 Task: Look for space in Dachnoye, Russia from 10th July, 2023 to 15th July, 2023 for 7 adults in price range Rs.10000 to Rs.15000. Place can be entire place or shared room with 4 bedrooms having 7 beds and 4 bathrooms. Property type can be house, flat, guest house. Amenities needed are: wifi, TV, free parkinig on premises, gym, breakfast. Booking option can be shelf check-in. Required host language is English.
Action: Mouse moved to (437, 92)
Screenshot: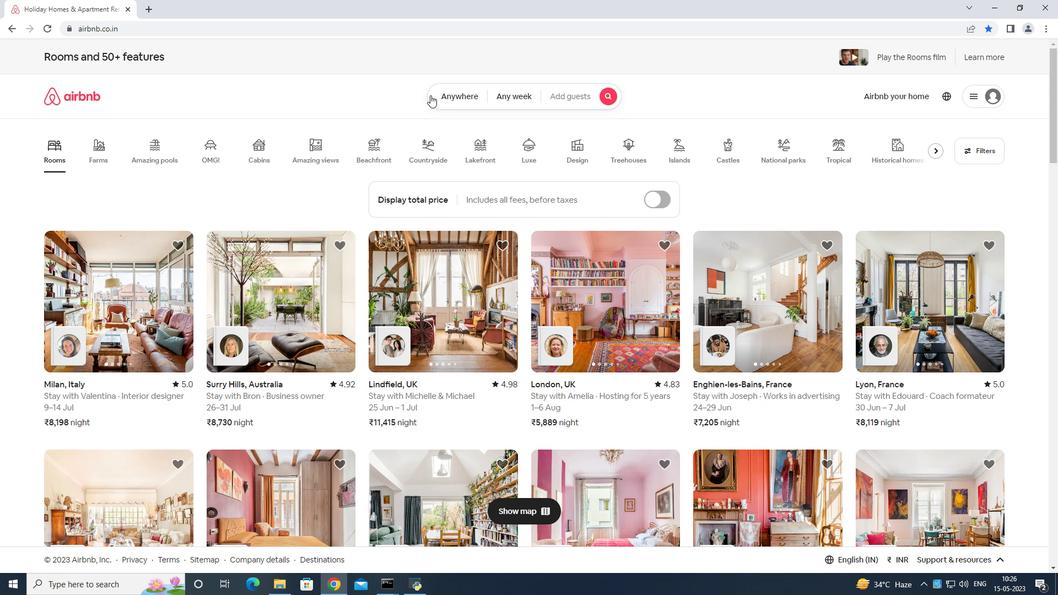 
Action: Mouse pressed left at (437, 92)
Screenshot: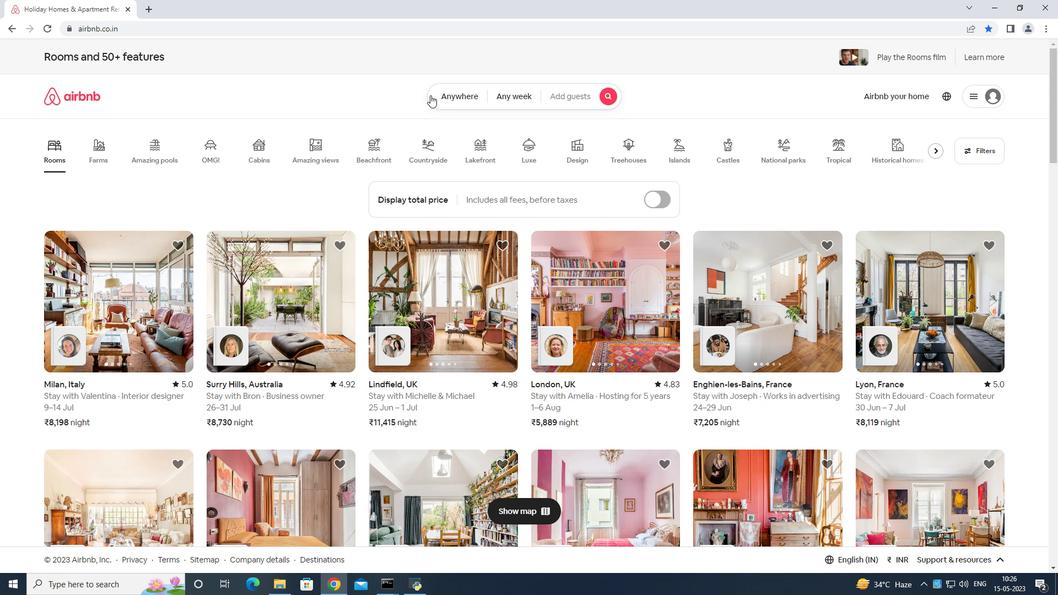 
Action: Mouse moved to (359, 131)
Screenshot: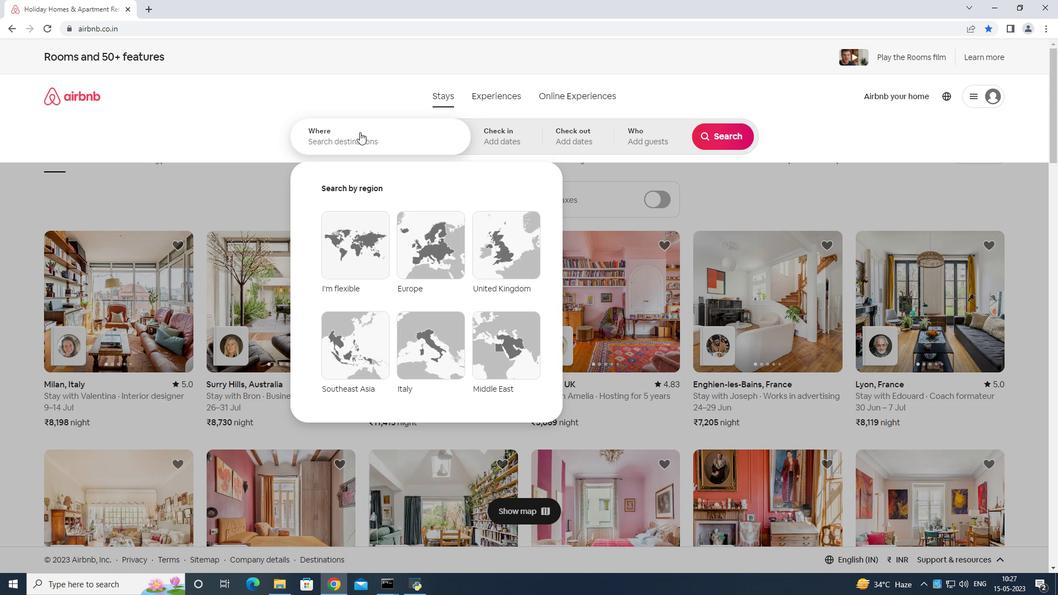 
Action: Mouse pressed left at (359, 131)
Screenshot: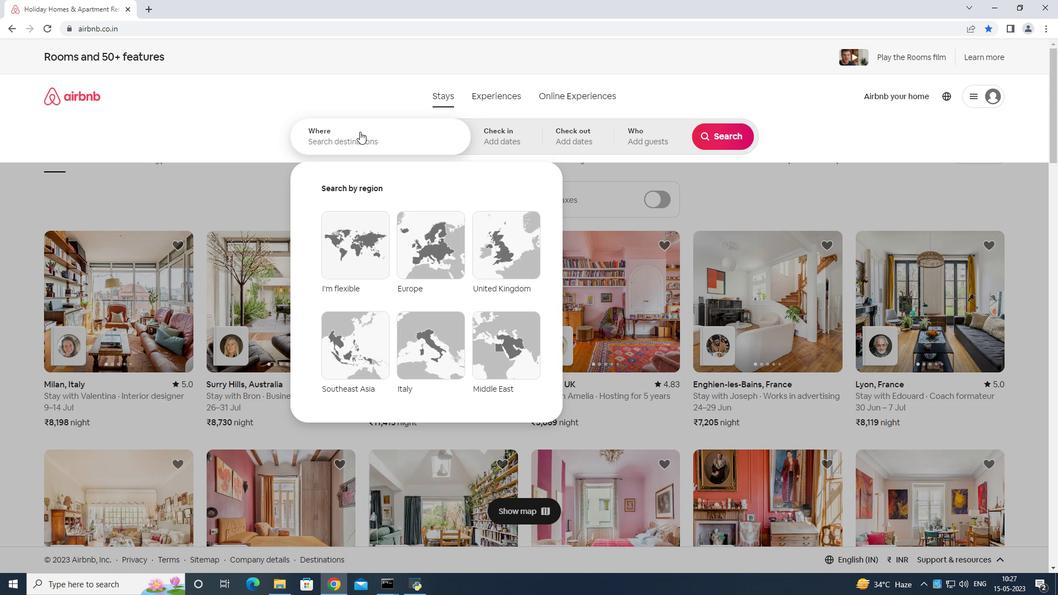 
Action: Mouse moved to (359, 131)
Screenshot: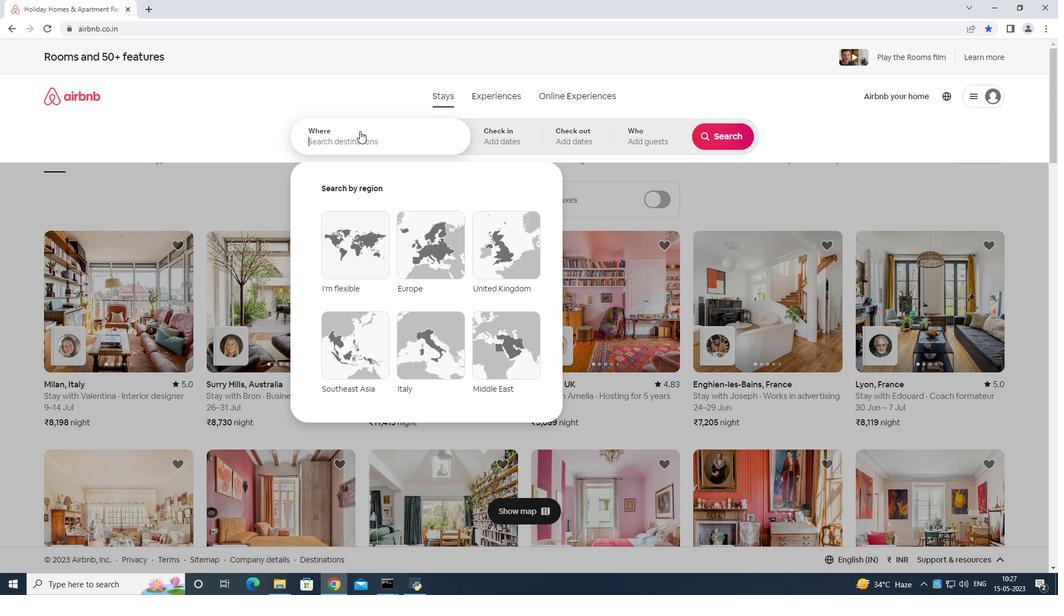 
Action: Key pressed <Key.shift>Dachni<Key.backspace>oye<Key.space><Key.shift>Russia<Key.enter>
Screenshot: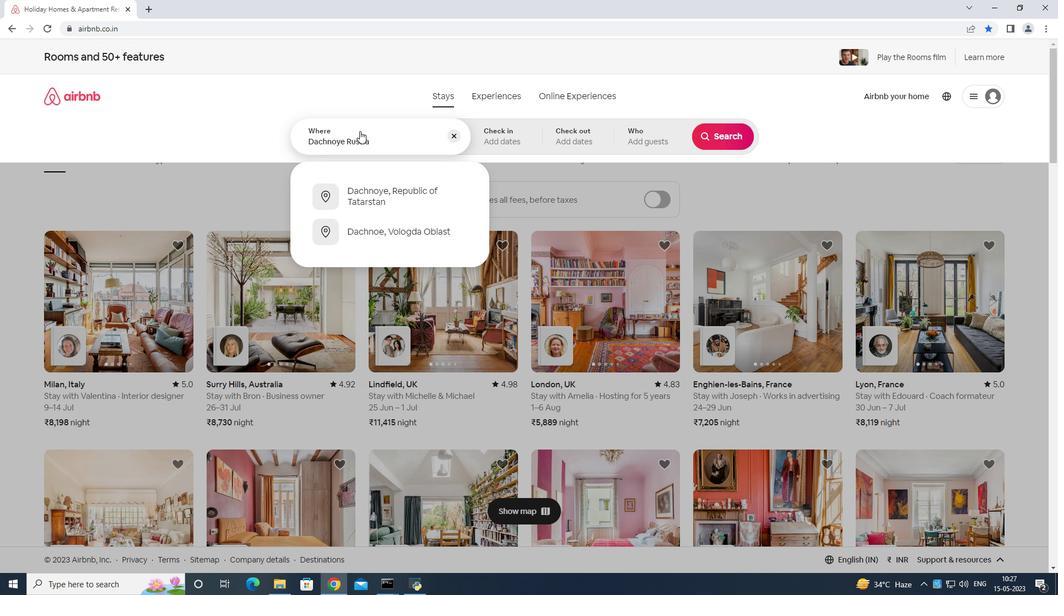 
Action: Mouse moved to (733, 218)
Screenshot: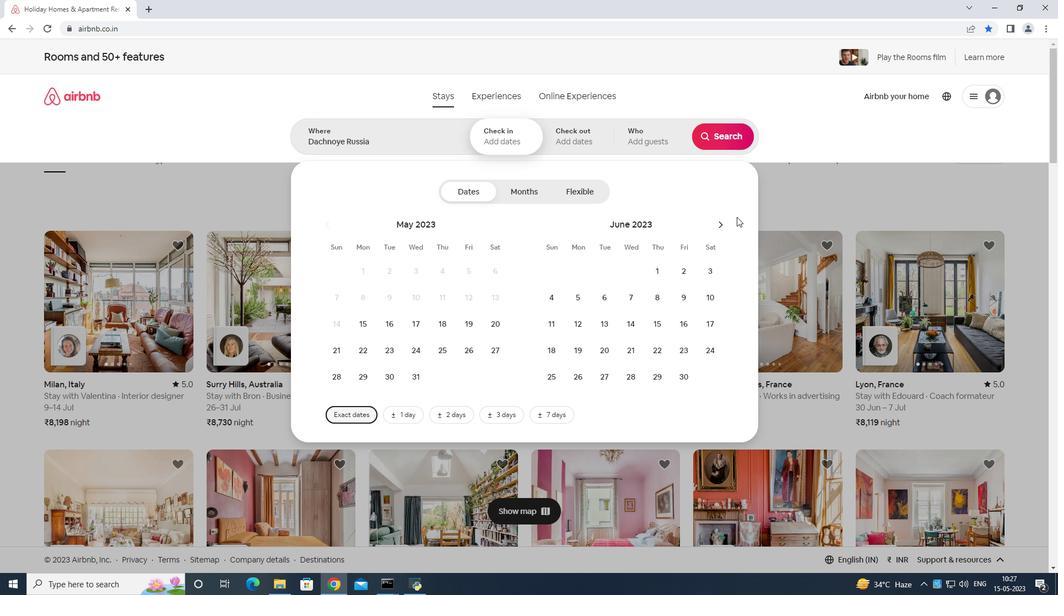 
Action: Mouse pressed left at (733, 218)
Screenshot: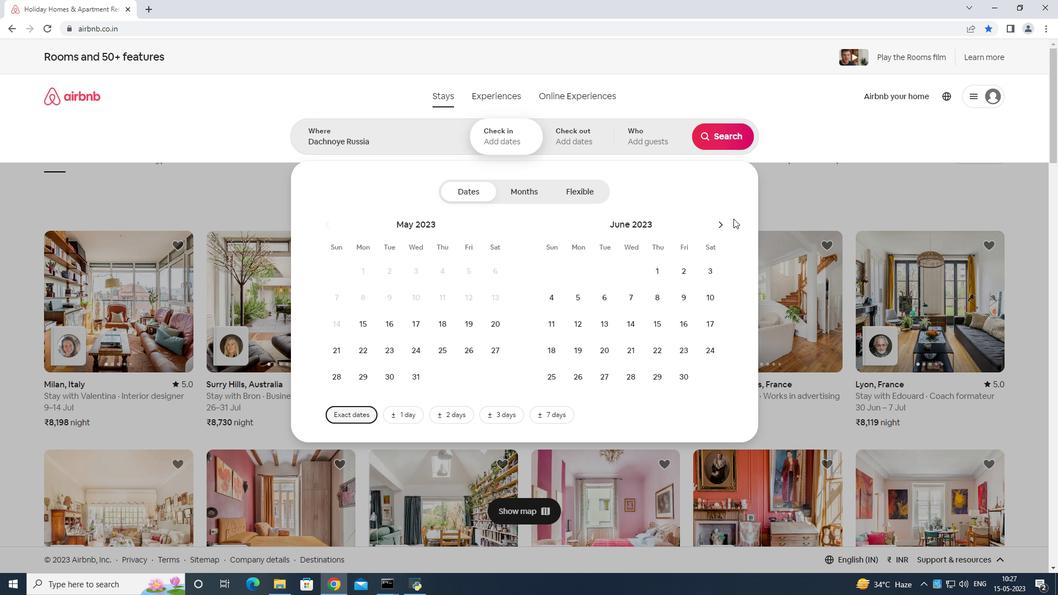 
Action: Mouse moved to (713, 223)
Screenshot: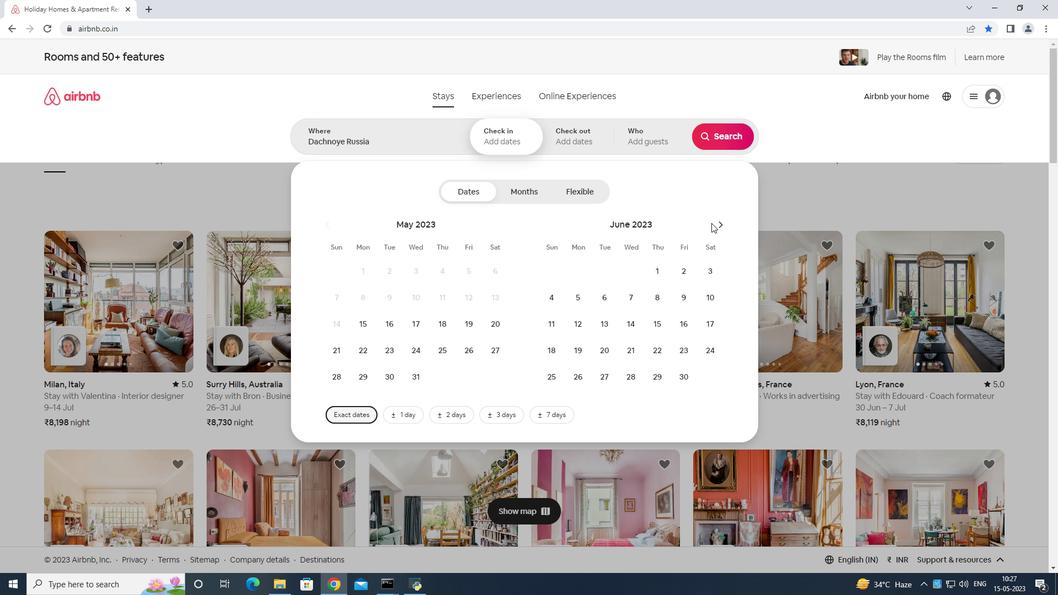 
Action: Mouse pressed left at (713, 223)
Screenshot: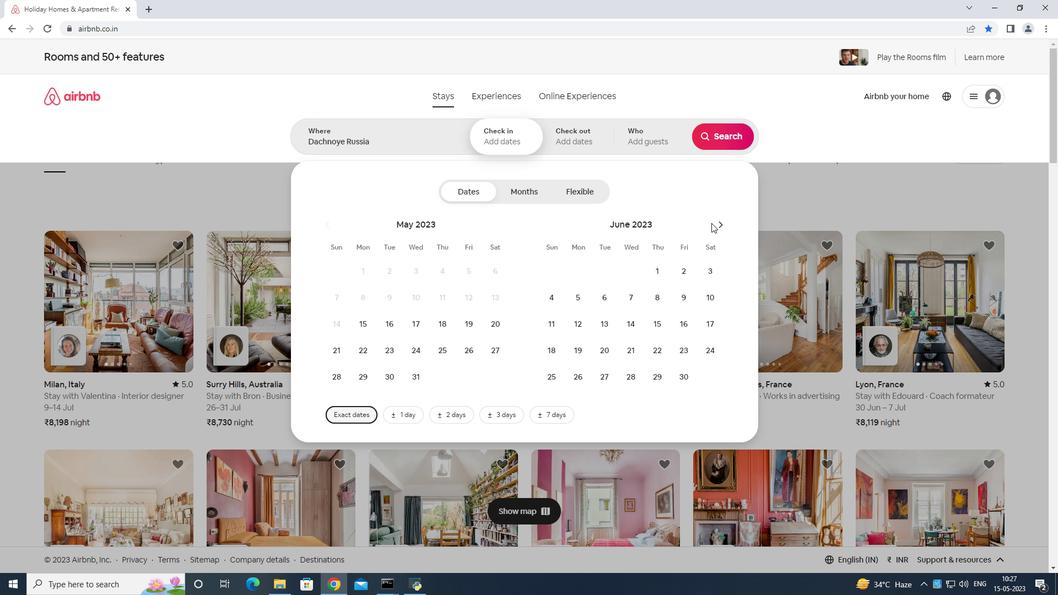 
Action: Mouse moved to (577, 324)
Screenshot: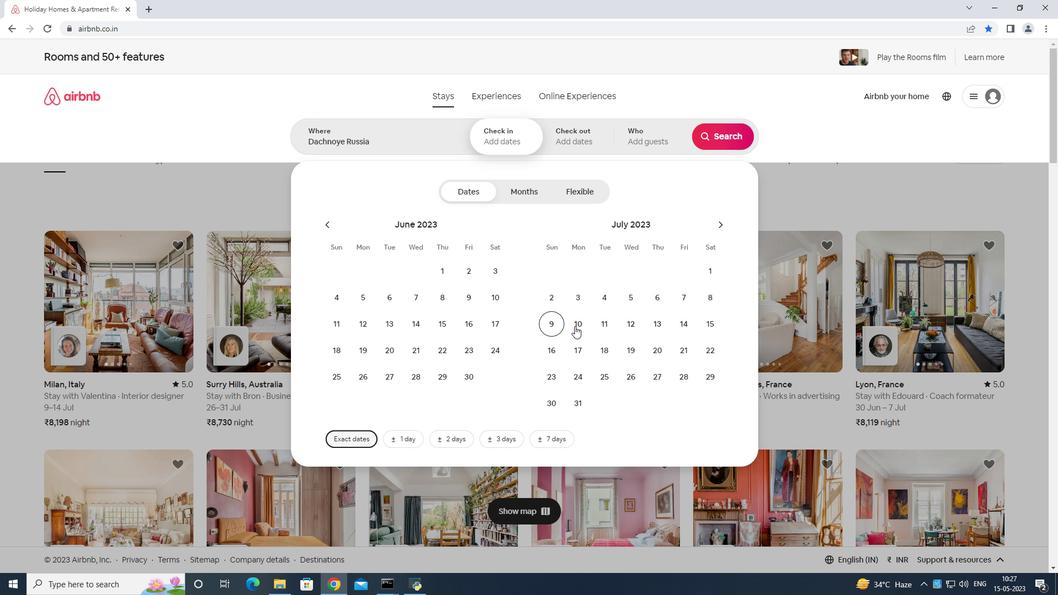 
Action: Mouse pressed left at (577, 324)
Screenshot: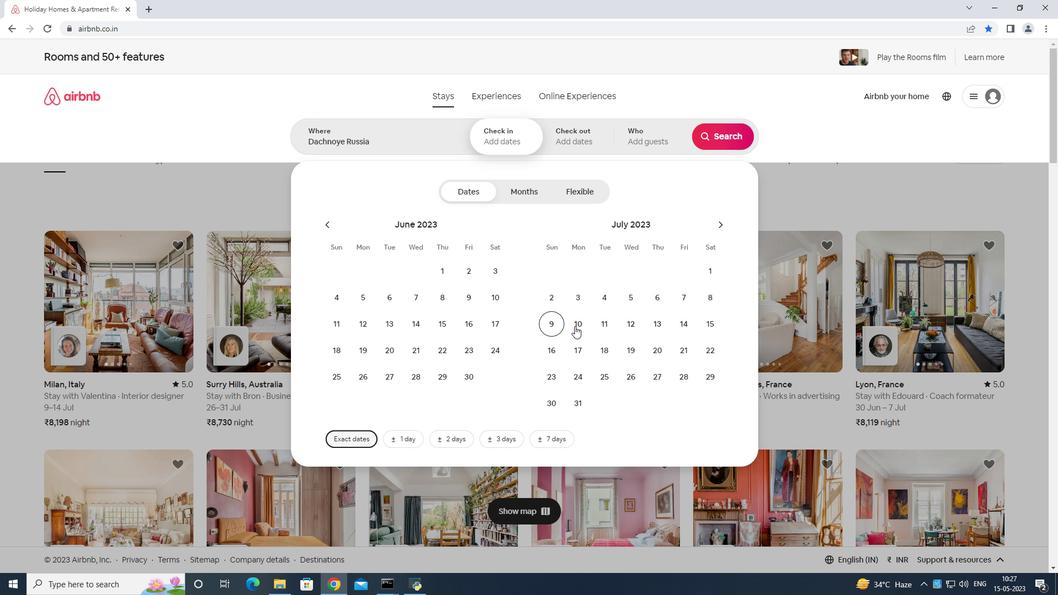 
Action: Mouse moved to (717, 326)
Screenshot: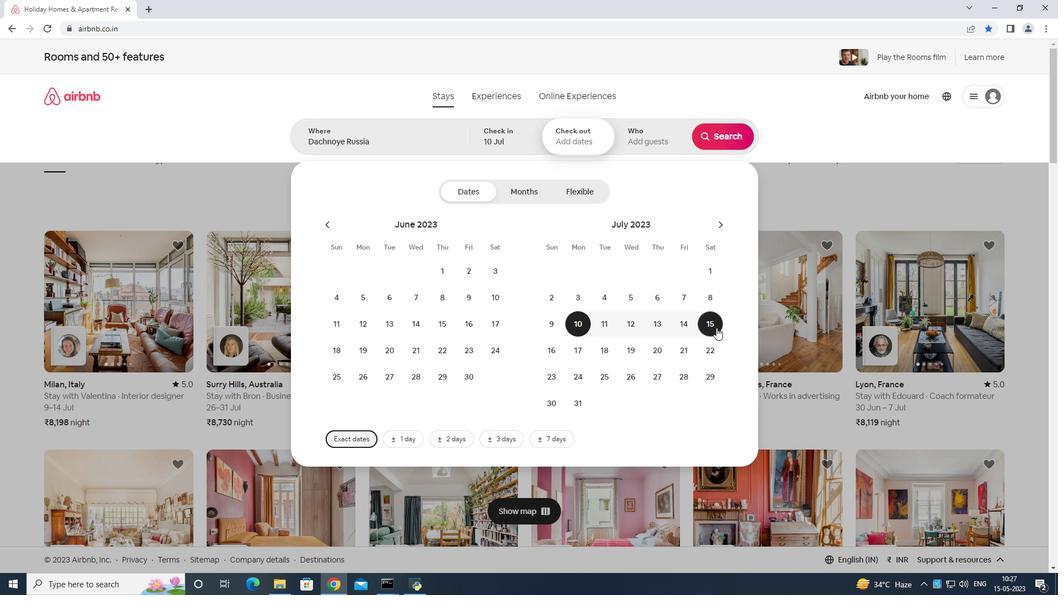 
Action: Mouse pressed left at (717, 326)
Screenshot: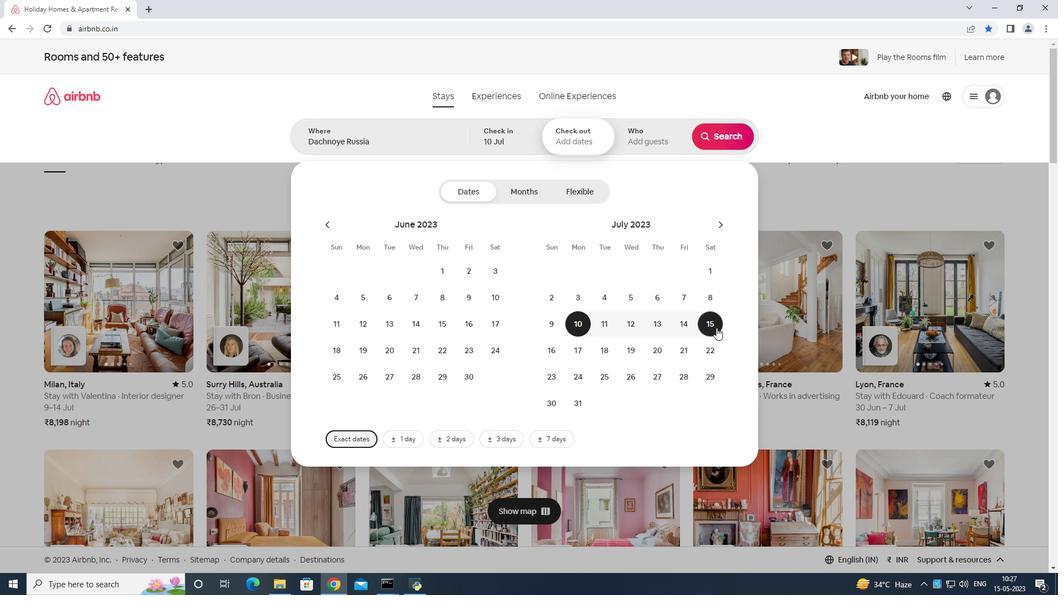 
Action: Mouse moved to (670, 138)
Screenshot: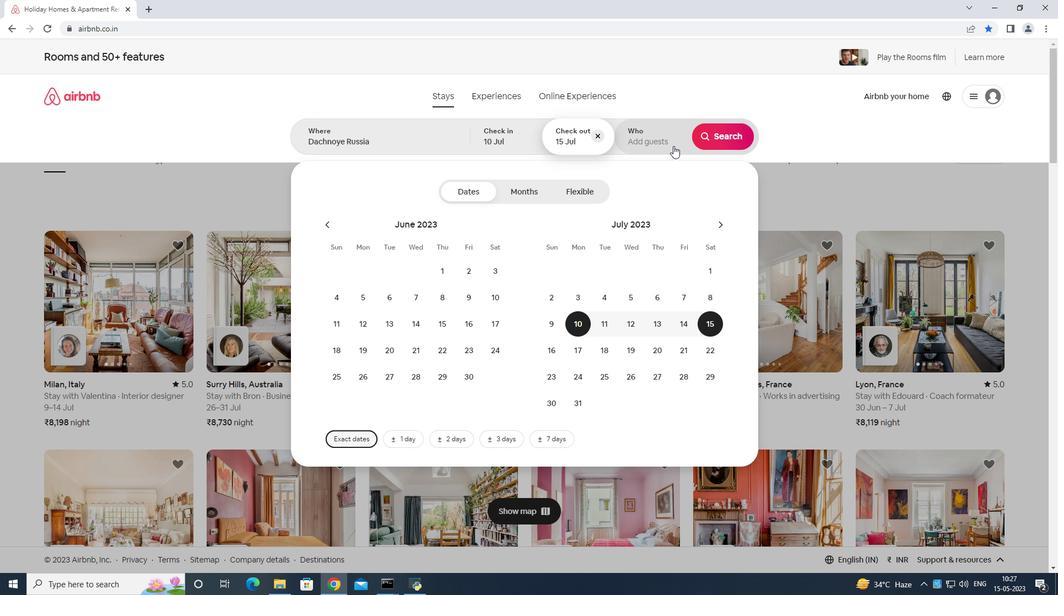 
Action: Mouse pressed left at (670, 138)
Screenshot: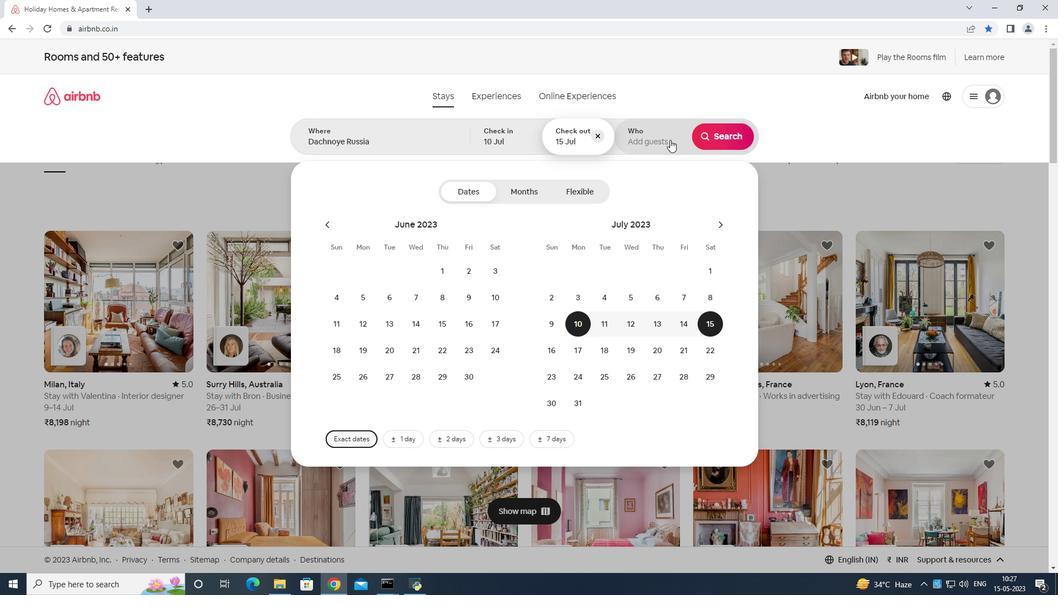 
Action: Mouse moved to (728, 197)
Screenshot: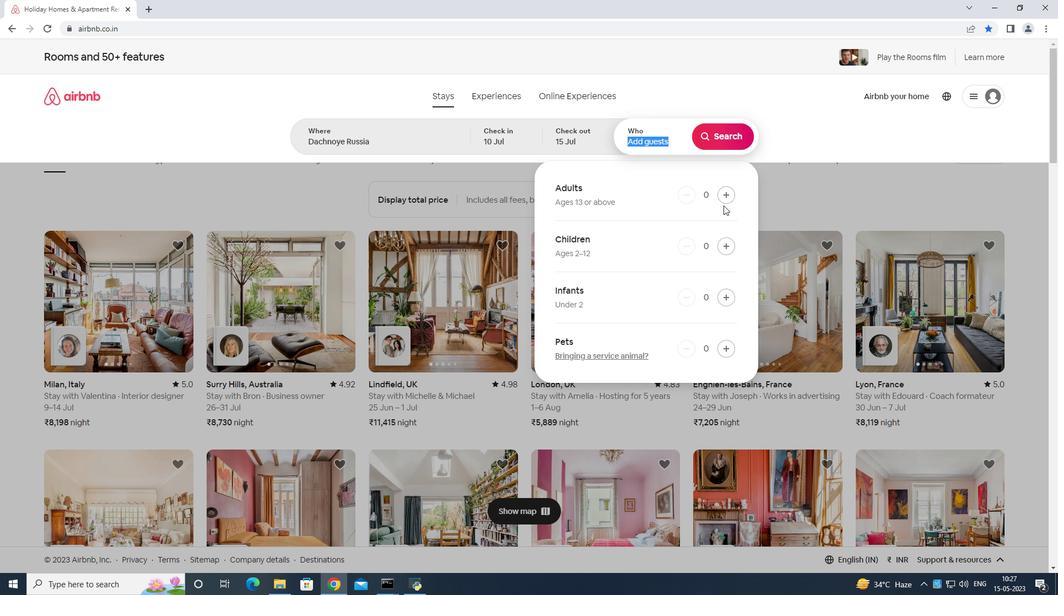 
Action: Mouse pressed left at (728, 197)
Screenshot: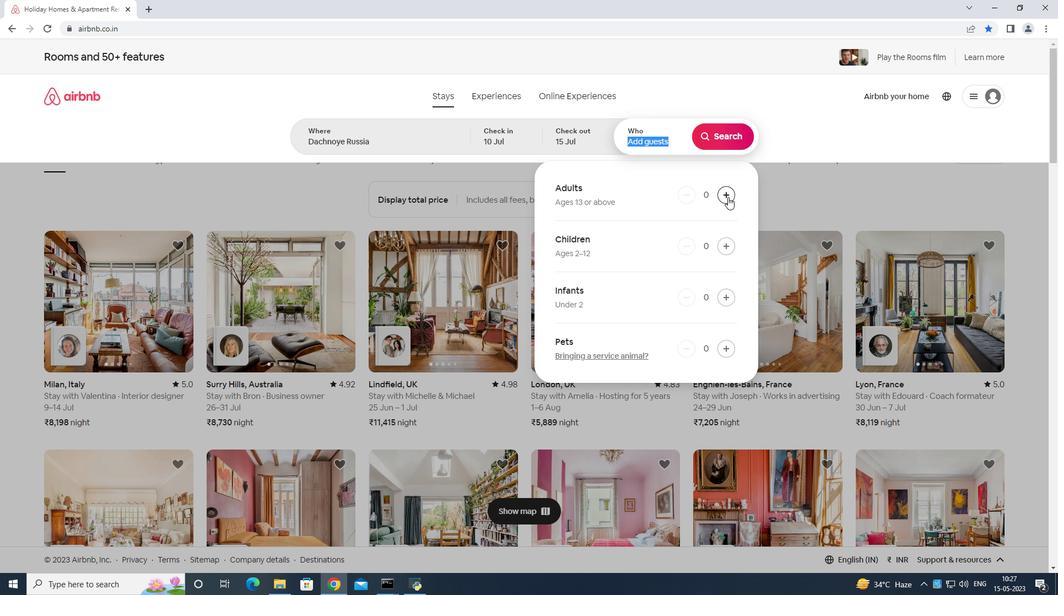 
Action: Mouse moved to (728, 197)
Screenshot: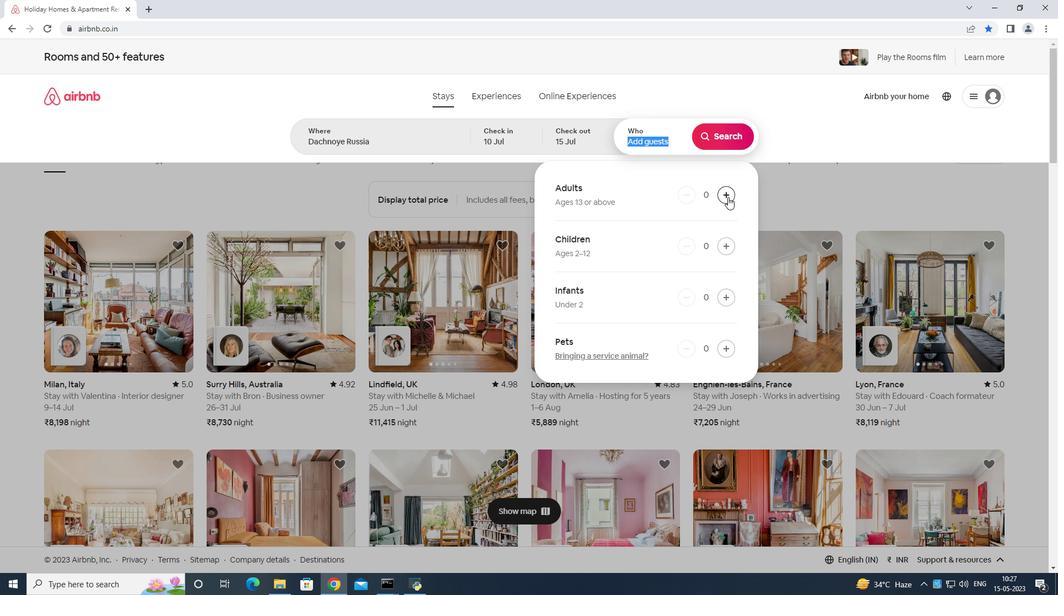 
Action: Mouse pressed left at (728, 197)
Screenshot: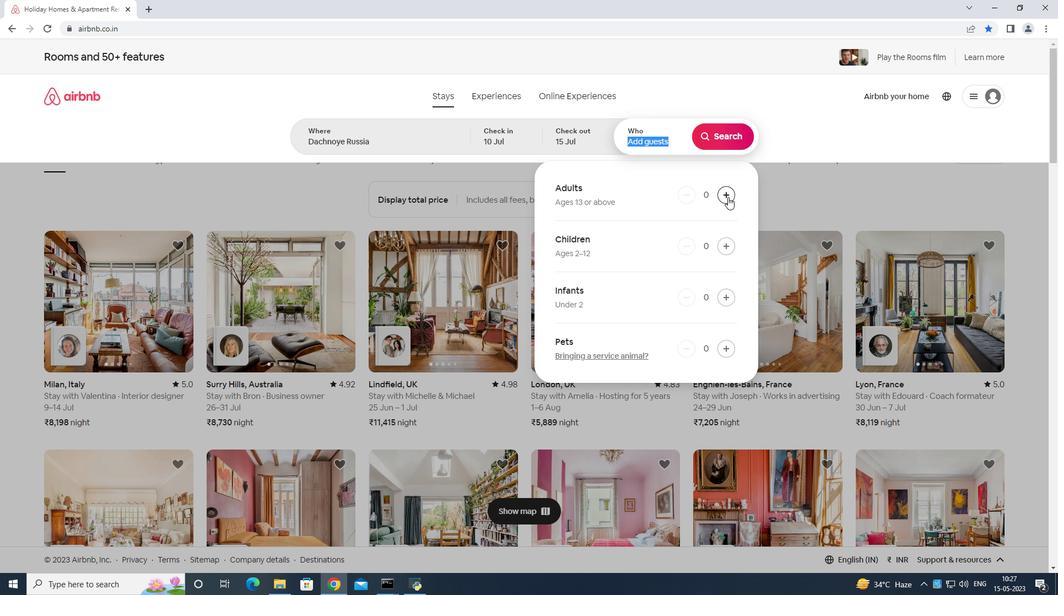 
Action: Mouse pressed left at (728, 197)
Screenshot: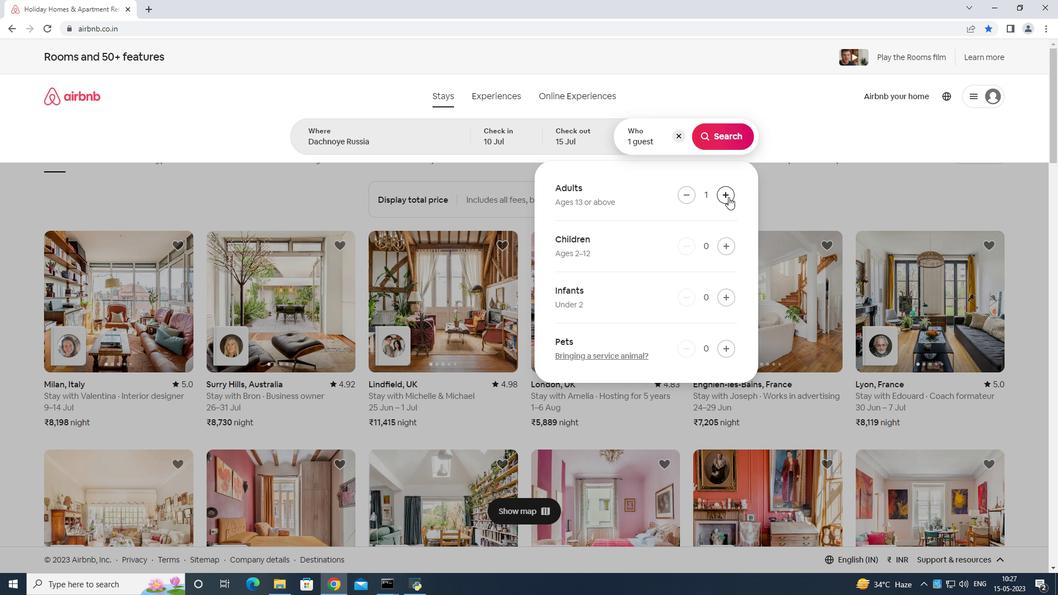 
Action: Mouse pressed left at (728, 197)
Screenshot: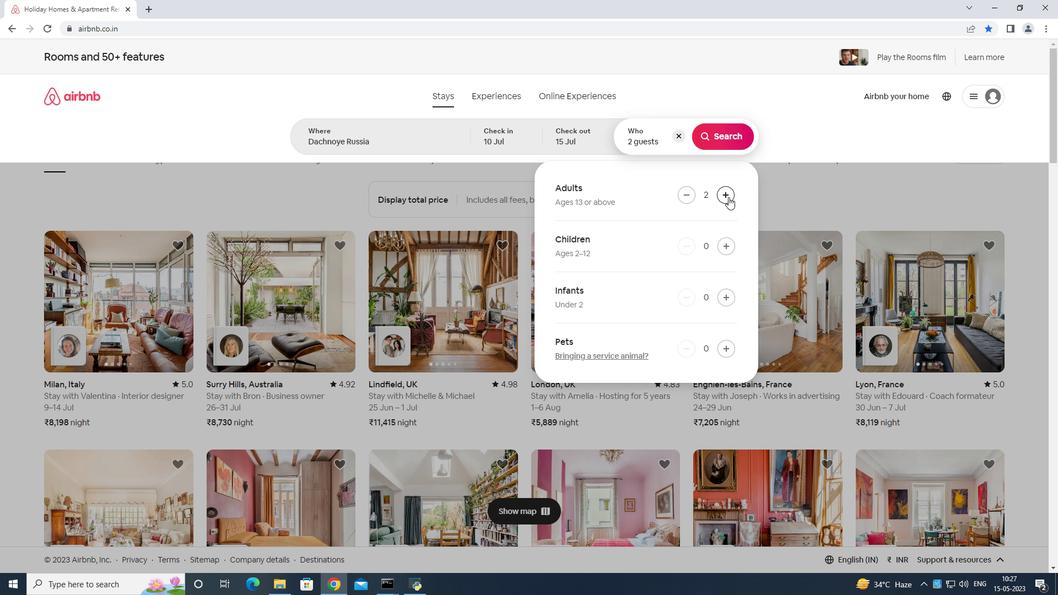 
Action: Mouse pressed left at (728, 197)
Screenshot: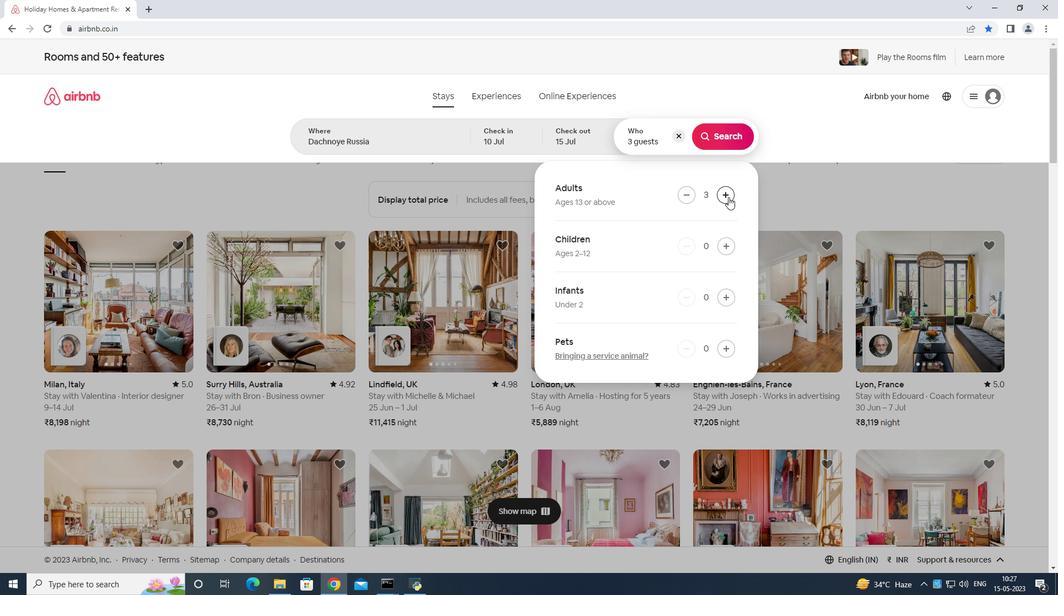 
Action: Mouse pressed left at (728, 197)
Screenshot: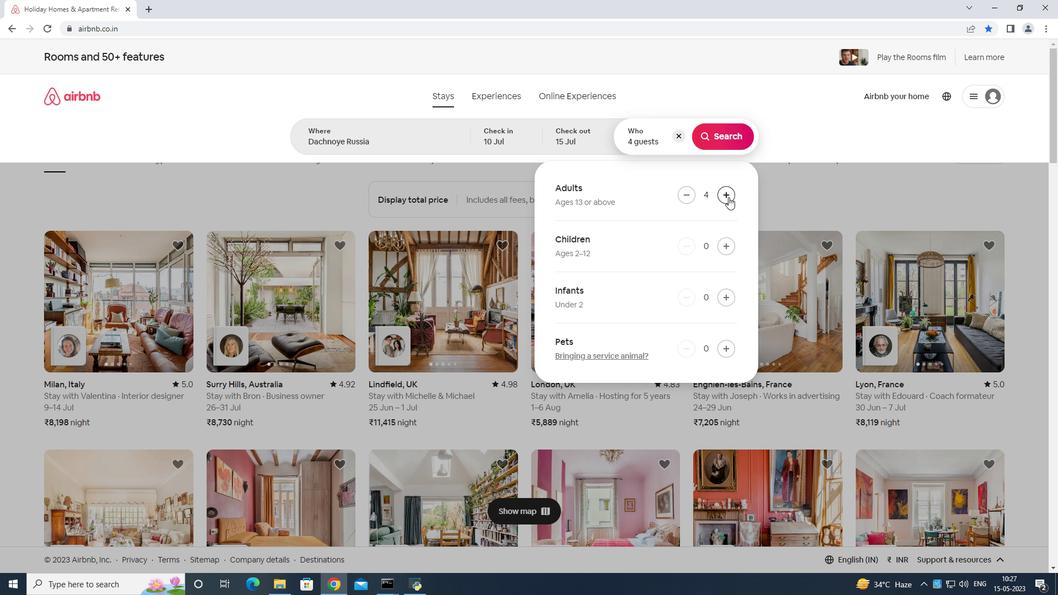 
Action: Mouse pressed left at (728, 197)
Screenshot: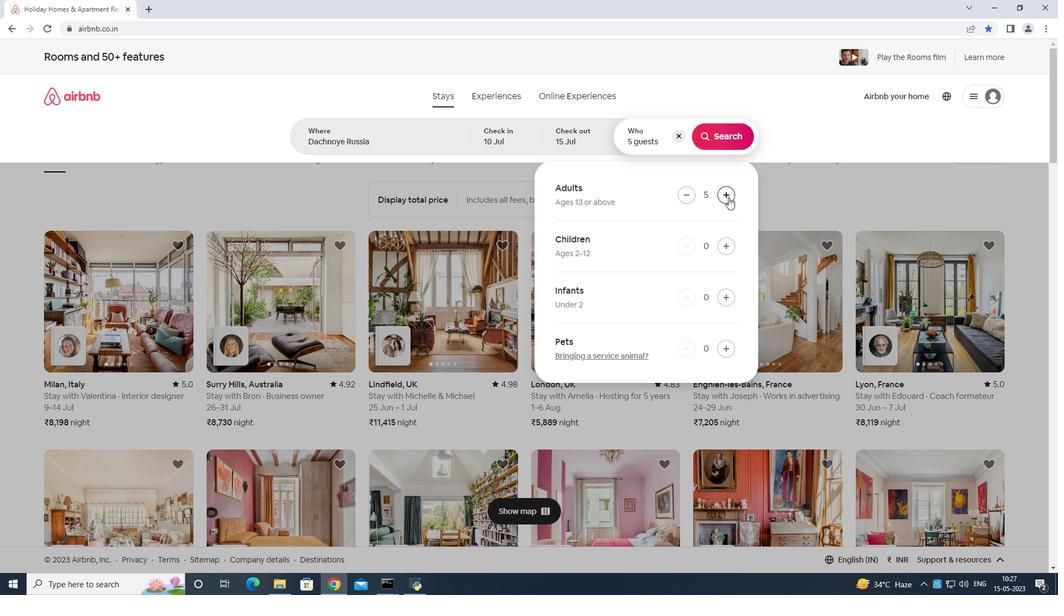 
Action: Mouse moved to (730, 192)
Screenshot: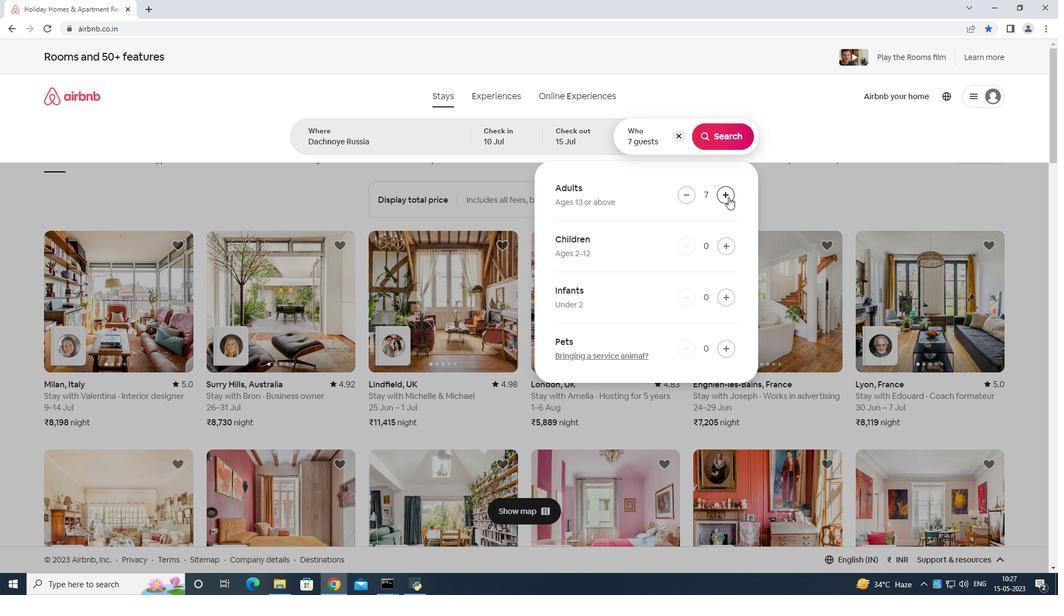 
Action: Mouse pressed left at (730, 192)
Screenshot: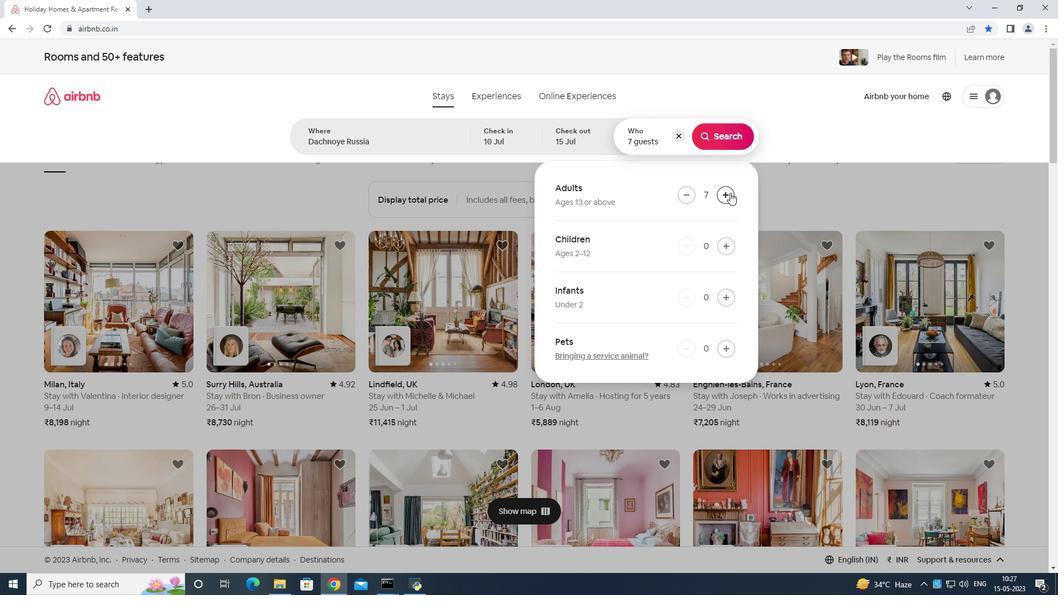 
Action: Mouse moved to (694, 197)
Screenshot: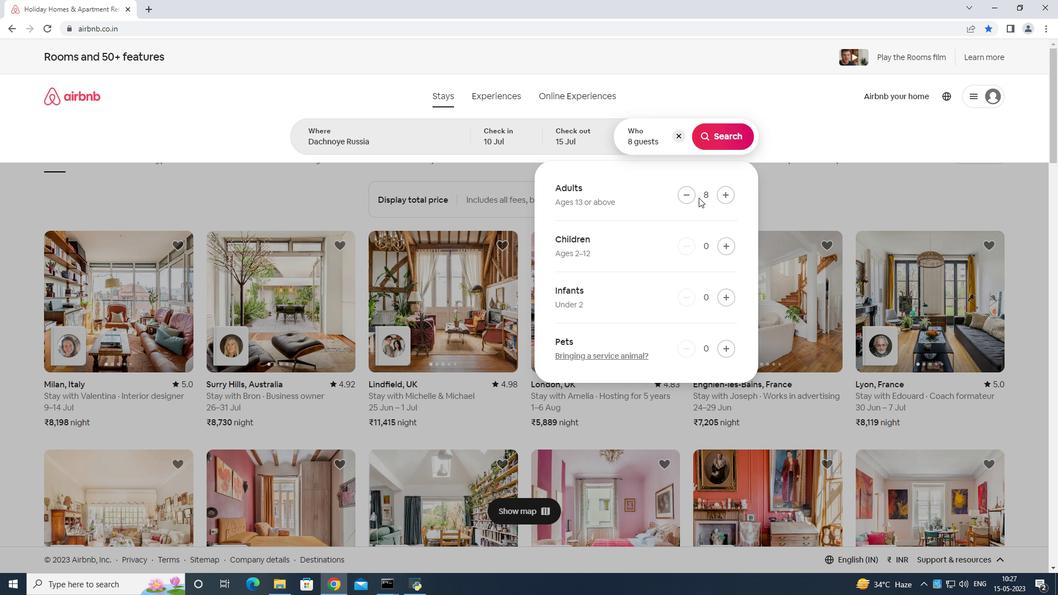 
Action: Mouse pressed left at (694, 197)
Screenshot: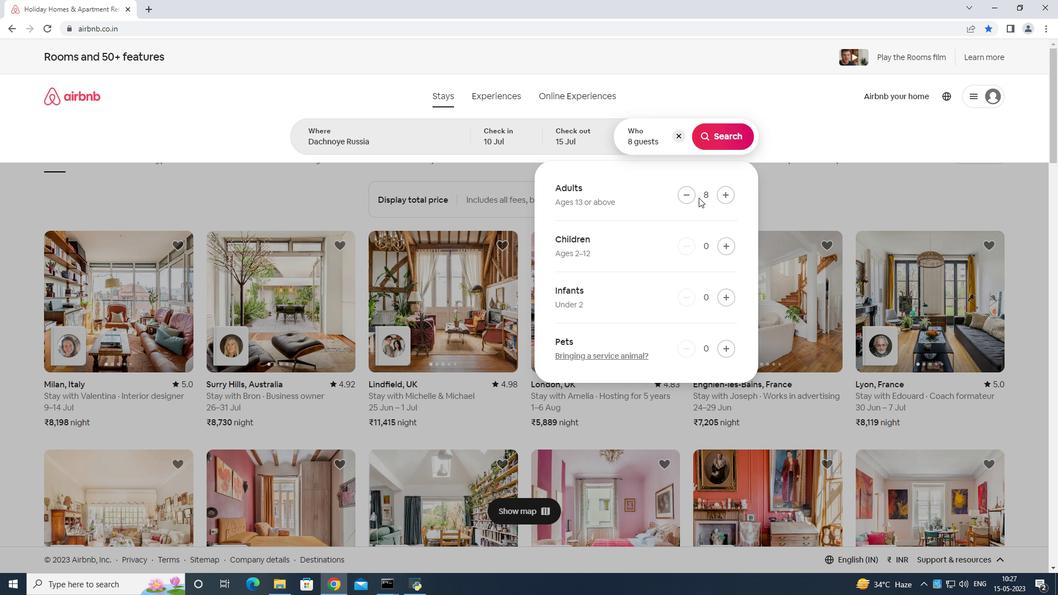 
Action: Mouse moved to (721, 149)
Screenshot: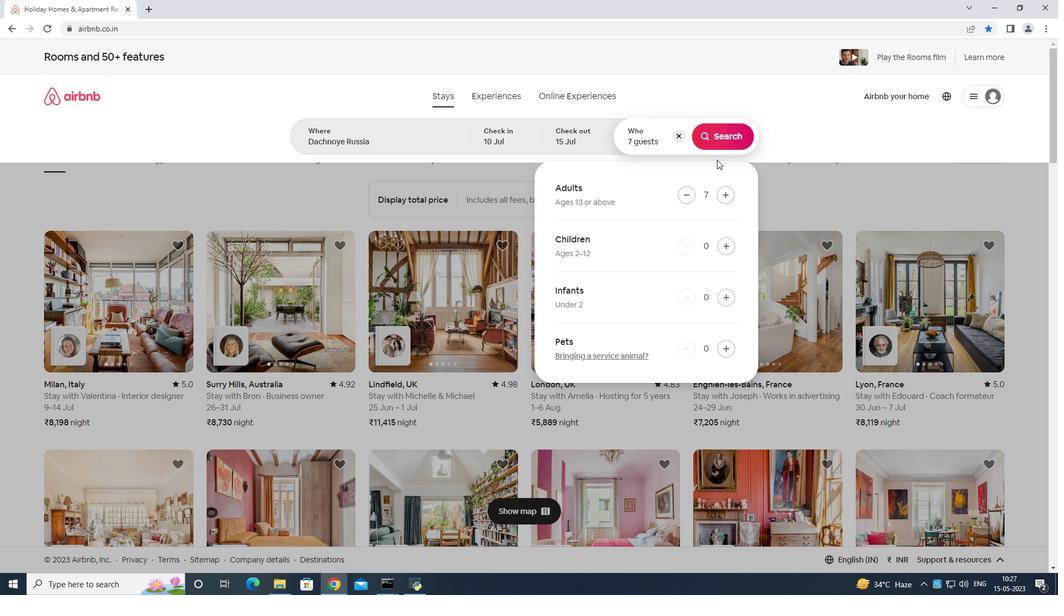 
Action: Mouse pressed left at (721, 149)
Screenshot: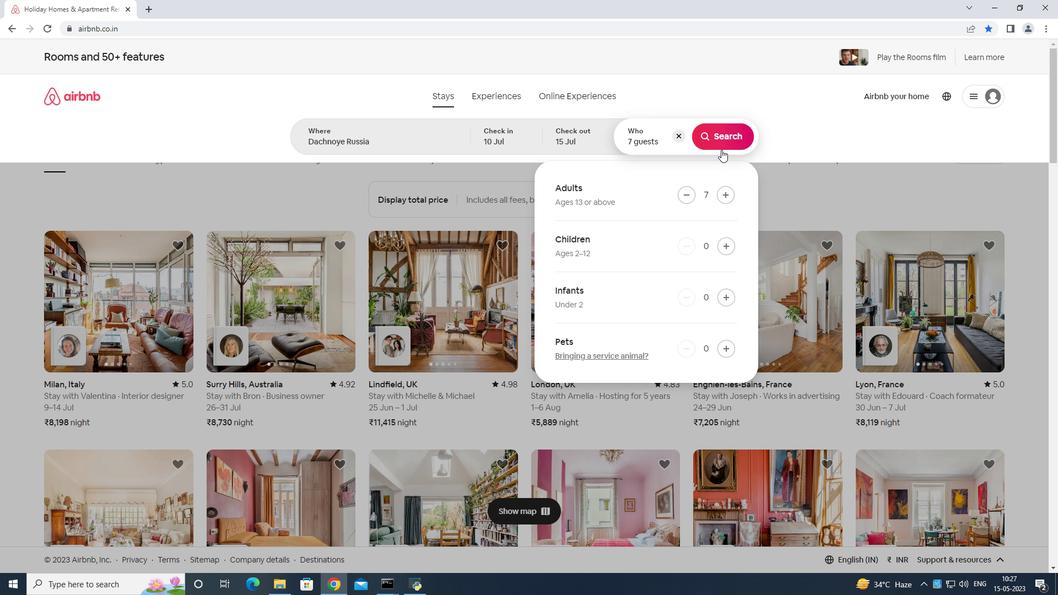 
Action: Mouse moved to (729, 135)
Screenshot: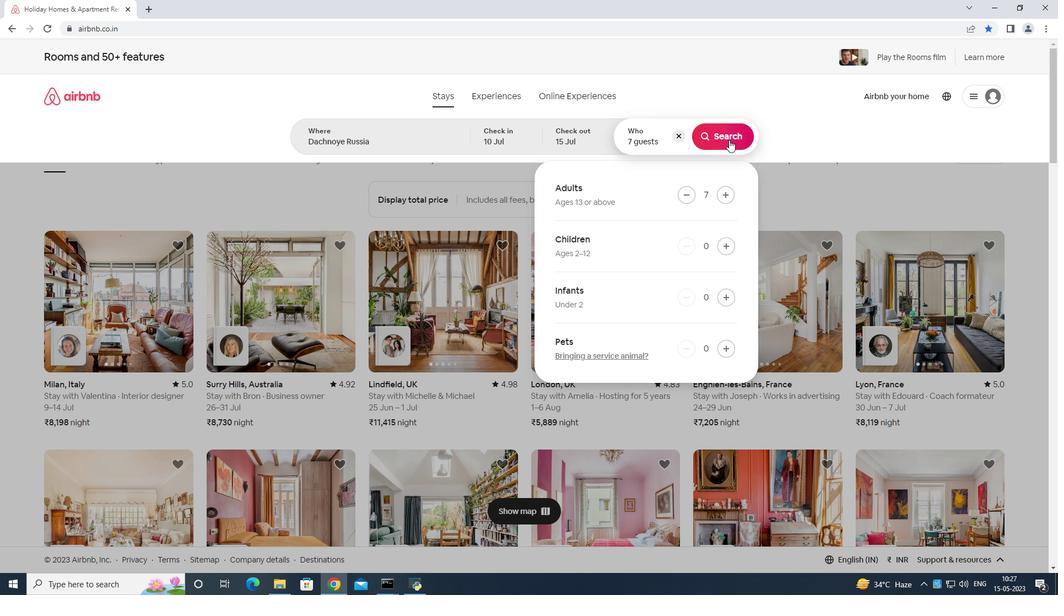 
Action: Mouse pressed left at (729, 135)
Screenshot: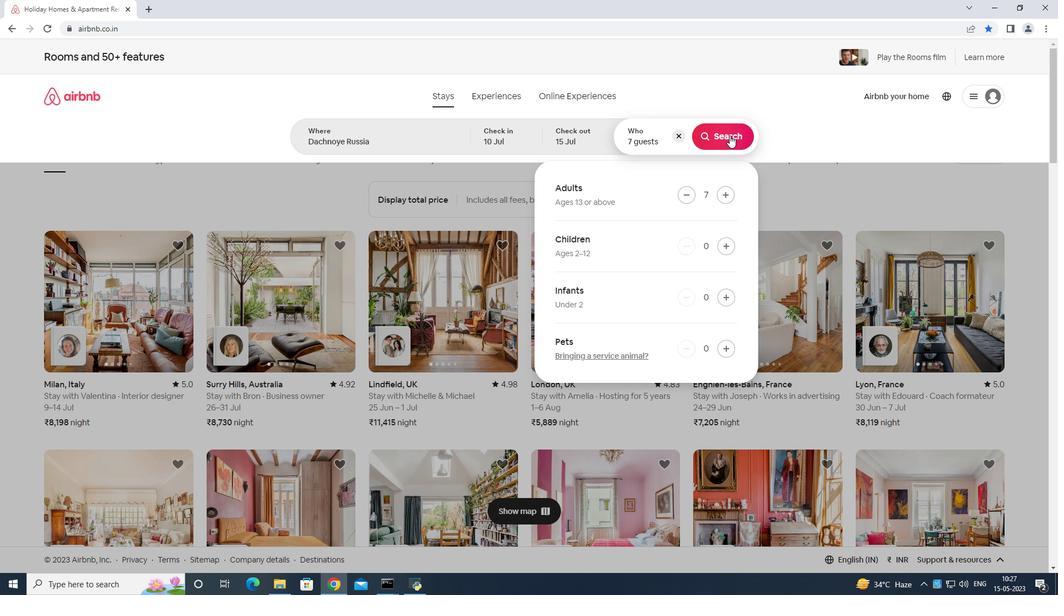 
Action: Mouse moved to (1016, 105)
Screenshot: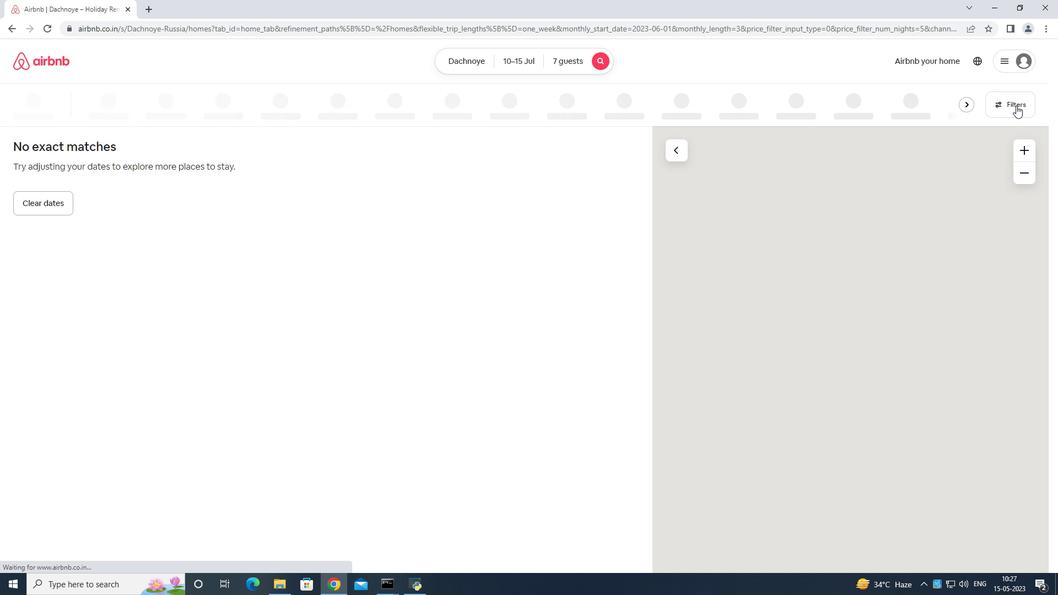 
Action: Mouse pressed left at (1016, 105)
Screenshot: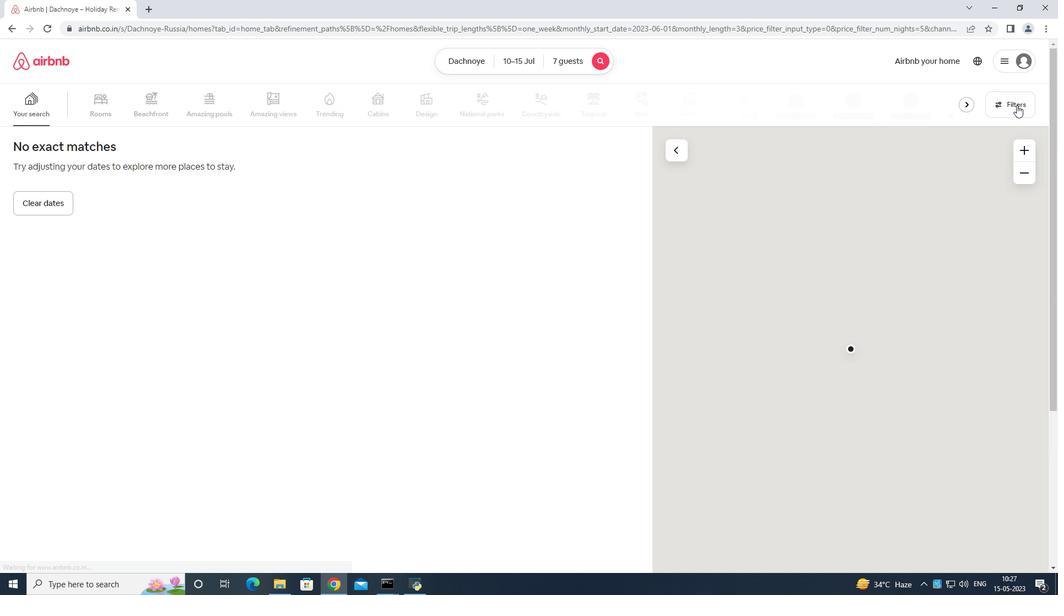 
Action: Mouse moved to (439, 373)
Screenshot: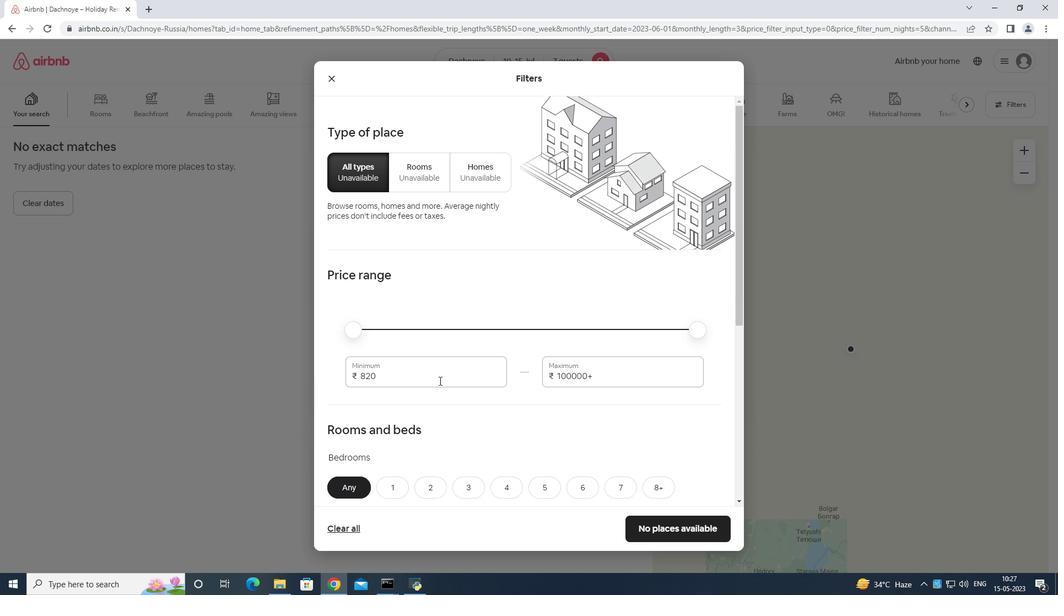 
Action: Mouse pressed left at (439, 373)
Screenshot: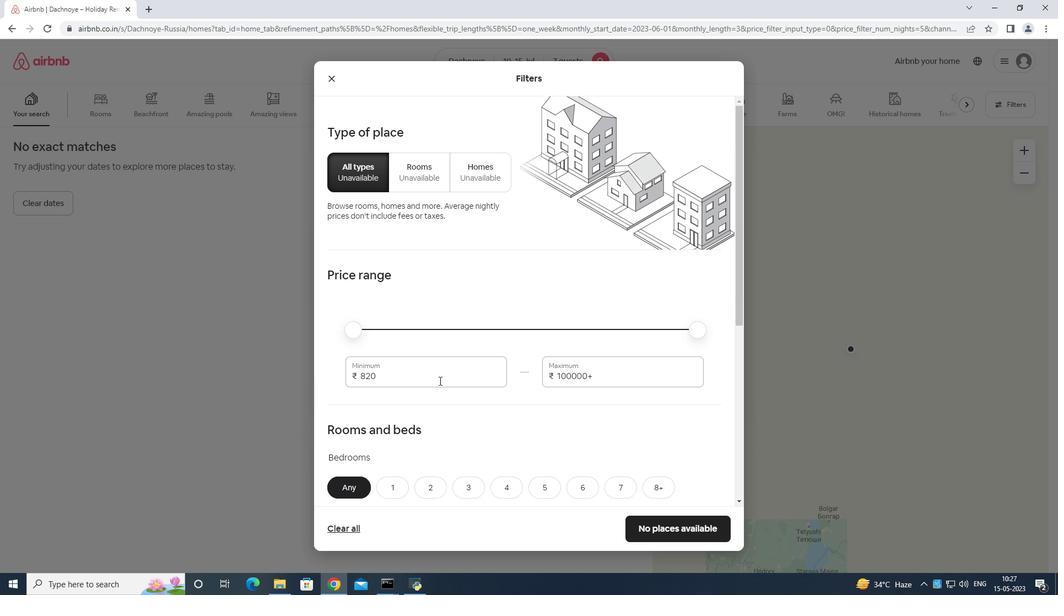 
Action: Key pressed <Key.backspace>
Screenshot: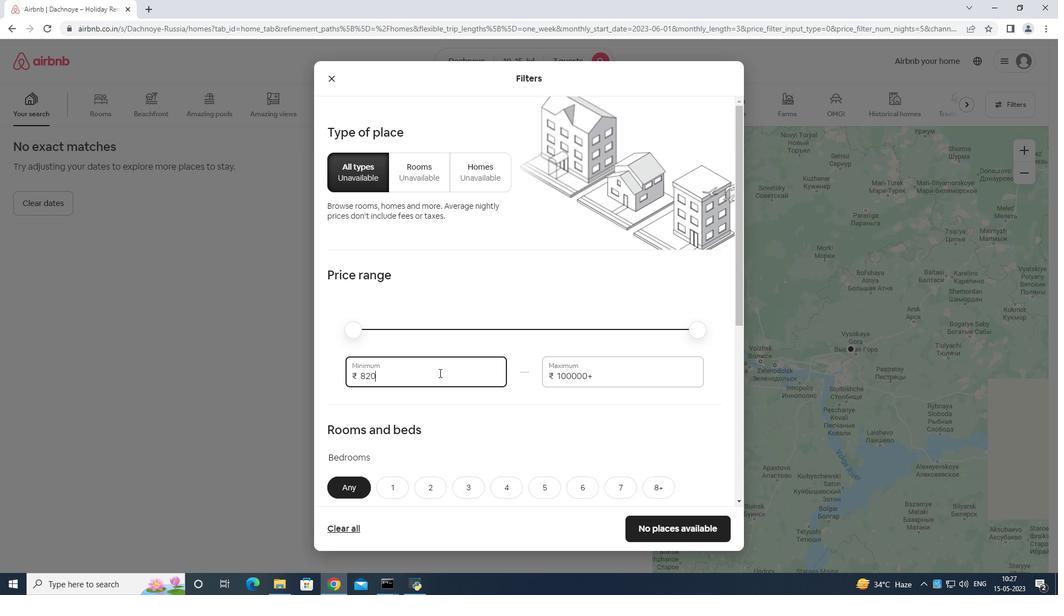 
Action: Mouse moved to (440, 372)
Screenshot: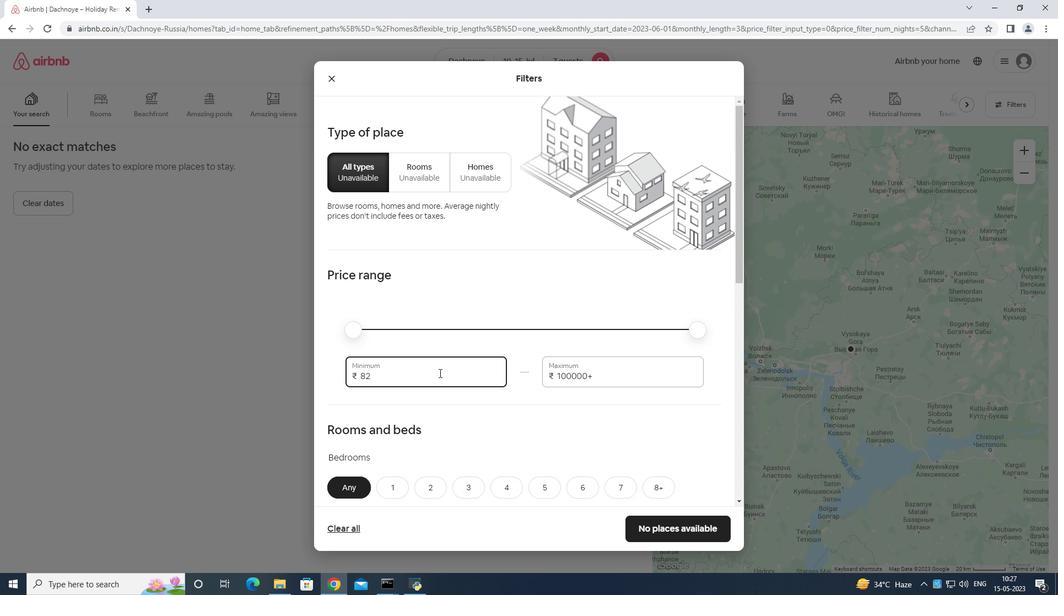 
Action: Key pressed <Key.backspace><Key.backspace><Key.backspace><Key.backspace><Key.backspace>1000
Screenshot: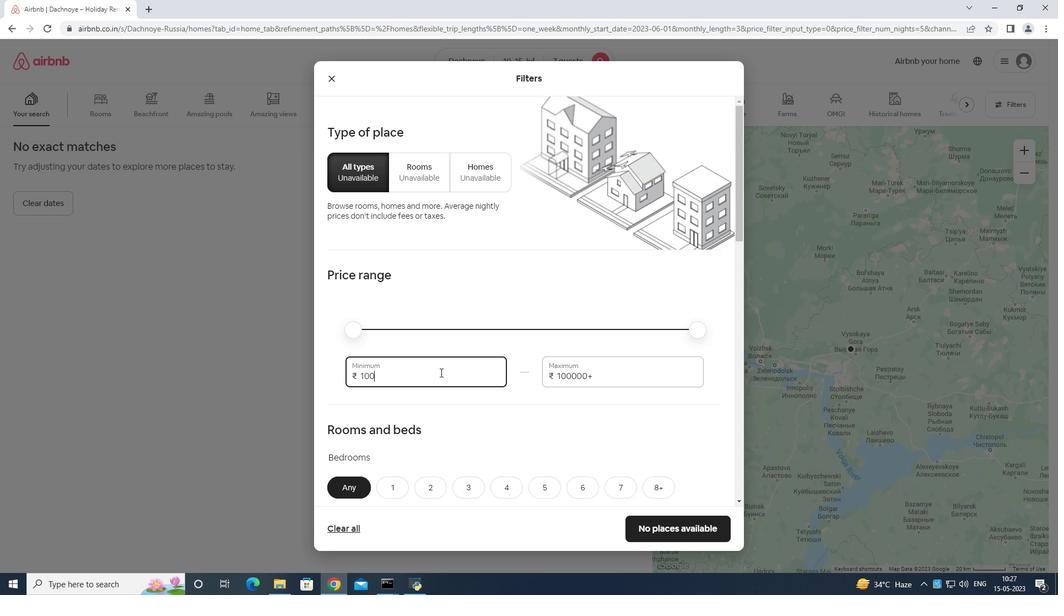 
Action: Mouse moved to (467, 374)
Screenshot: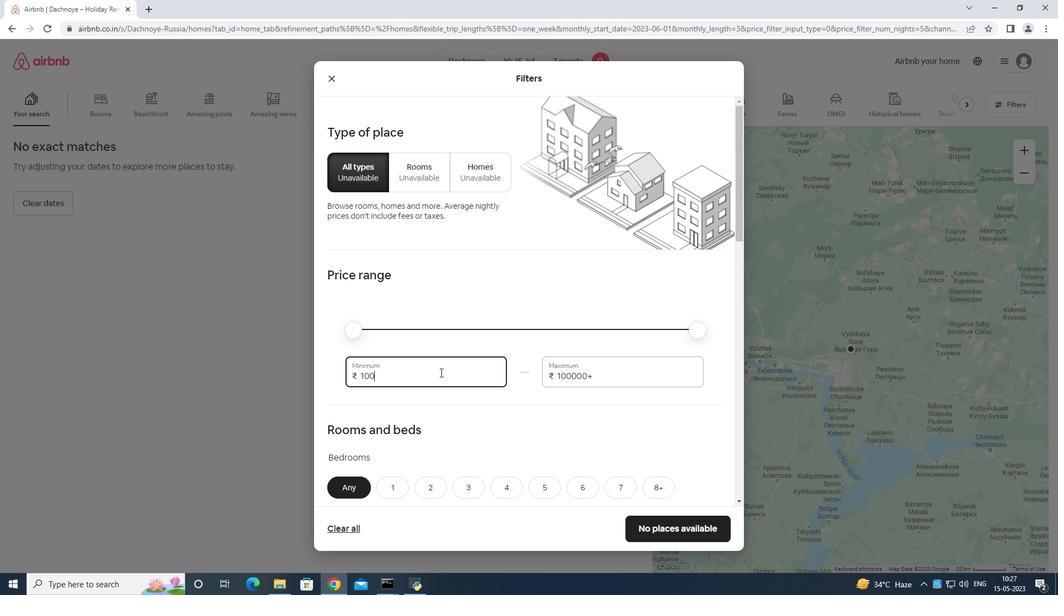 
Action: Key pressed 0
Screenshot: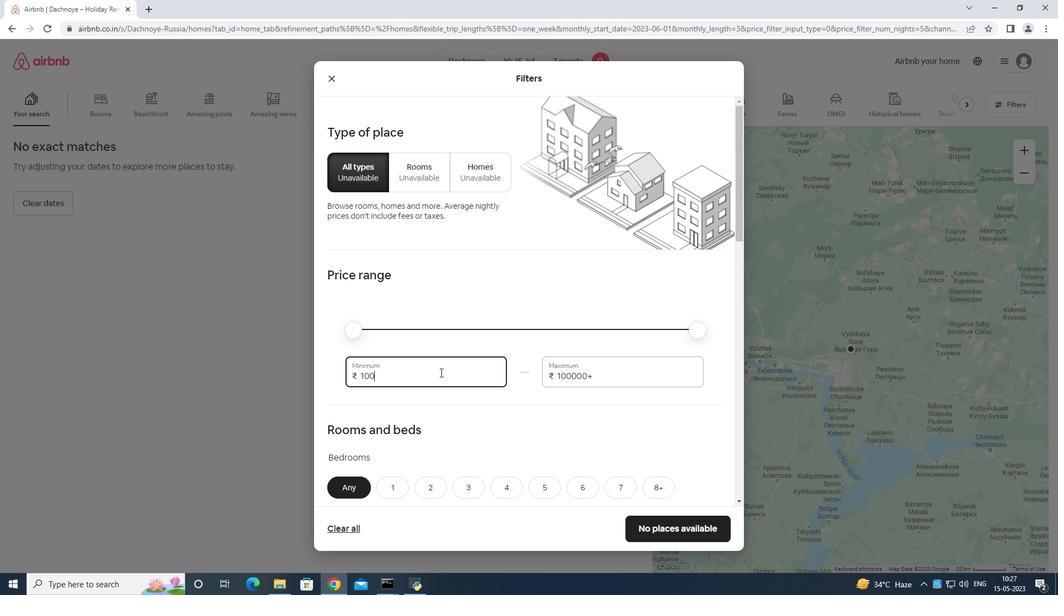 
Action: Mouse moved to (616, 370)
Screenshot: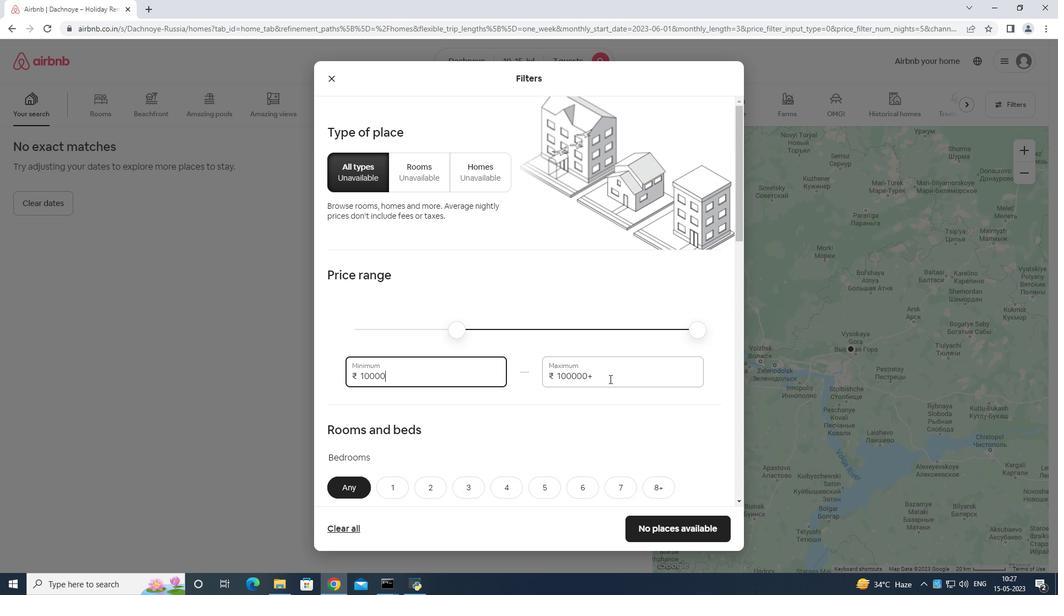 
Action: Mouse pressed left at (616, 370)
Screenshot: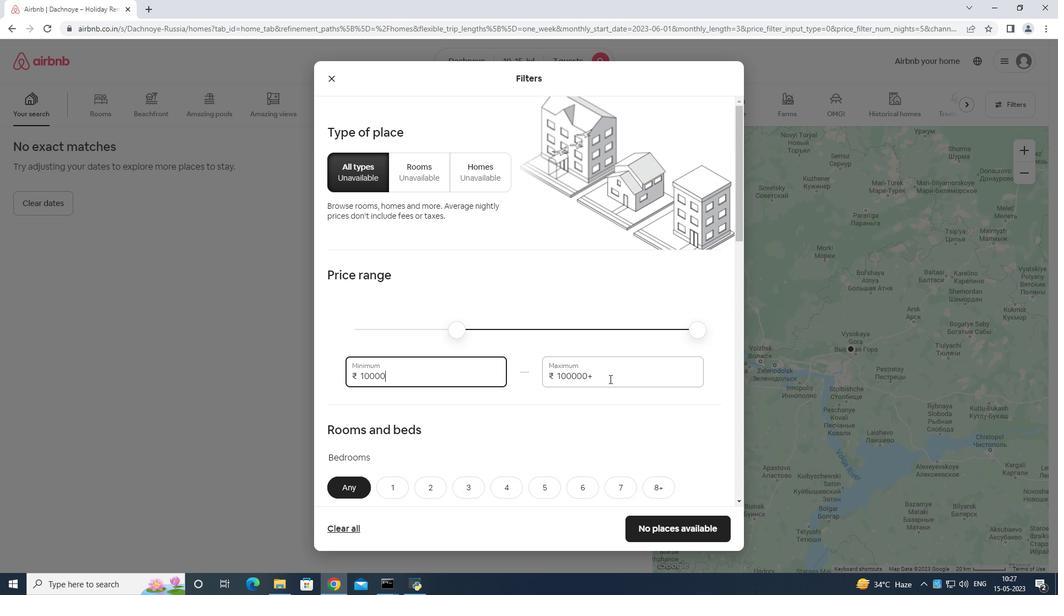 
Action: Mouse moved to (617, 368)
Screenshot: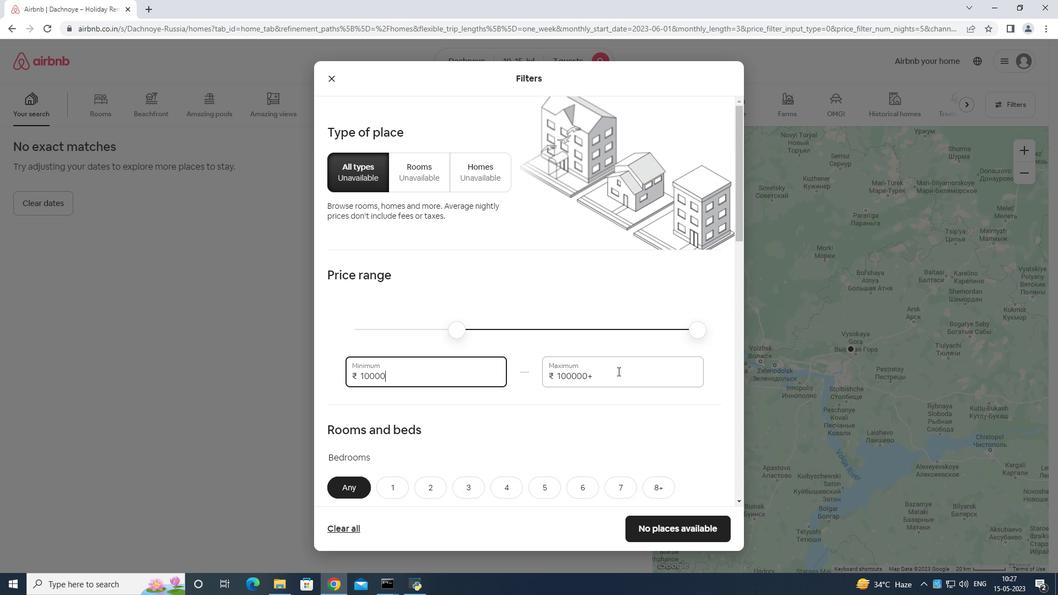 
Action: Key pressed <Key.backspace><Key.backspace><Key.backspace><Key.backspace><Key.backspace><Key.backspace><Key.backspace><Key.backspace><Key.backspace><Key.backspace><Key.backspace>
Screenshot: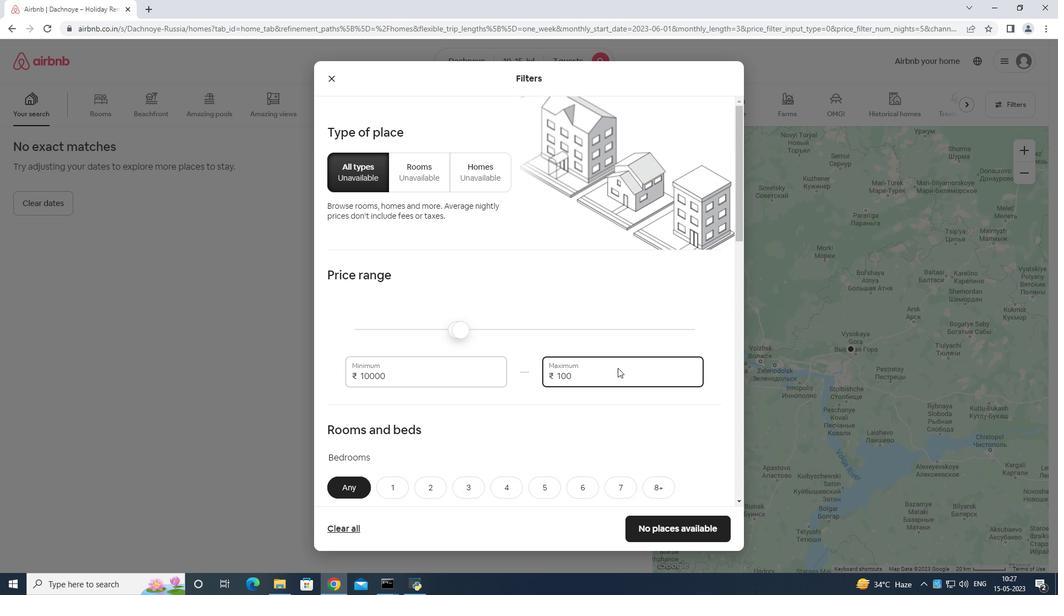 
Action: Mouse moved to (617, 368)
Screenshot: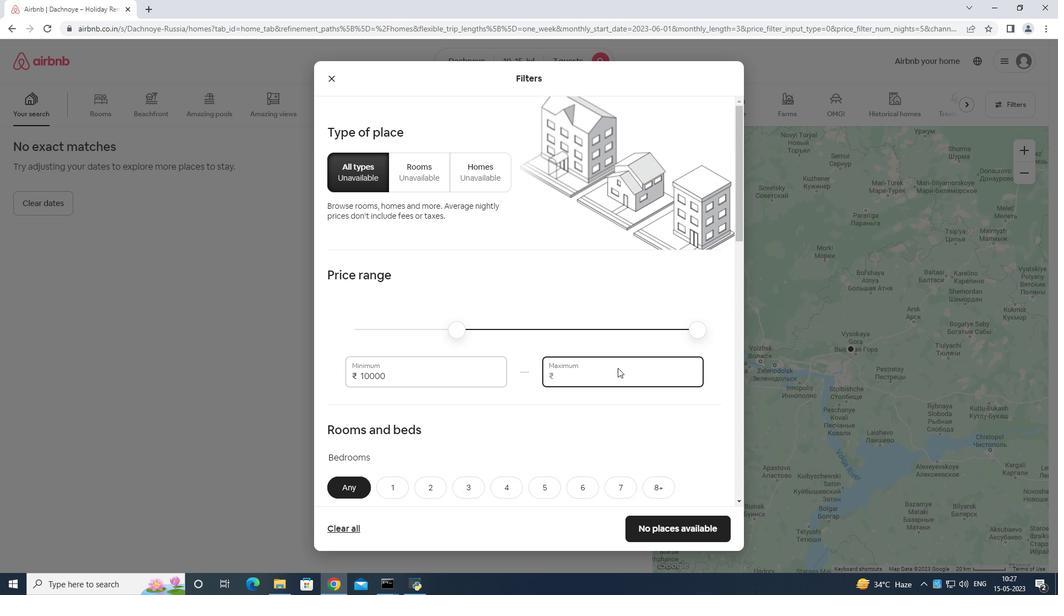 
Action: Key pressed 15000
Screenshot: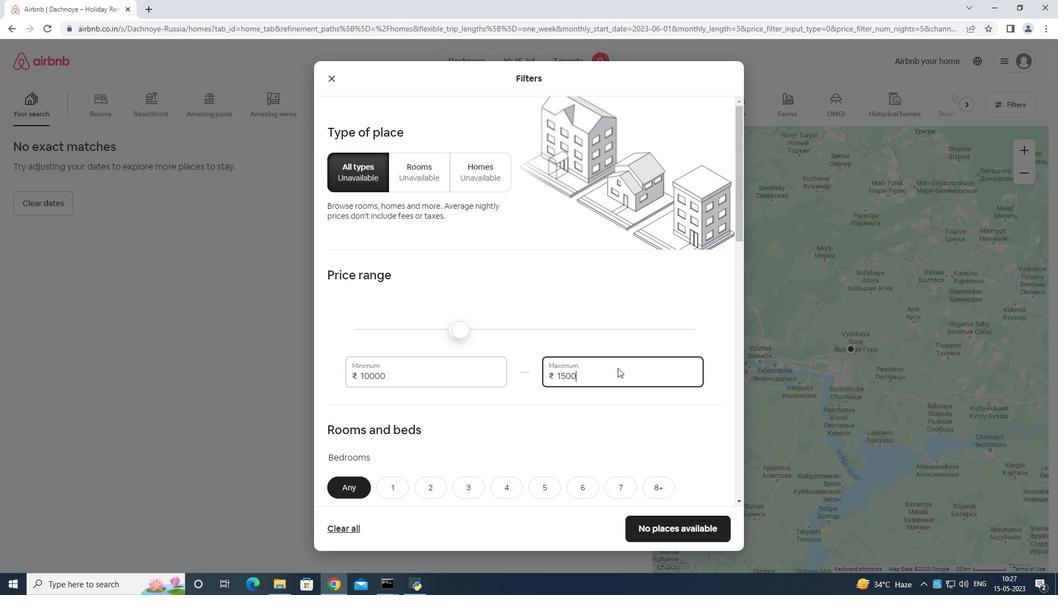 
Action: Mouse moved to (615, 368)
Screenshot: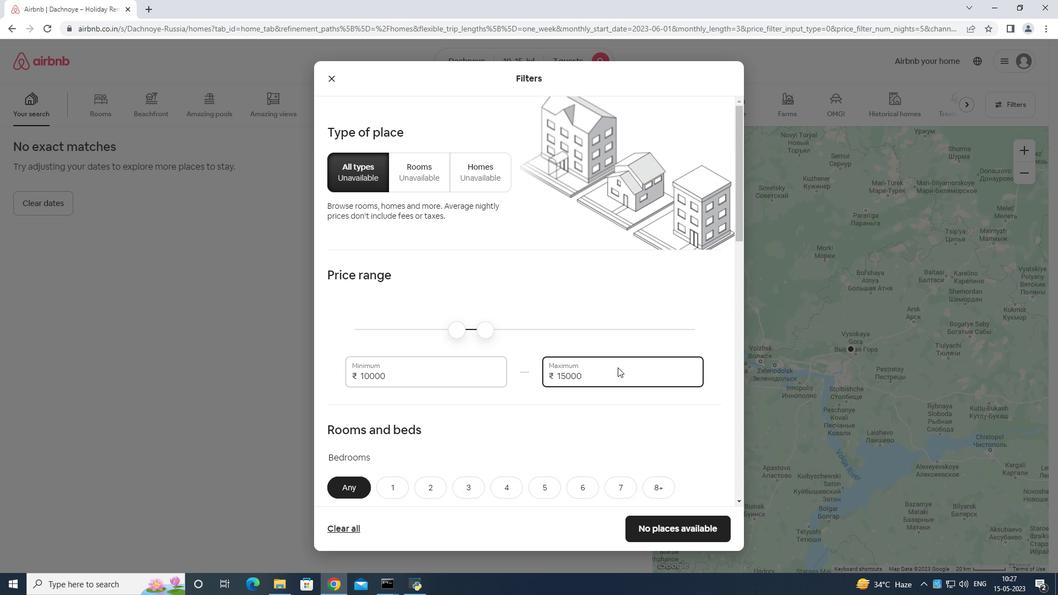 
Action: Mouse scrolled (615, 368) with delta (0, 0)
Screenshot: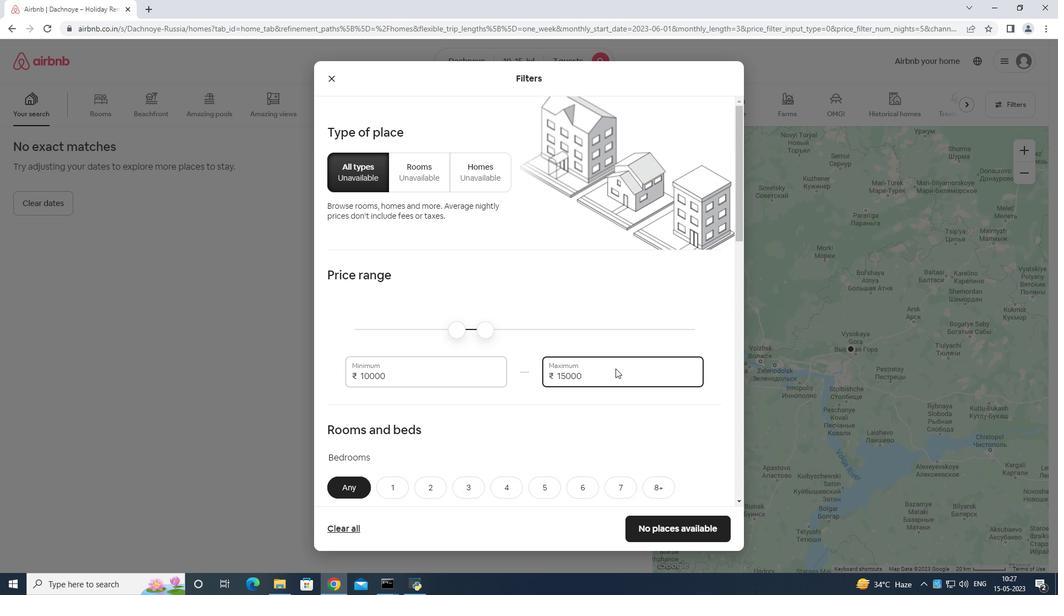 
Action: Mouse scrolled (615, 368) with delta (0, 0)
Screenshot: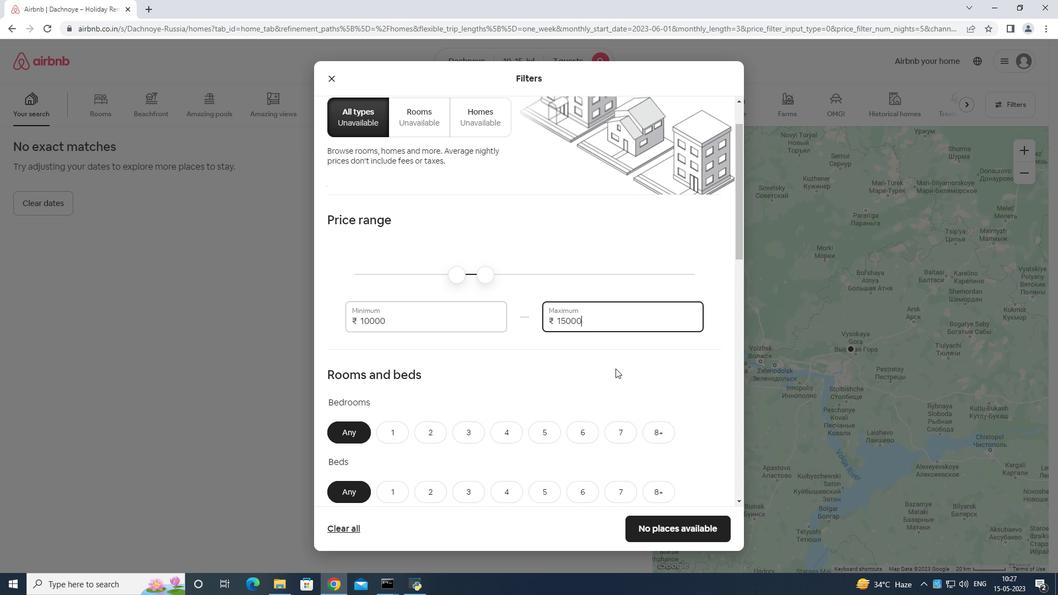 
Action: Mouse moved to (507, 372)
Screenshot: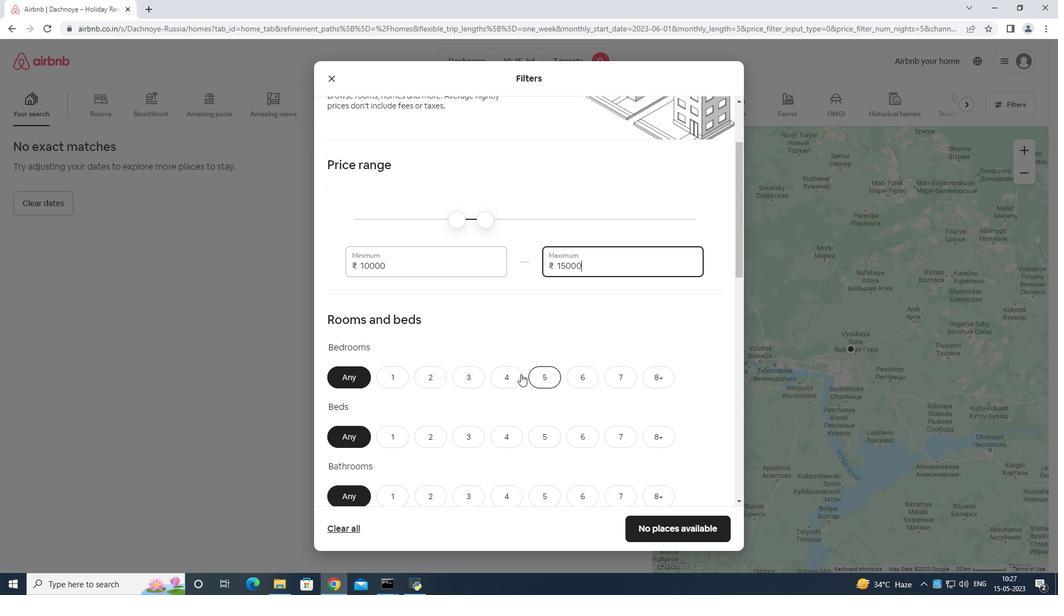 
Action: Mouse pressed left at (507, 372)
Screenshot: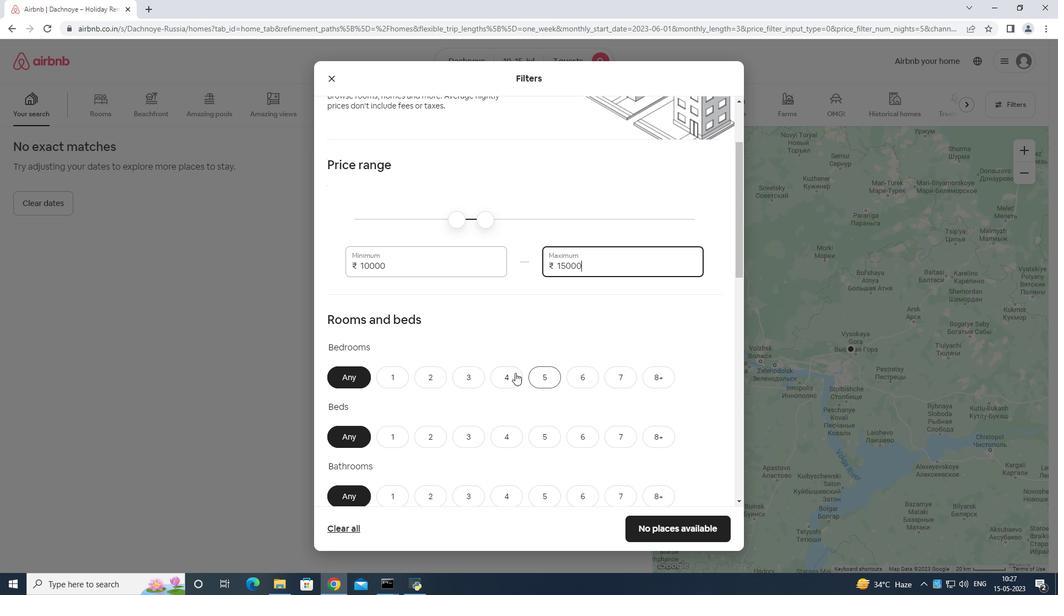 
Action: Mouse moved to (622, 435)
Screenshot: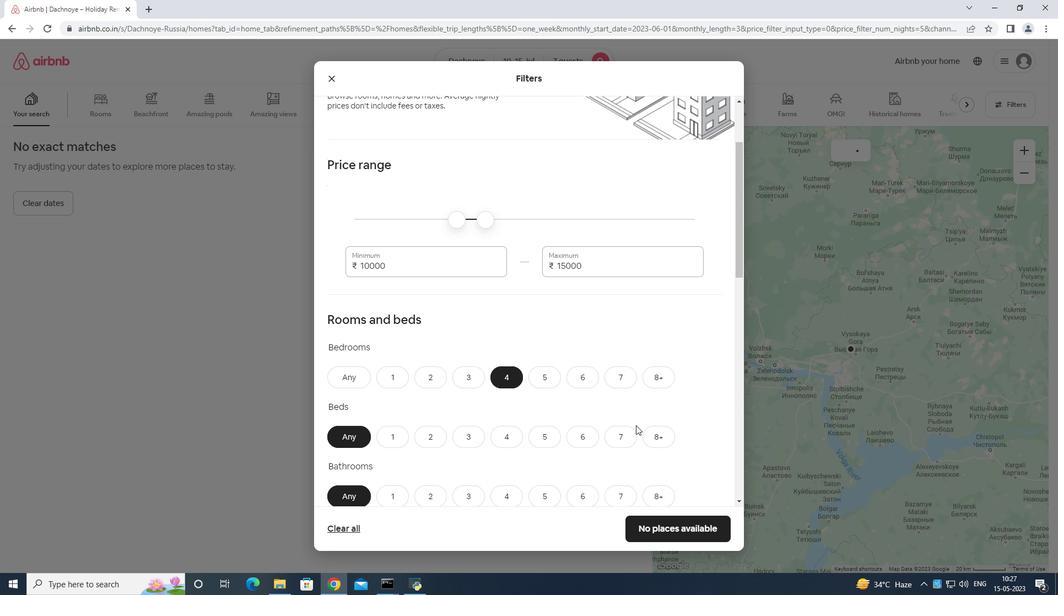 
Action: Mouse pressed left at (622, 435)
Screenshot: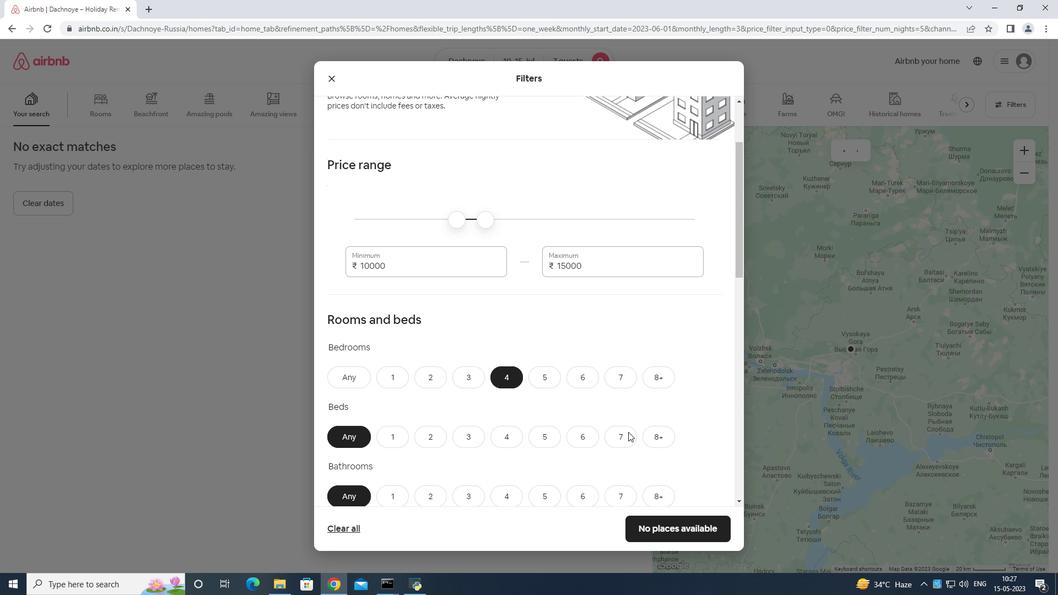 
Action: Mouse moved to (502, 498)
Screenshot: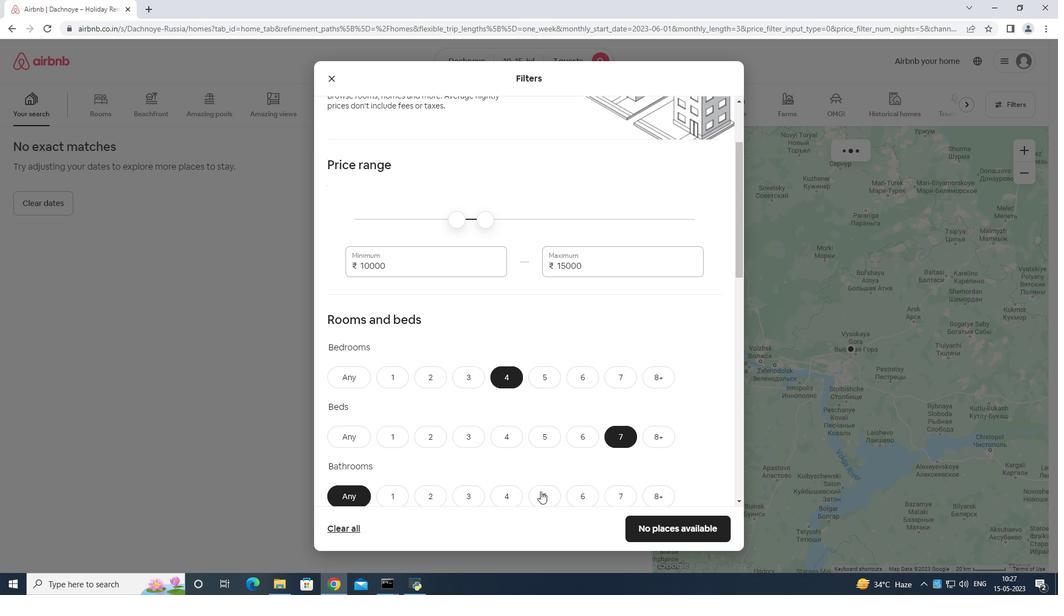 
Action: Mouse pressed left at (502, 498)
Screenshot: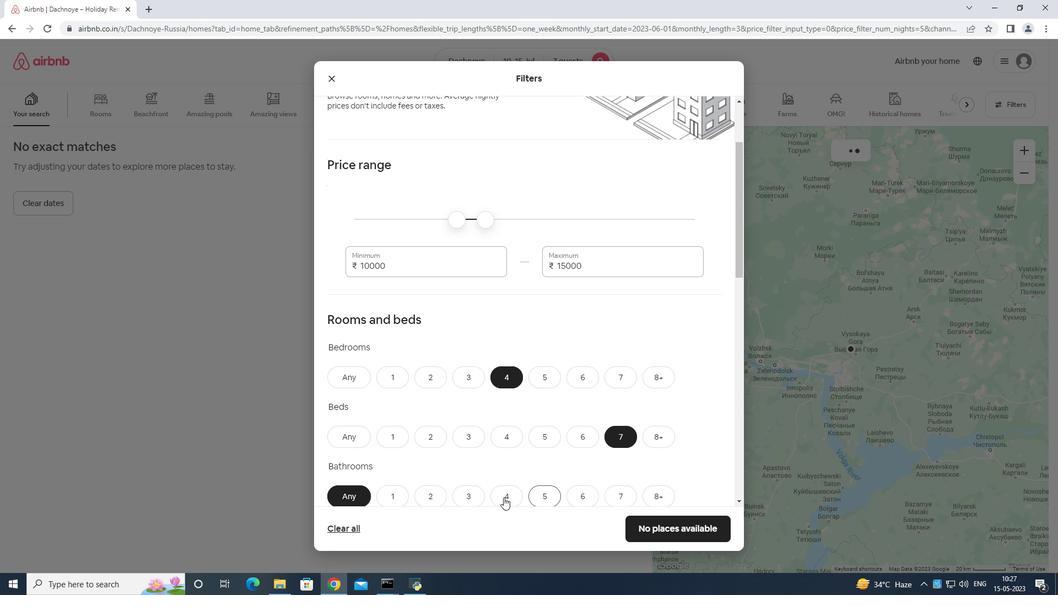 
Action: Mouse moved to (524, 462)
Screenshot: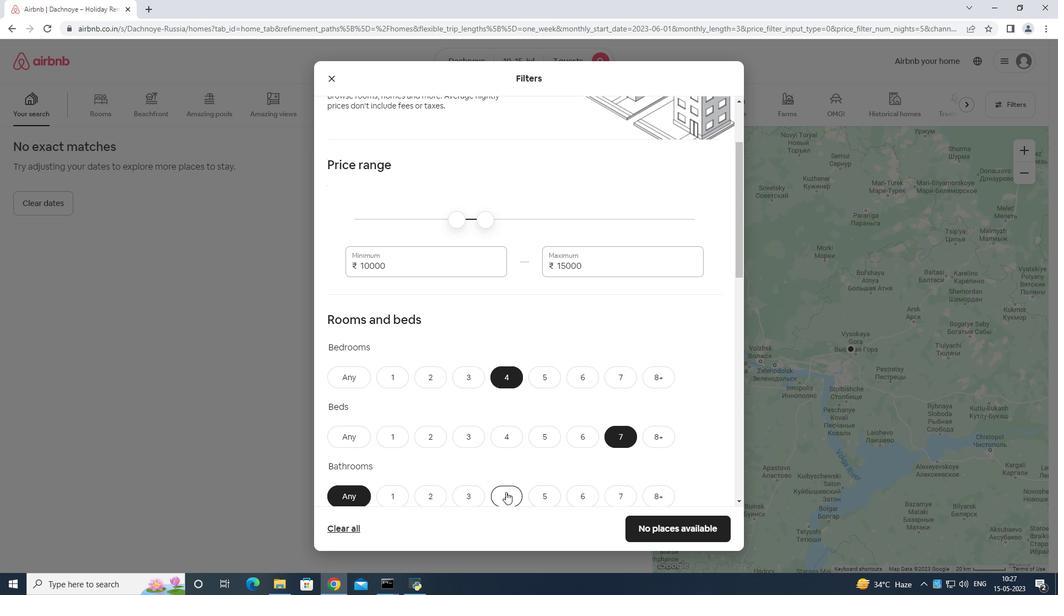 
Action: Mouse scrolled (524, 462) with delta (0, 0)
Screenshot: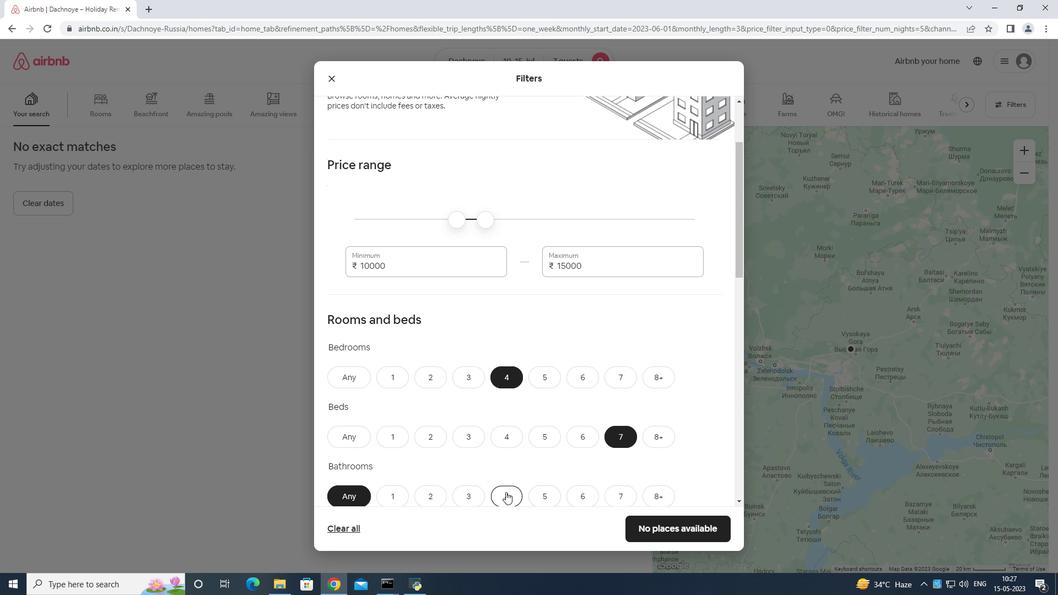 
Action: Mouse scrolled (524, 462) with delta (0, 0)
Screenshot: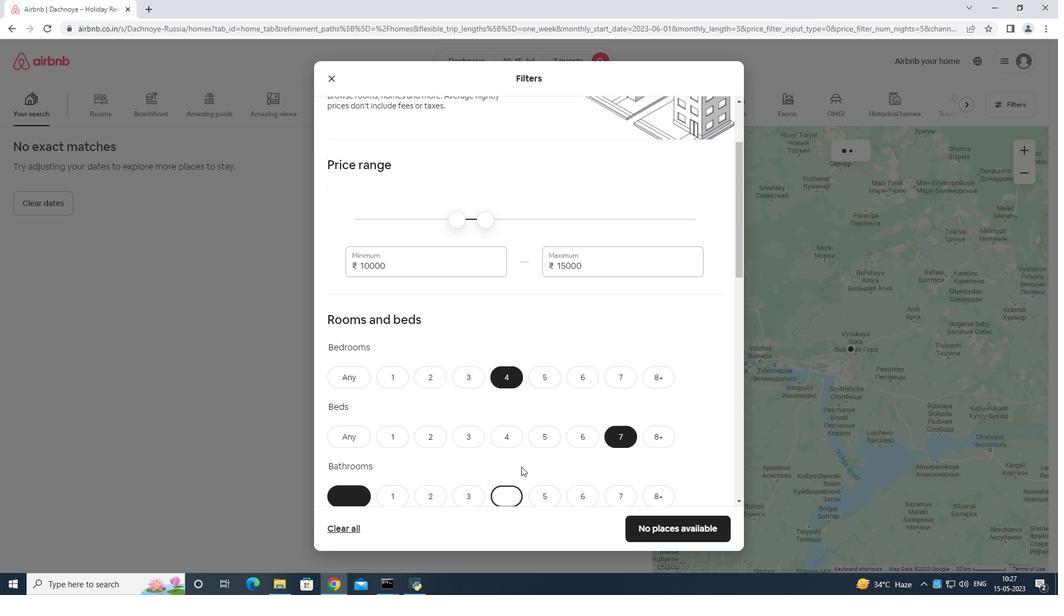 
Action: Mouse scrolled (524, 462) with delta (0, 0)
Screenshot: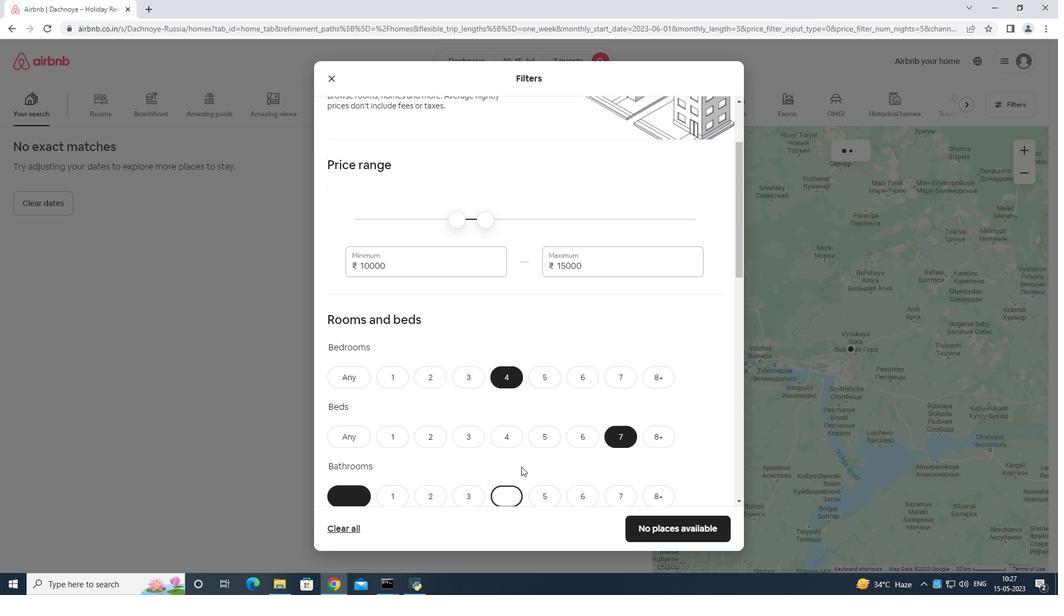 
Action: Mouse scrolled (524, 462) with delta (0, 0)
Screenshot: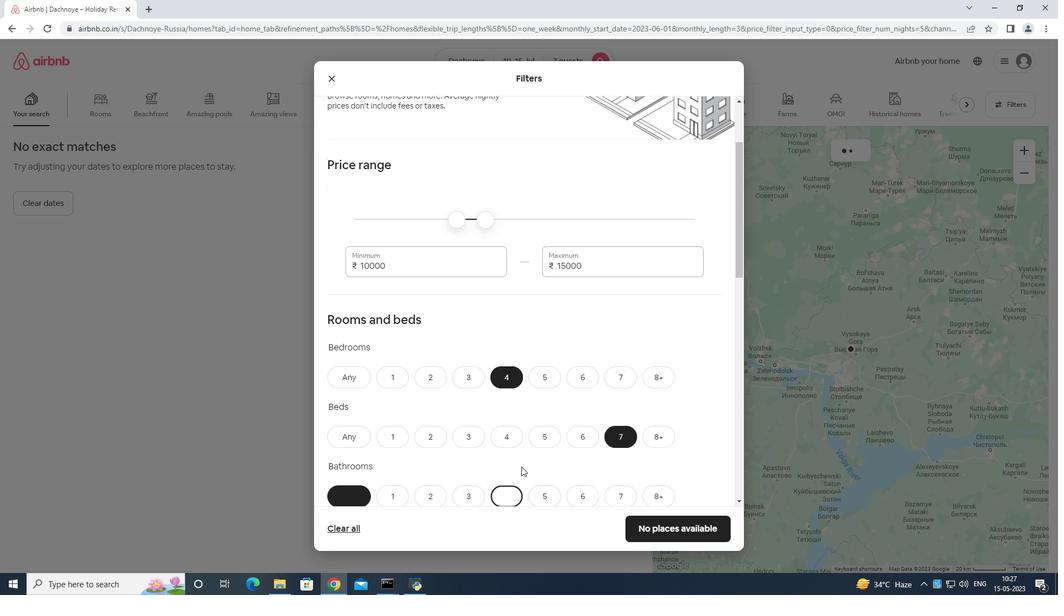 
Action: Mouse moved to (525, 461)
Screenshot: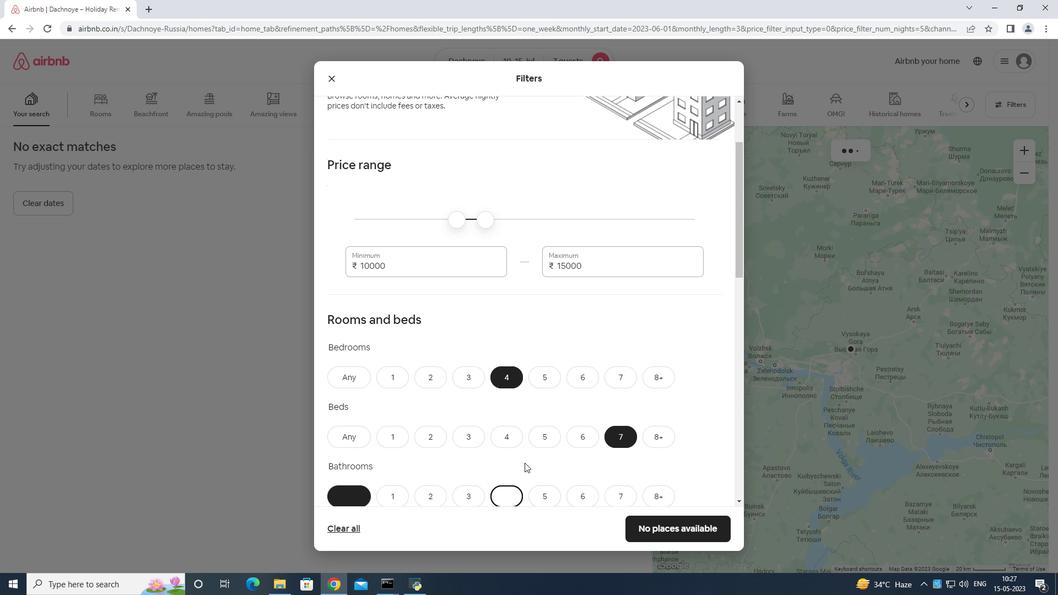 
Action: Mouse scrolled (525, 460) with delta (0, 0)
Screenshot: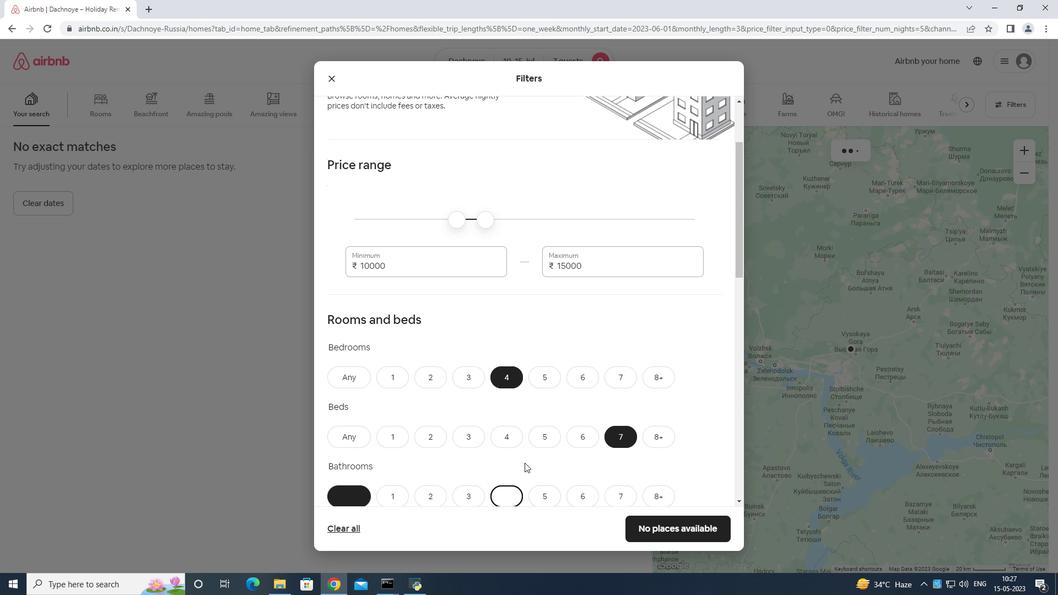 
Action: Mouse moved to (329, 335)
Screenshot: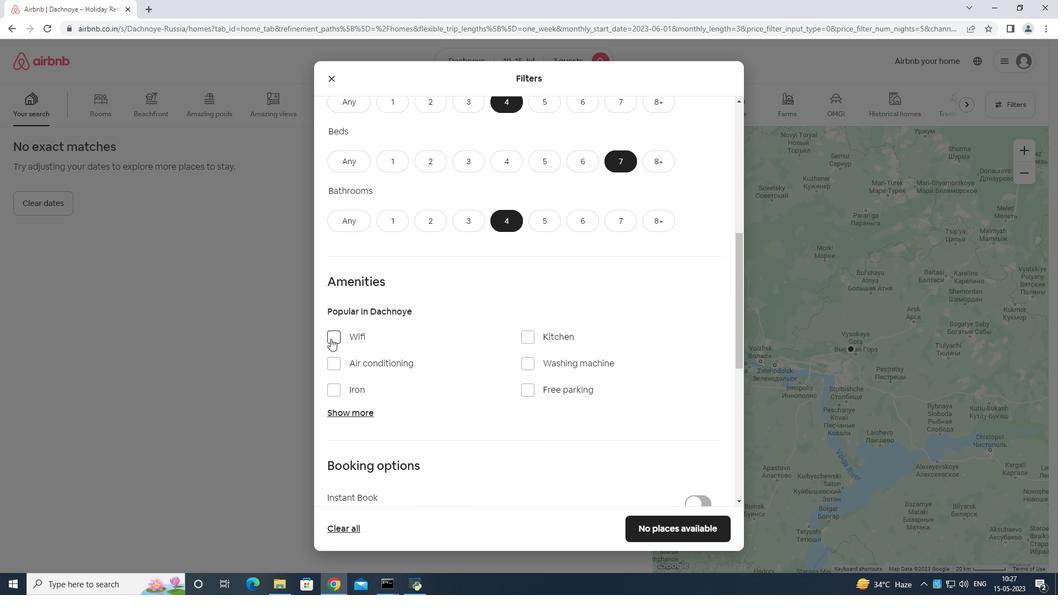 
Action: Mouse pressed left at (329, 335)
Screenshot: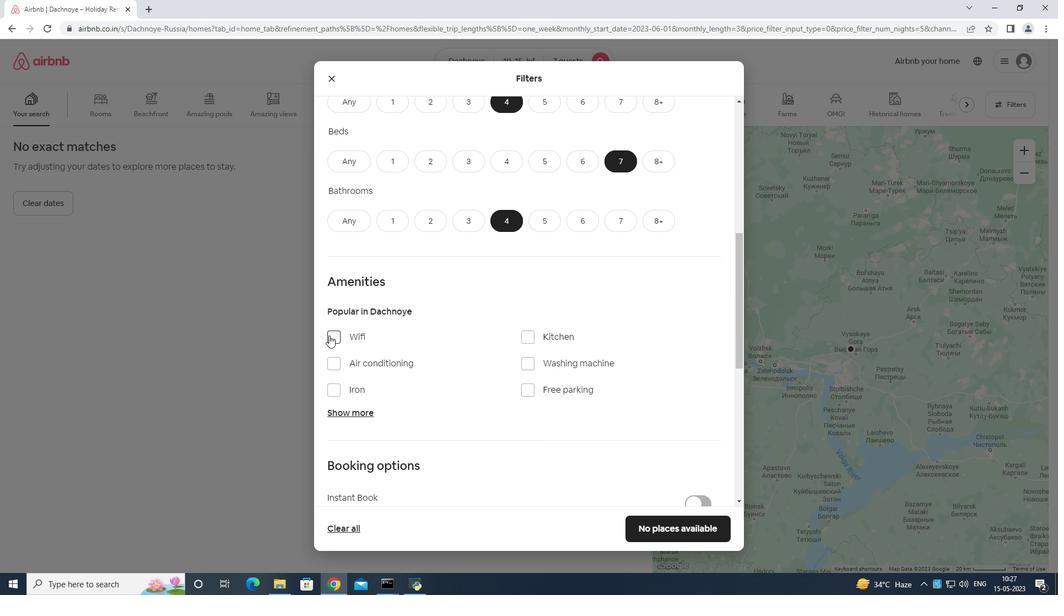 
Action: Mouse moved to (345, 410)
Screenshot: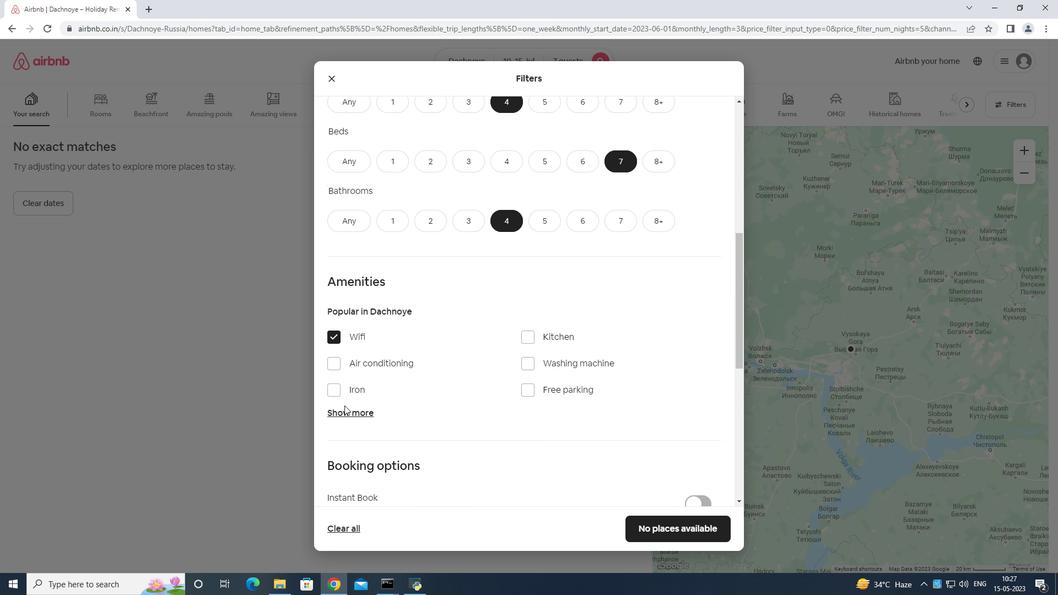 
Action: Mouse pressed left at (345, 410)
Screenshot: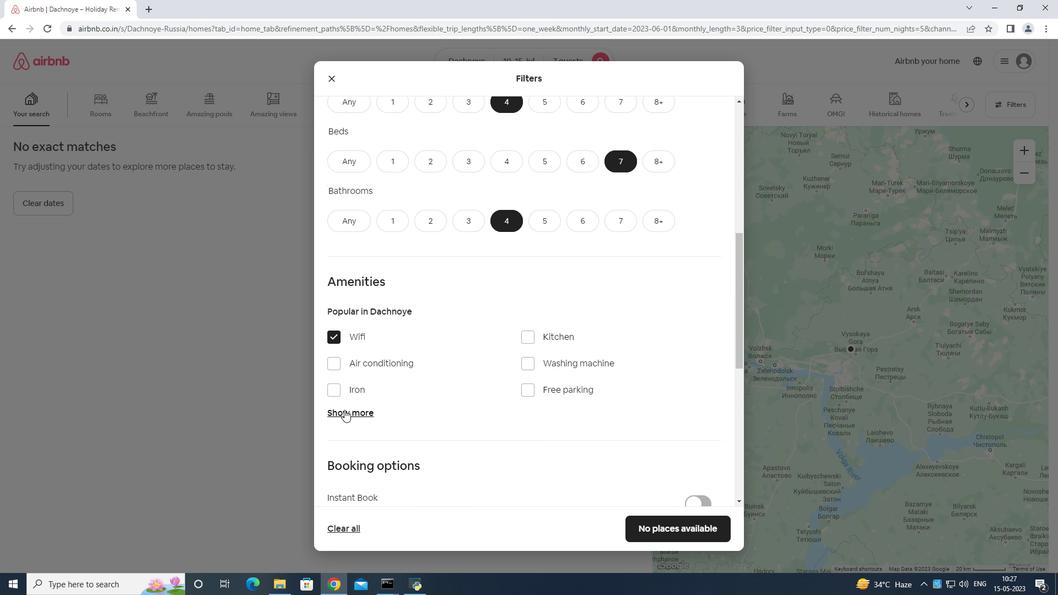 
Action: Mouse moved to (536, 392)
Screenshot: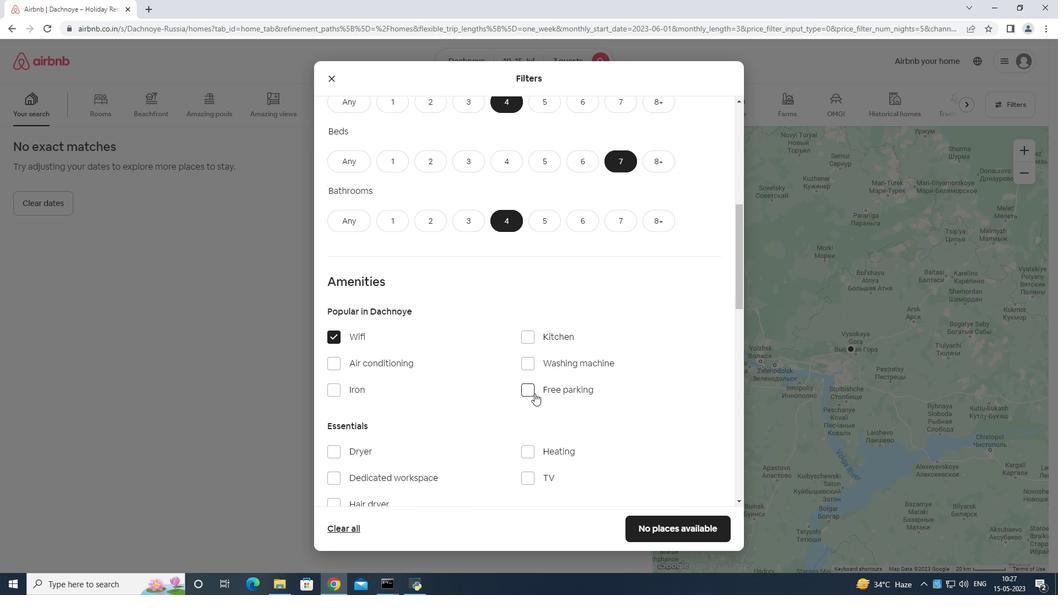 
Action: Mouse pressed left at (536, 392)
Screenshot: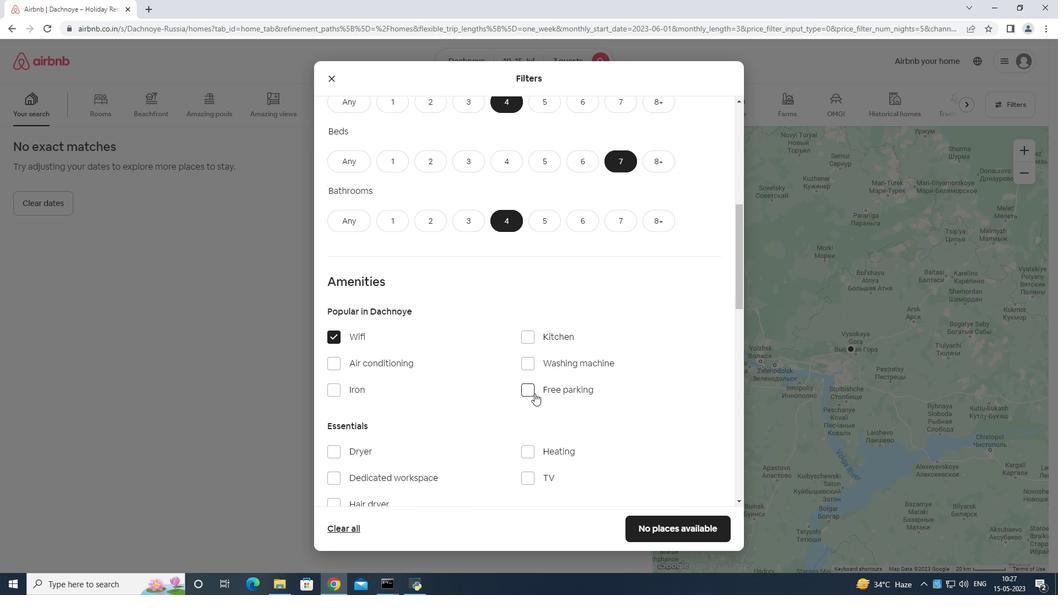 
Action: Mouse moved to (531, 474)
Screenshot: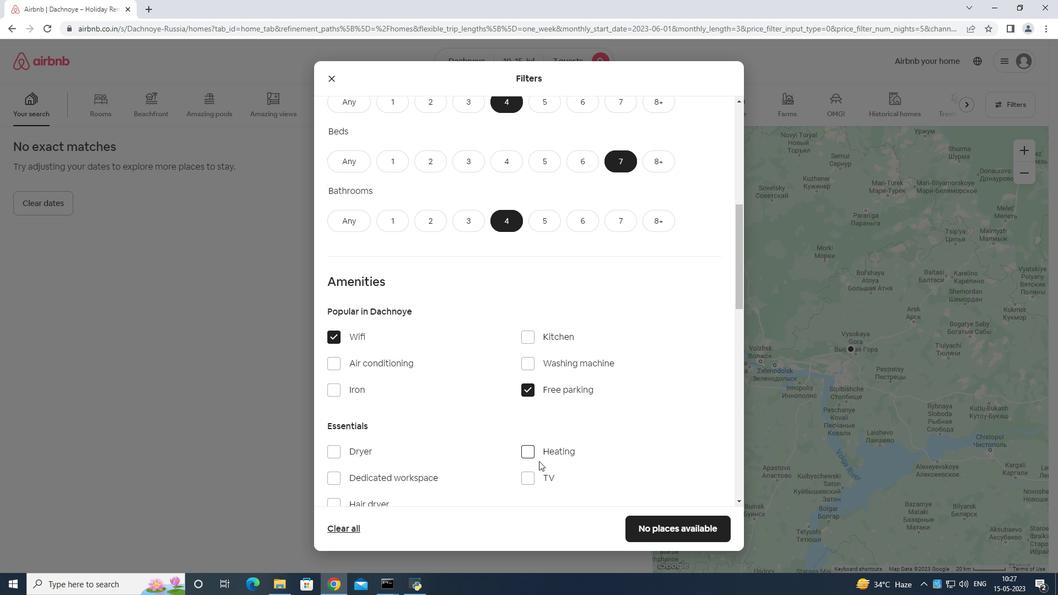 
Action: Mouse pressed left at (531, 474)
Screenshot: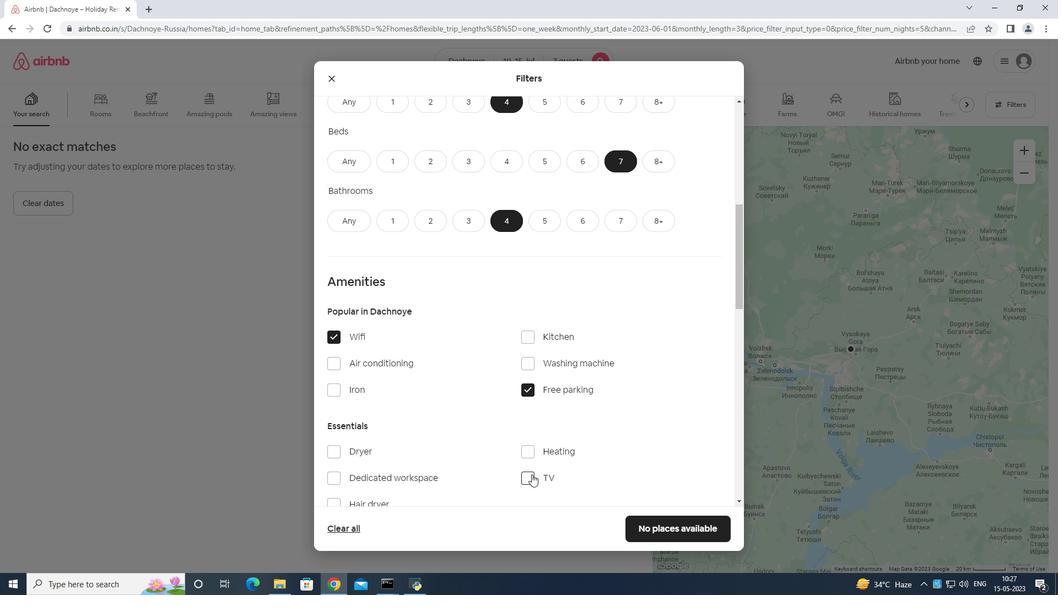 
Action: Mouse moved to (535, 461)
Screenshot: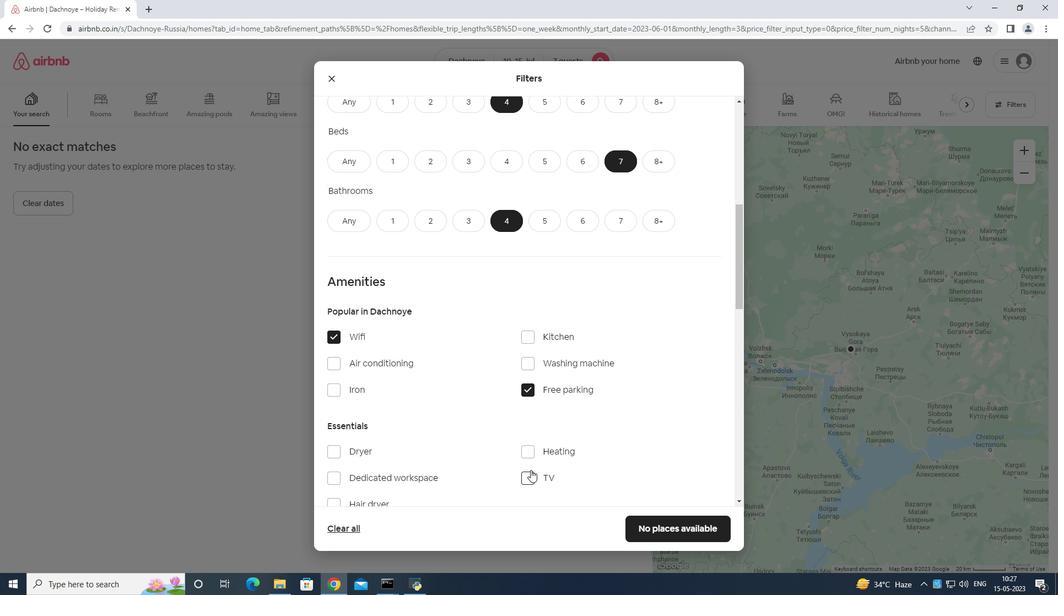 
Action: Mouse scrolled (535, 461) with delta (0, 0)
Screenshot: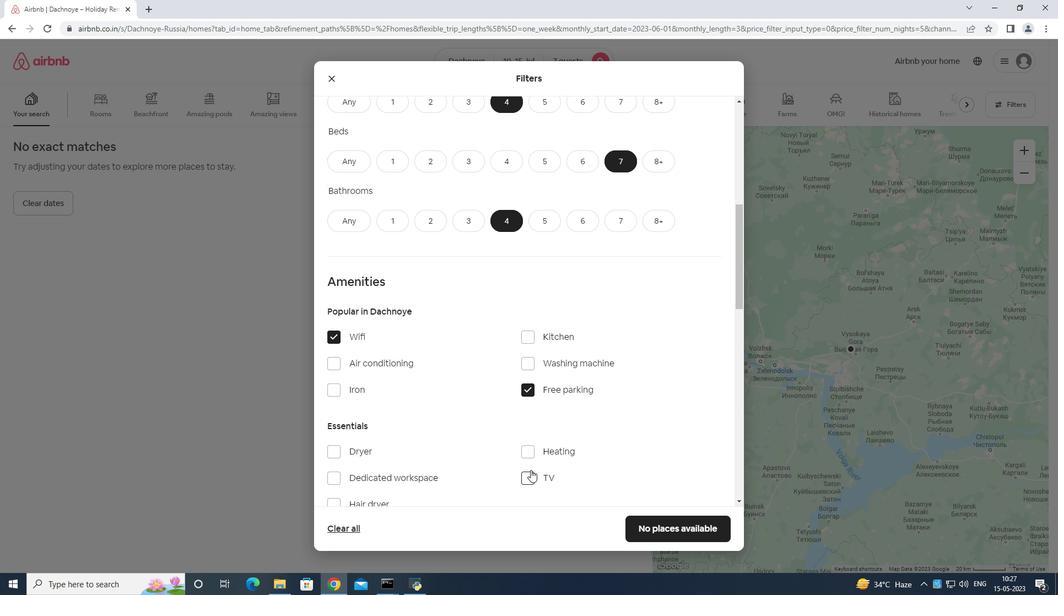 
Action: Mouse scrolled (535, 461) with delta (0, 0)
Screenshot: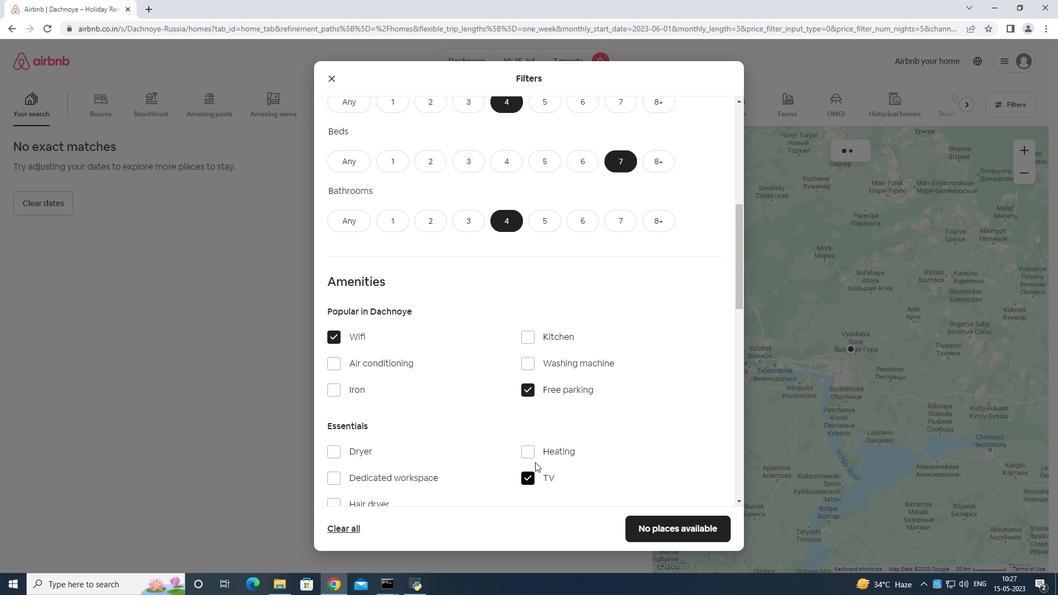 
Action: Mouse scrolled (535, 461) with delta (0, 0)
Screenshot: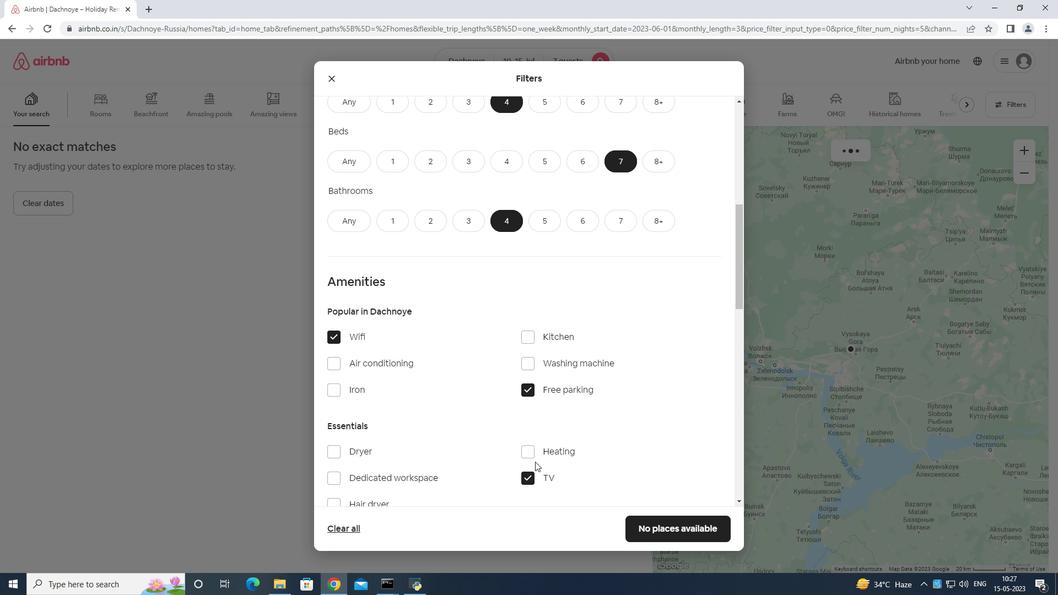 
Action: Mouse moved to (333, 449)
Screenshot: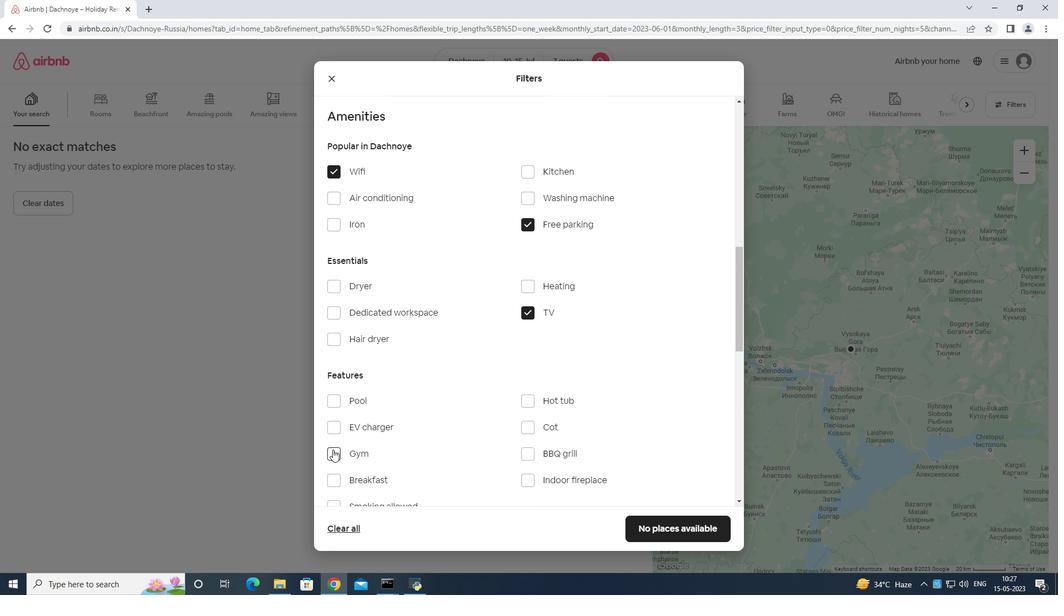 
Action: Mouse pressed left at (333, 449)
Screenshot: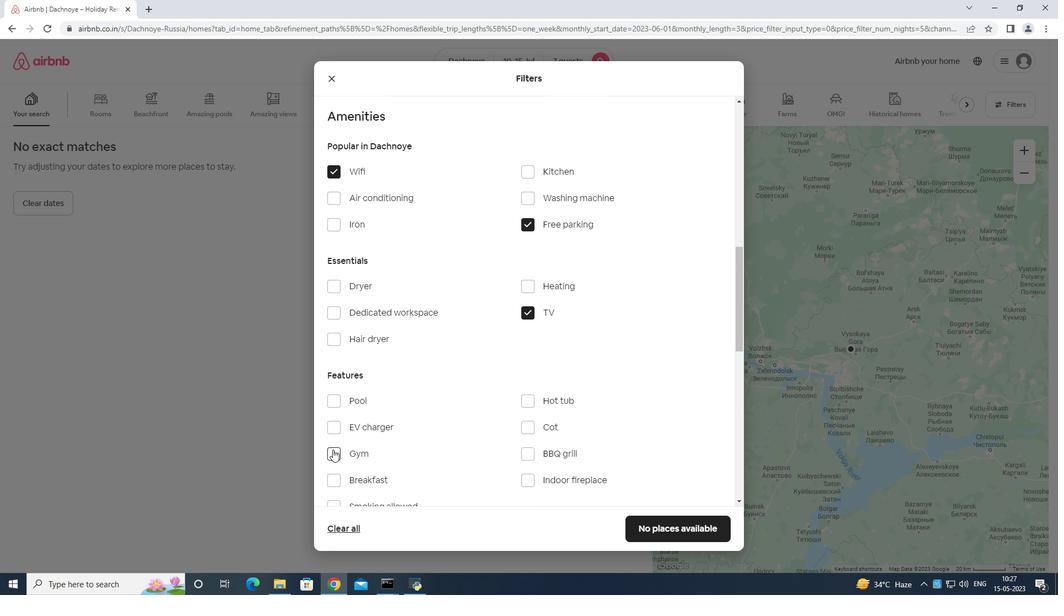 
Action: Mouse moved to (370, 477)
Screenshot: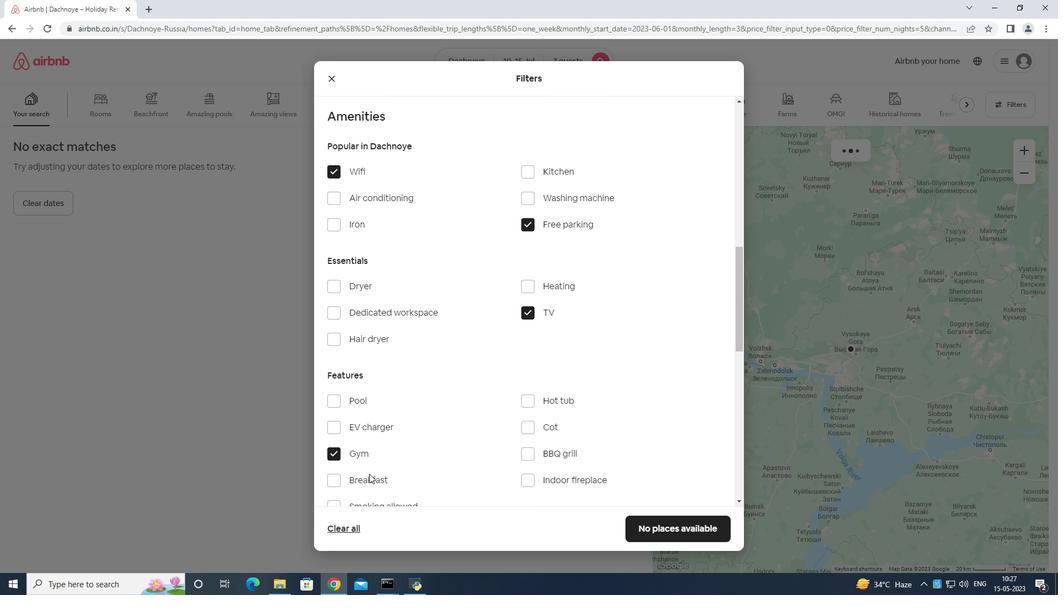 
Action: Mouse pressed left at (370, 477)
Screenshot: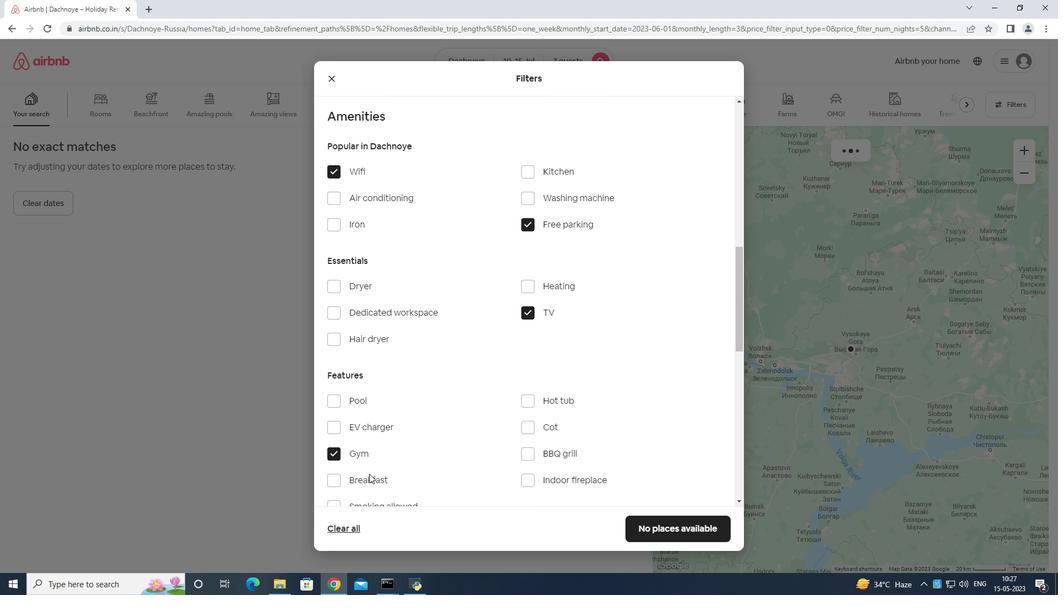 
Action: Mouse moved to (405, 457)
Screenshot: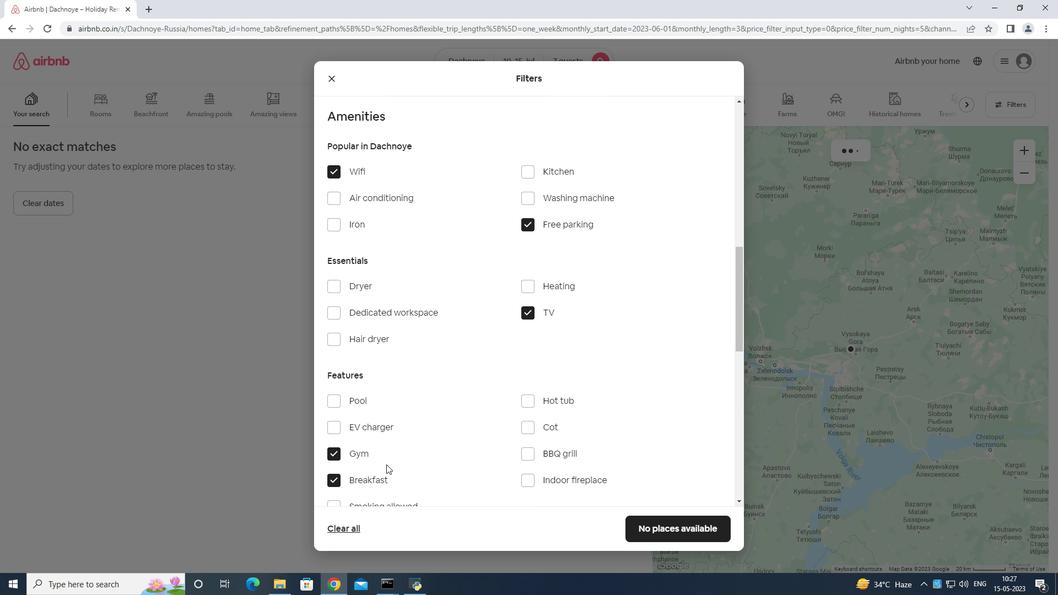 
Action: Mouse scrolled (405, 456) with delta (0, 0)
Screenshot: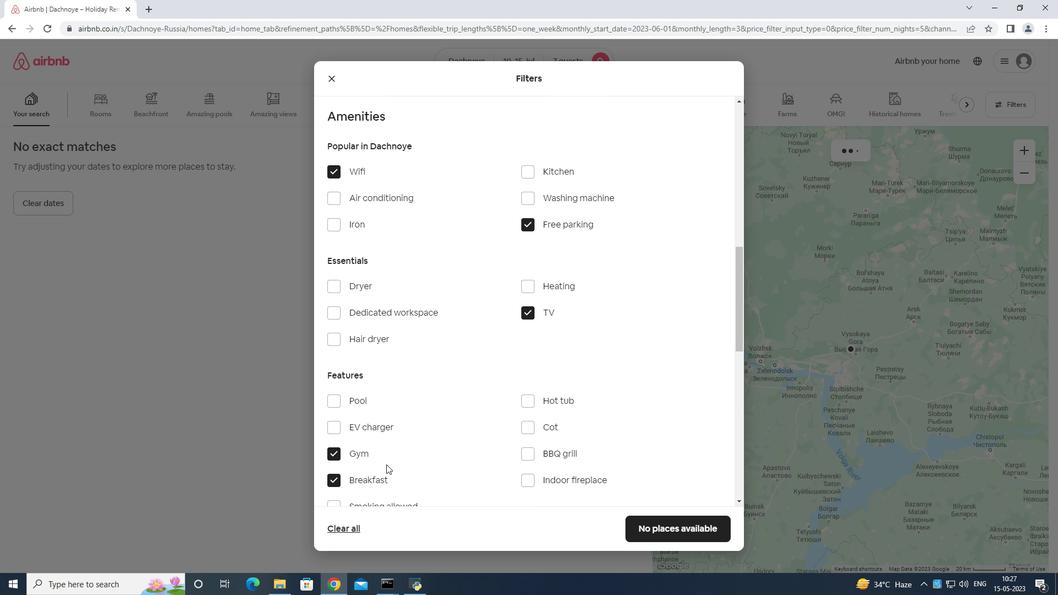 
Action: Mouse moved to (438, 457)
Screenshot: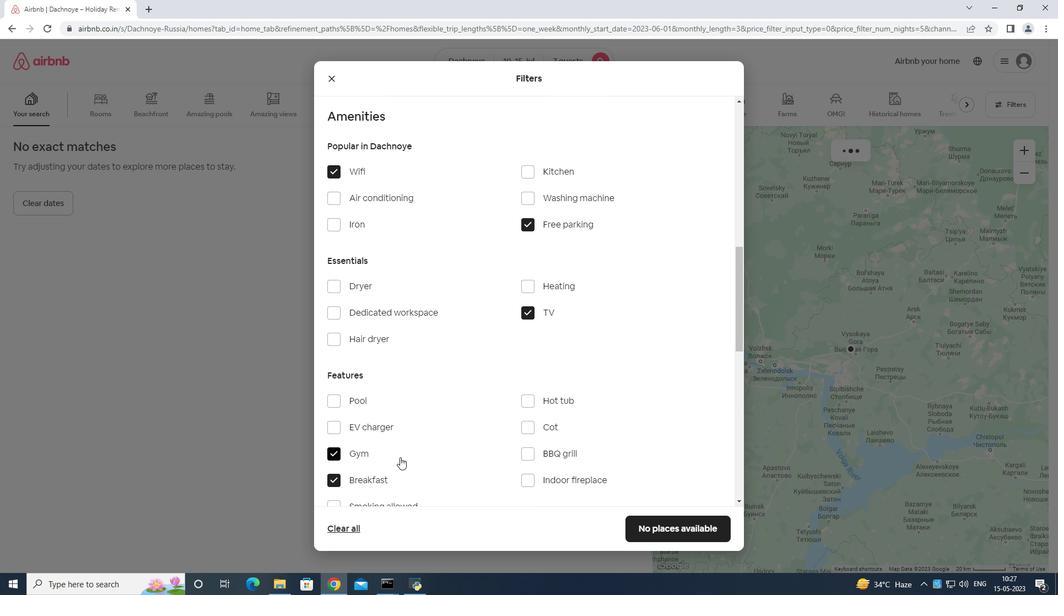 
Action: Mouse scrolled (438, 457) with delta (0, 0)
Screenshot: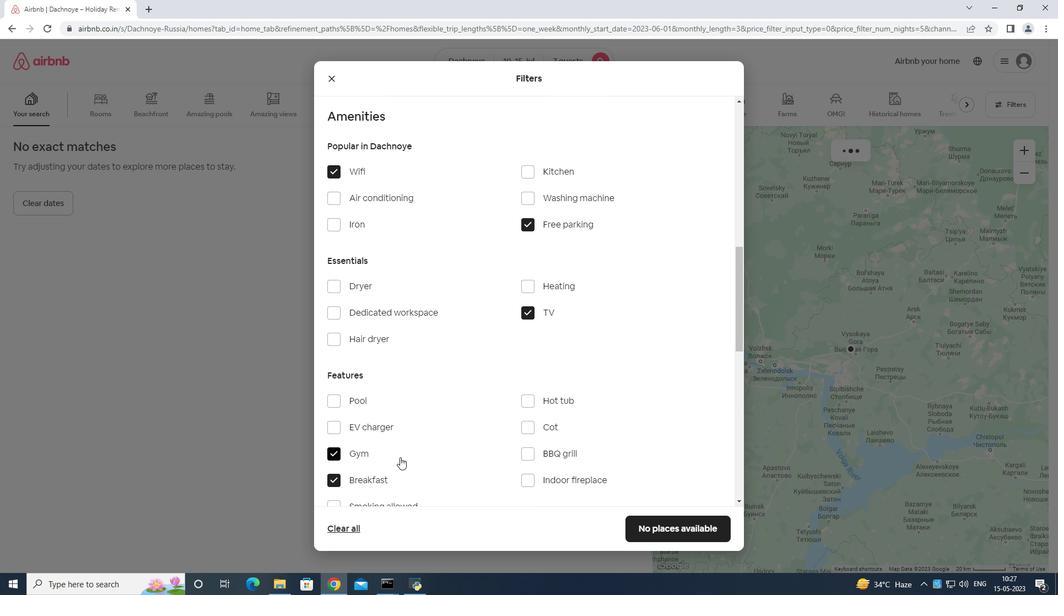 
Action: Mouse moved to (470, 457)
Screenshot: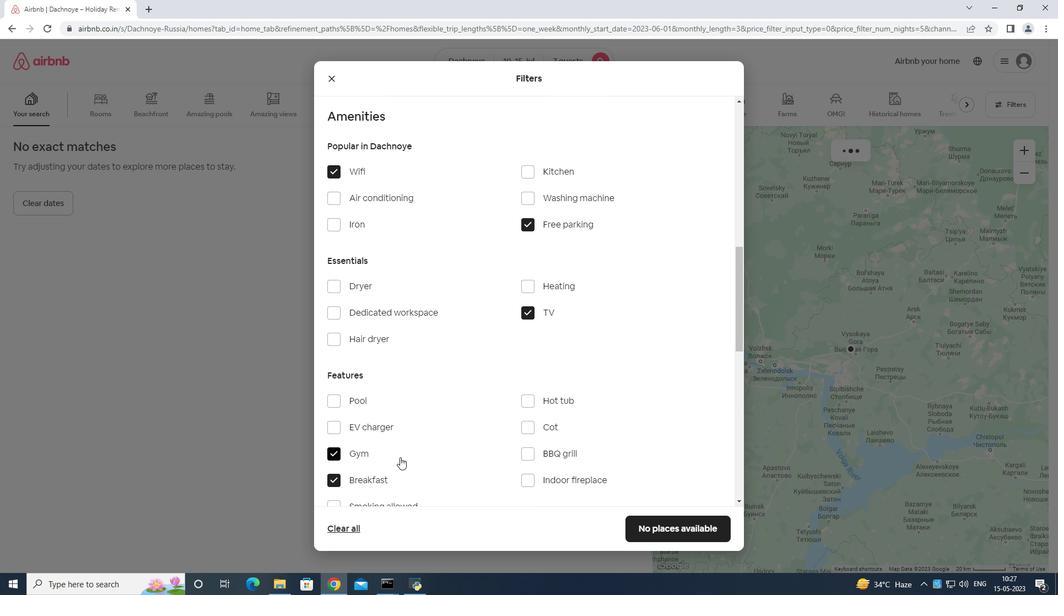 
Action: Mouse scrolled (470, 457) with delta (0, 0)
Screenshot: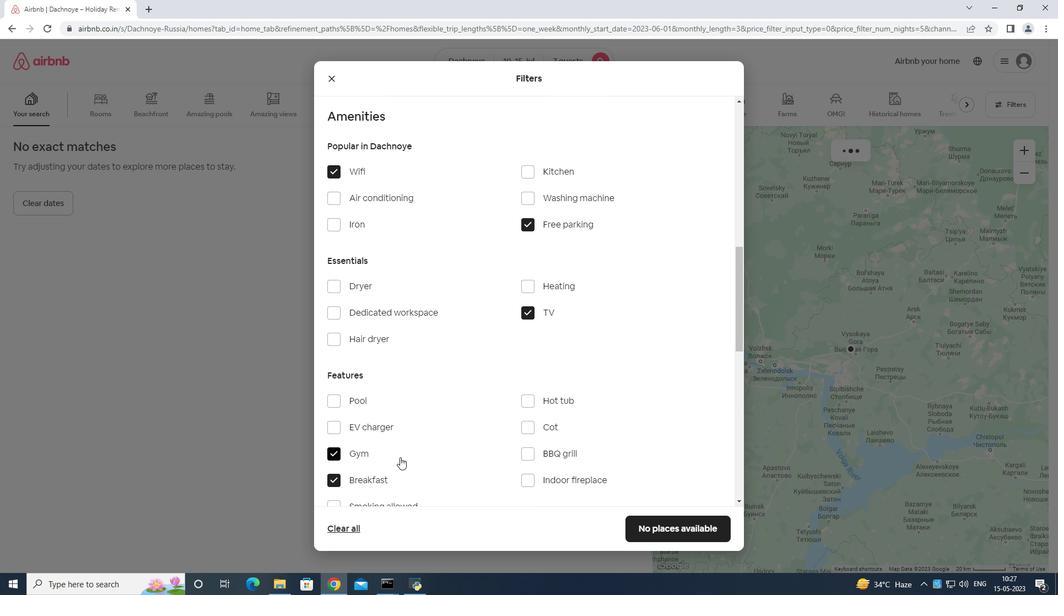 
Action: Mouse moved to (501, 458)
Screenshot: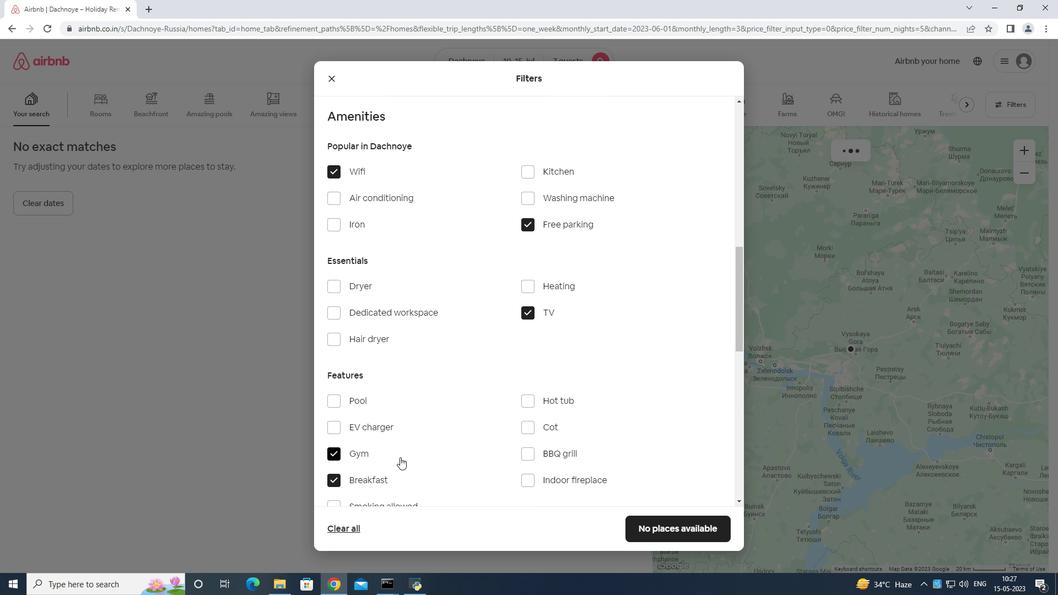 
Action: Mouse scrolled (501, 457) with delta (0, 0)
Screenshot: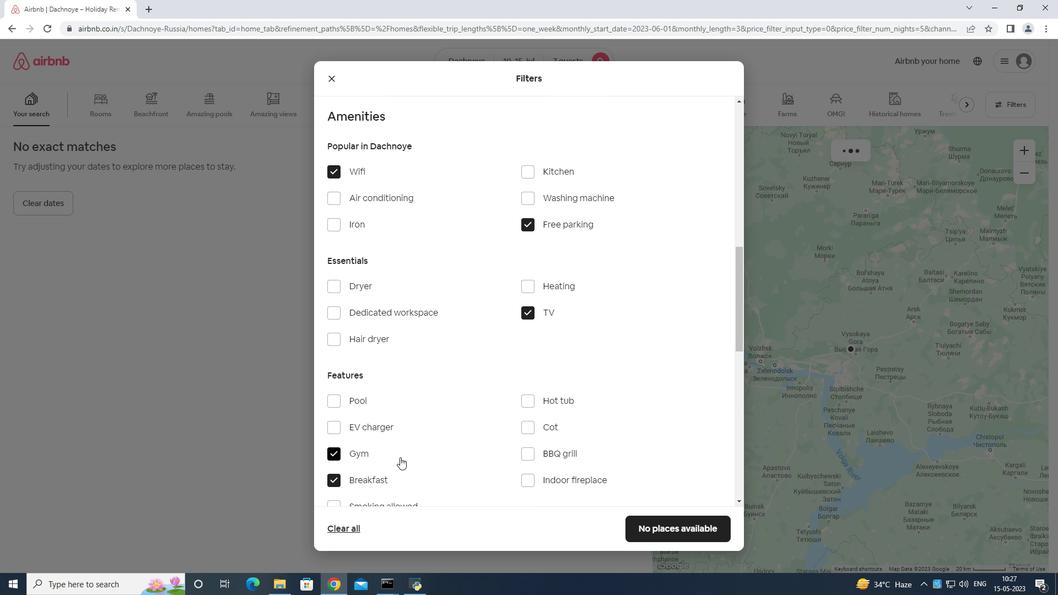 
Action: Mouse moved to (530, 459)
Screenshot: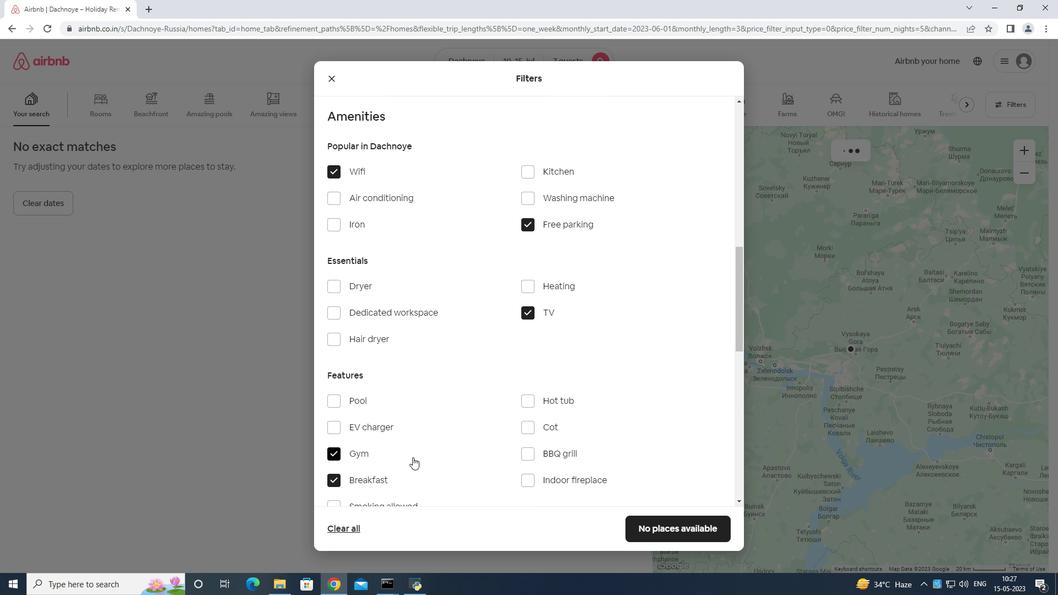 
Action: Mouse scrolled (530, 459) with delta (0, 0)
Screenshot: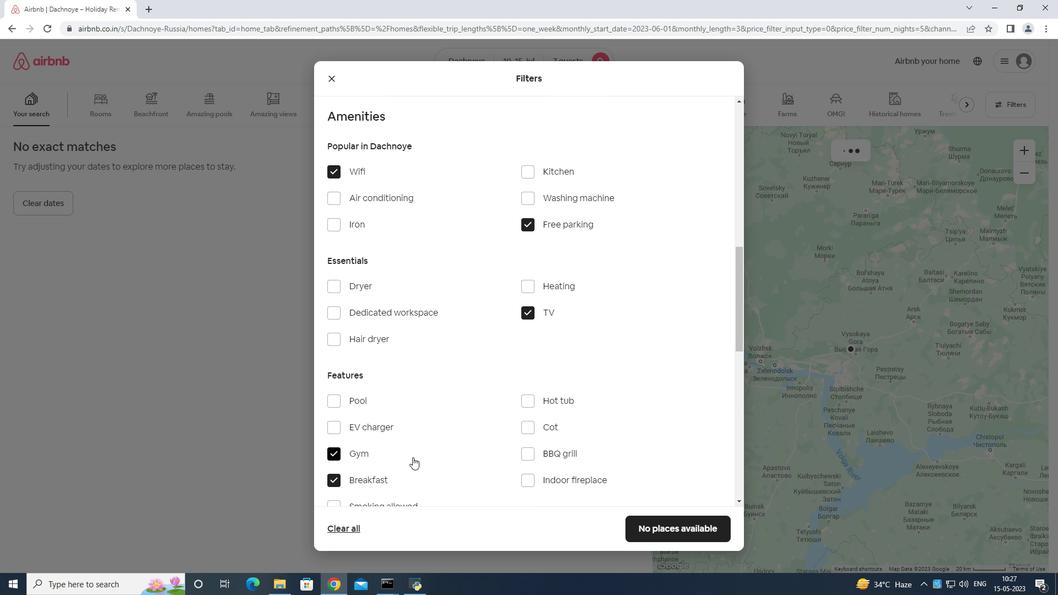 
Action: Mouse moved to (708, 441)
Screenshot: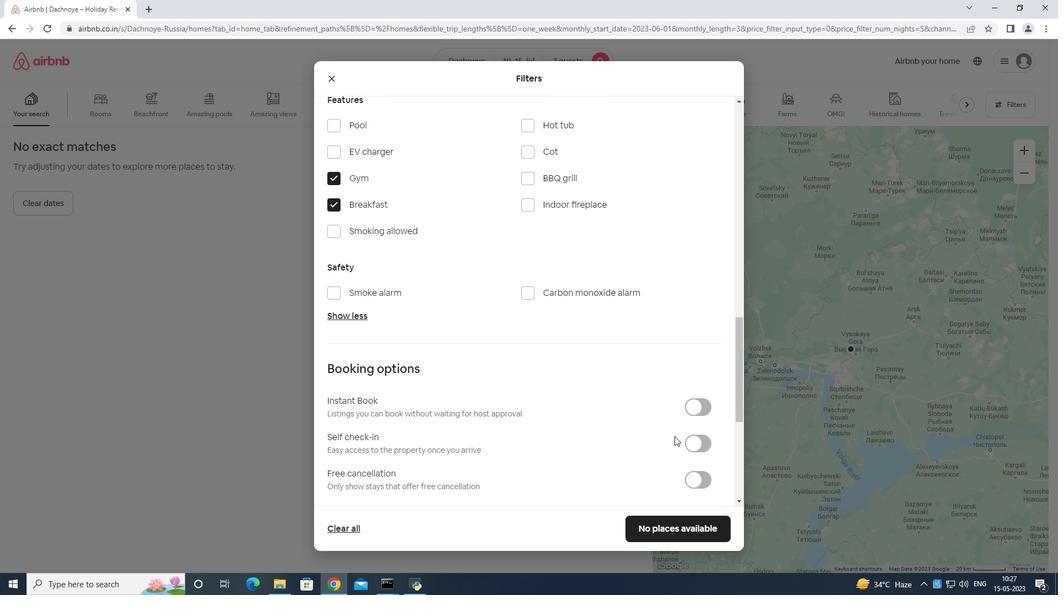 
Action: Mouse pressed left at (708, 441)
Screenshot: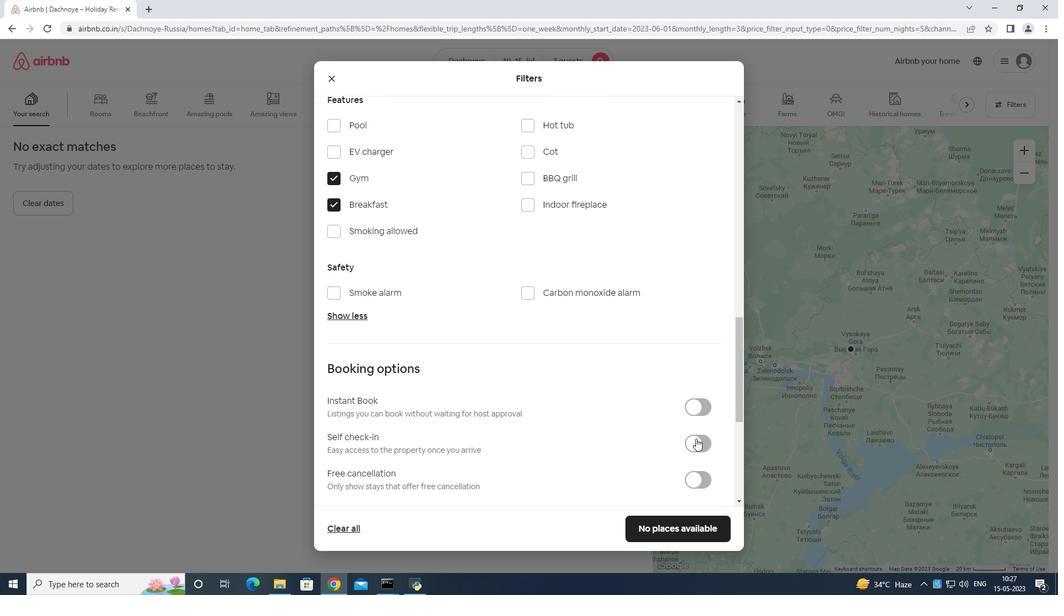 
Action: Mouse moved to (690, 437)
Screenshot: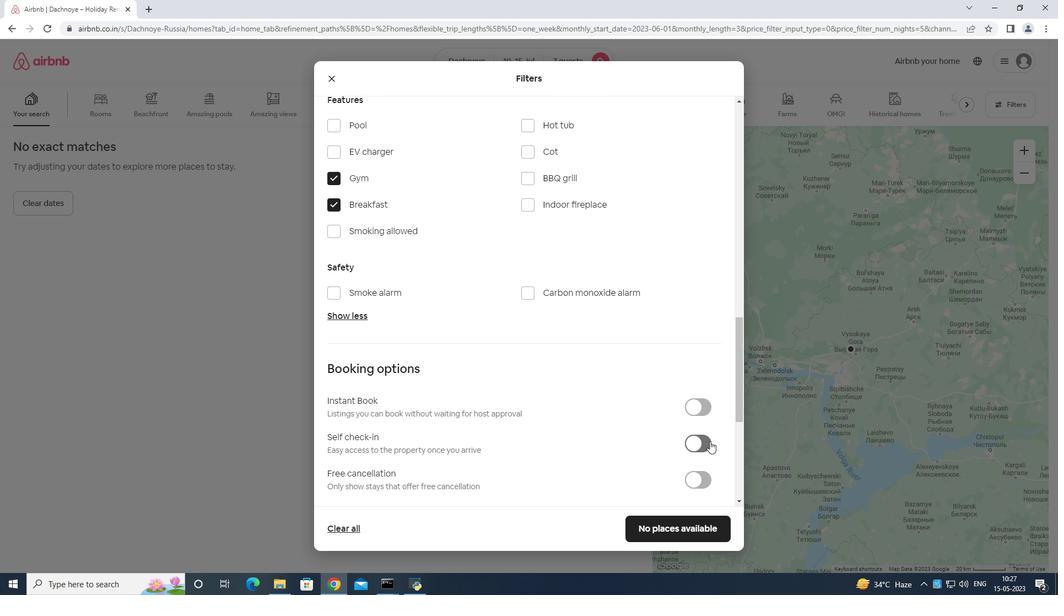 
Action: Mouse scrolled (690, 437) with delta (0, 0)
Screenshot: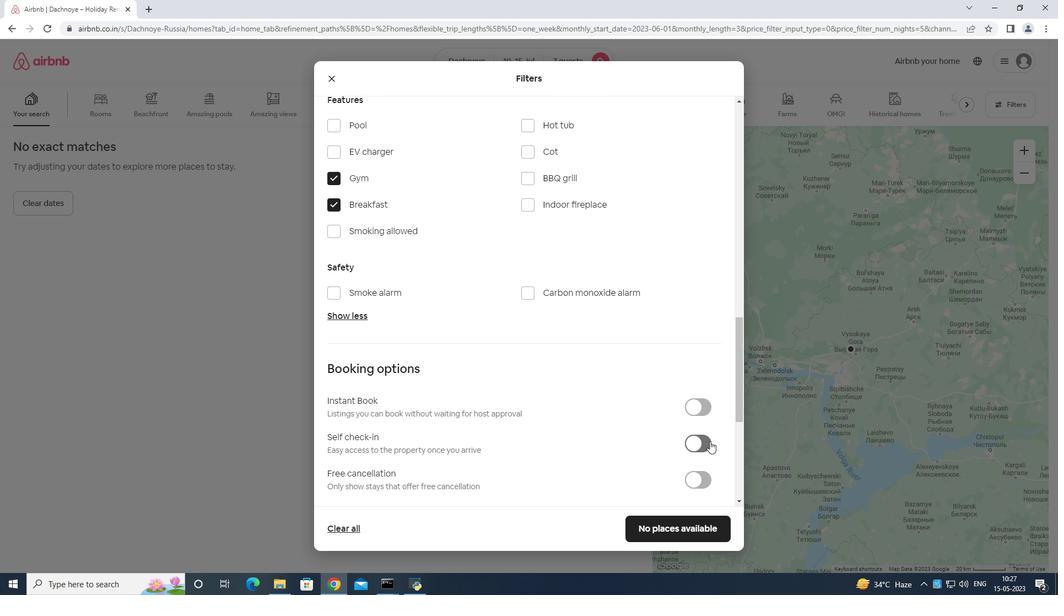 
Action: Mouse moved to (688, 439)
Screenshot: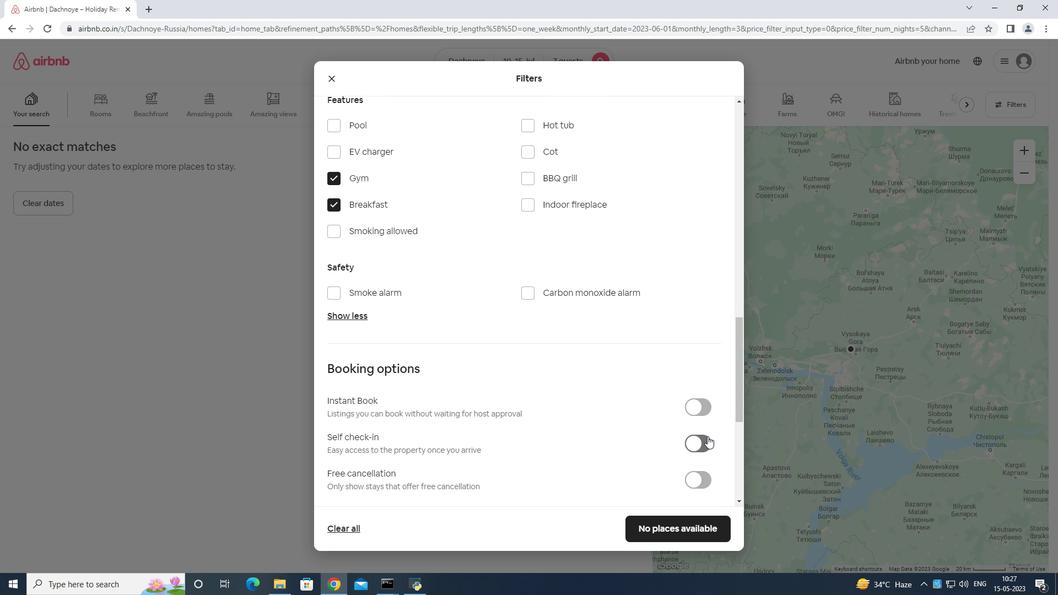 
Action: Mouse scrolled (688, 439) with delta (0, 0)
Screenshot: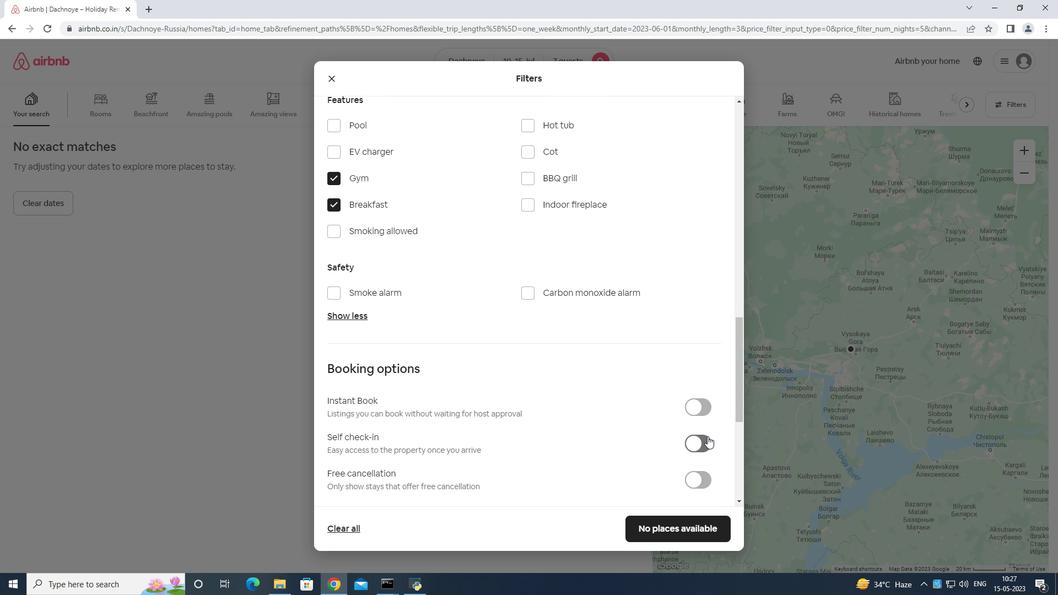 
Action: Mouse scrolled (688, 439) with delta (0, 0)
Screenshot: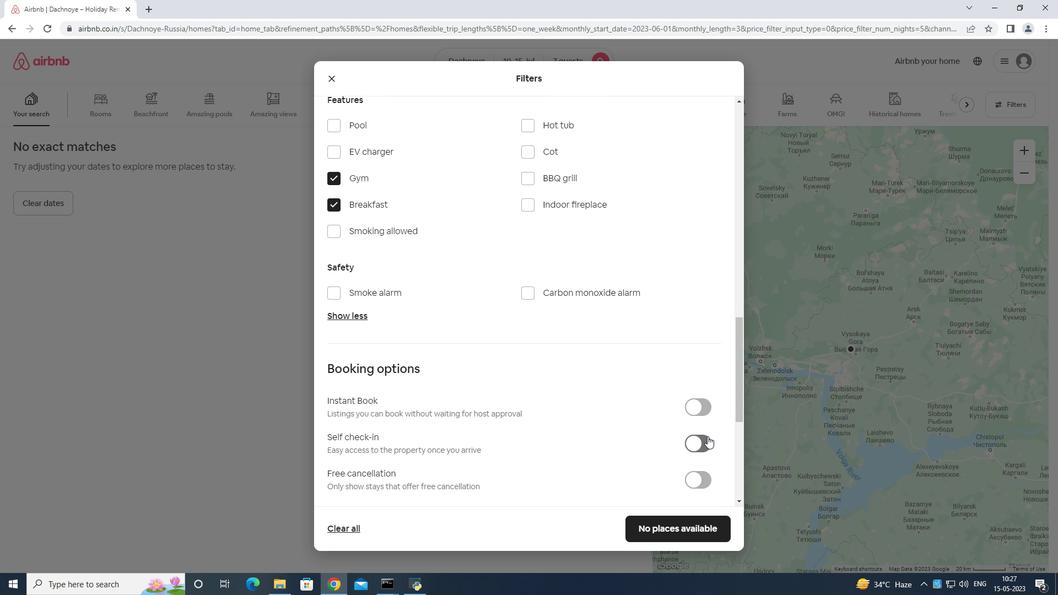 
Action: Mouse moved to (684, 436)
Screenshot: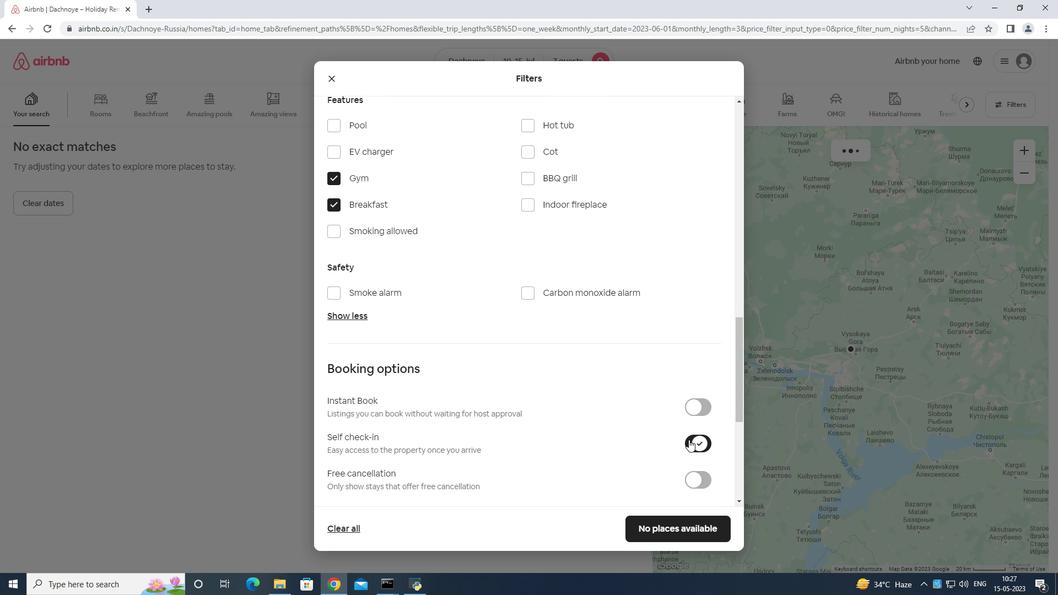 
Action: Mouse scrolled (684, 435) with delta (0, 0)
Screenshot: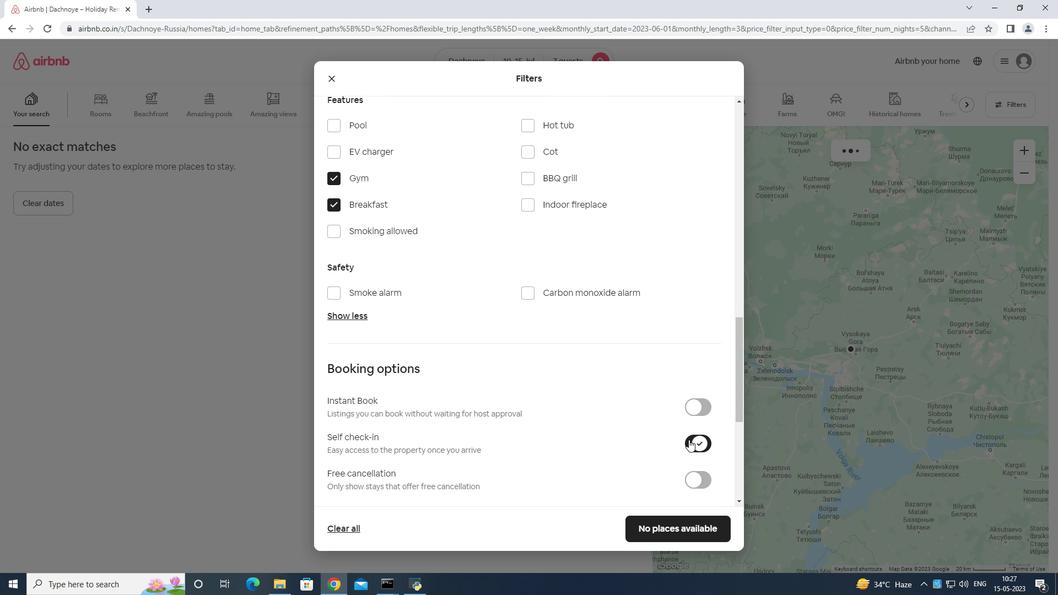 
Action: Mouse moved to (675, 443)
Screenshot: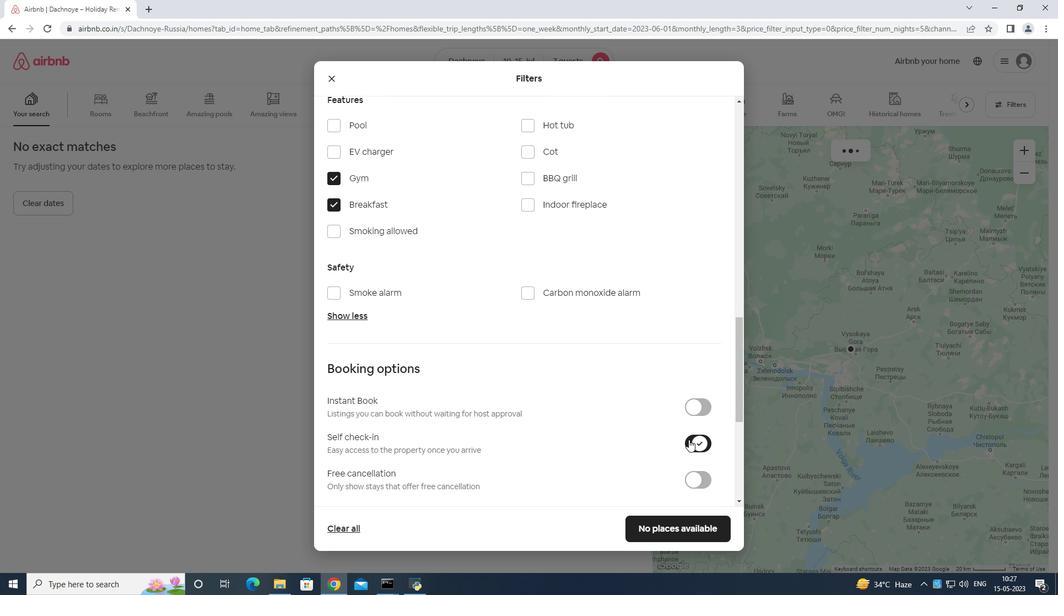 
Action: Mouse scrolled (677, 440) with delta (0, 0)
Screenshot: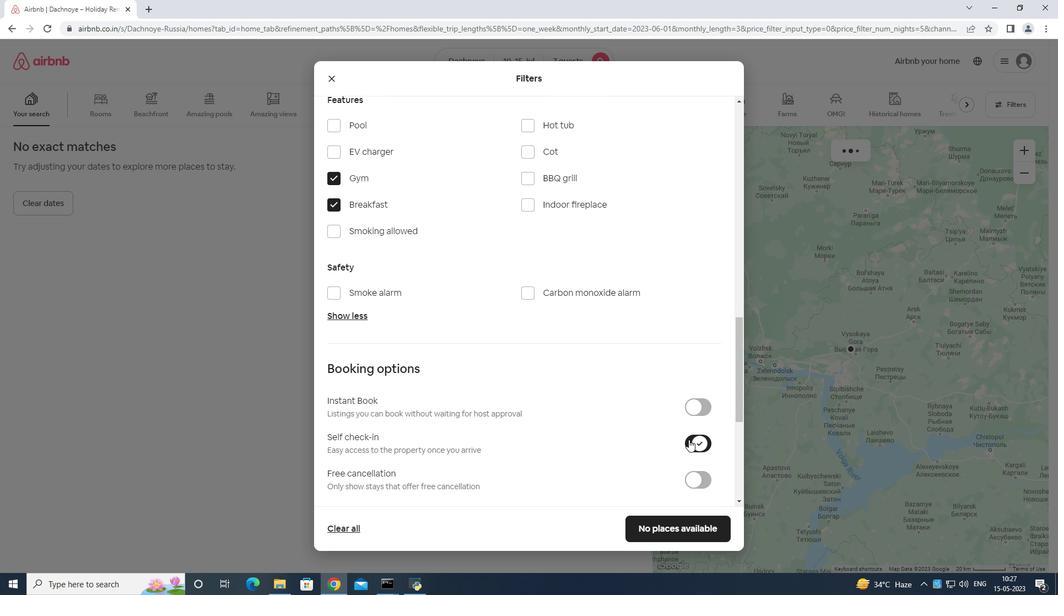 
Action: Mouse moved to (673, 444)
Screenshot: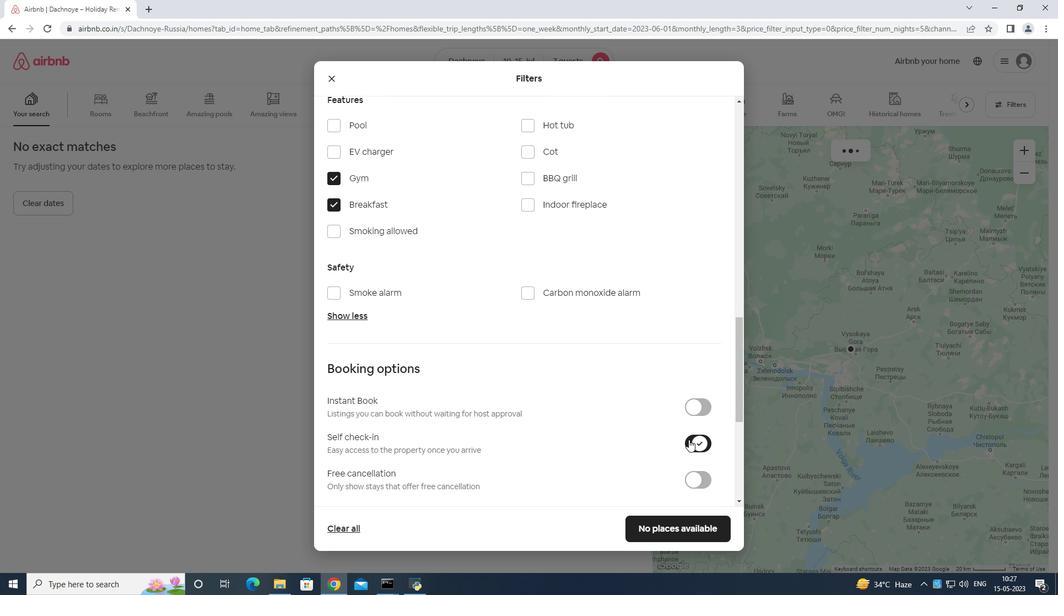 
Action: Mouse scrolled (675, 443) with delta (0, 0)
Screenshot: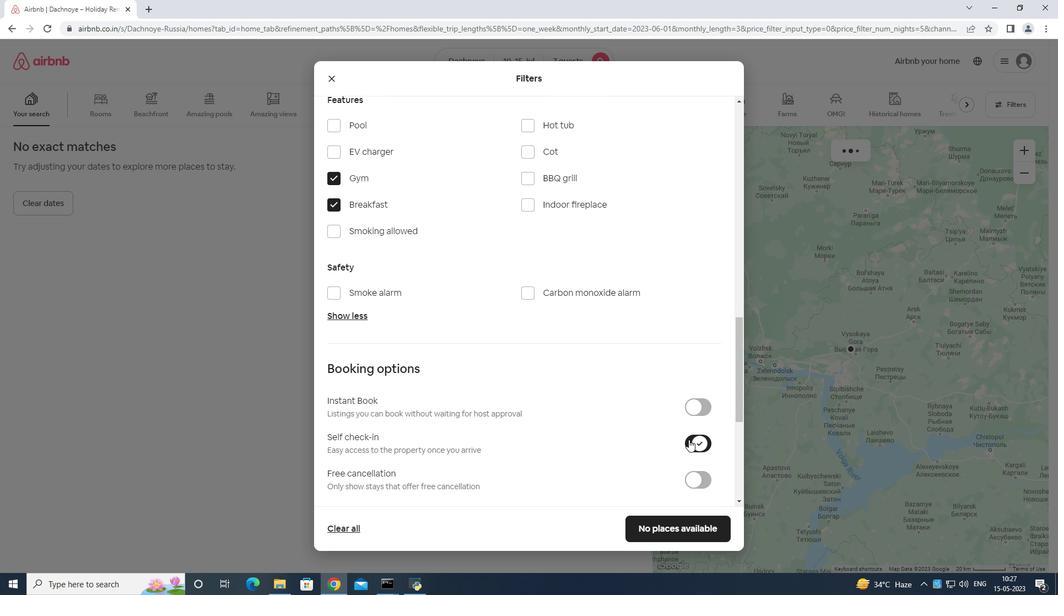 
Action: Mouse scrolled (673, 444) with delta (0, 0)
Screenshot: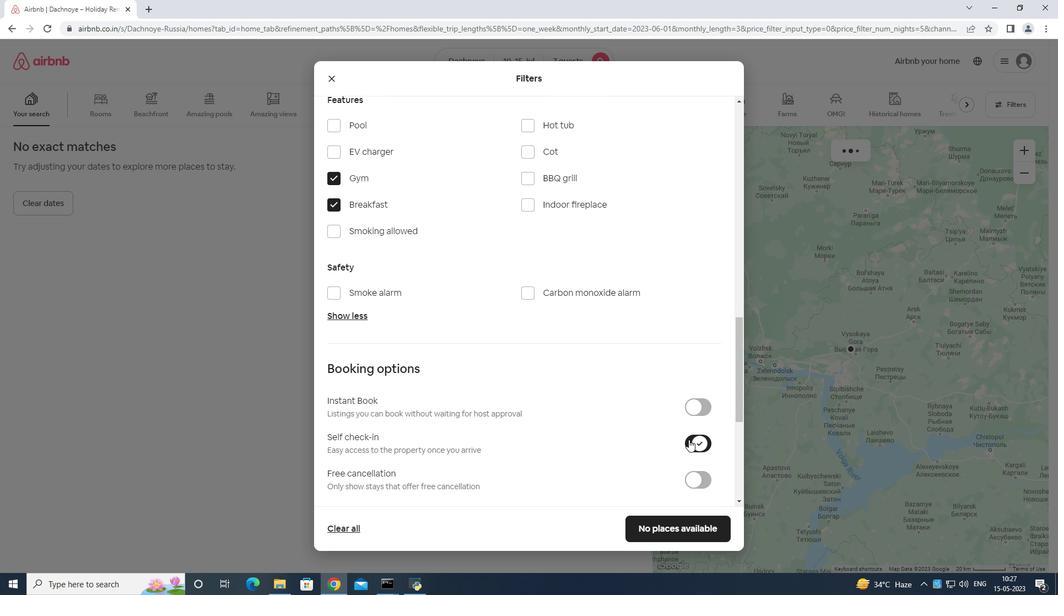 
Action: Mouse moved to (672, 439)
Screenshot: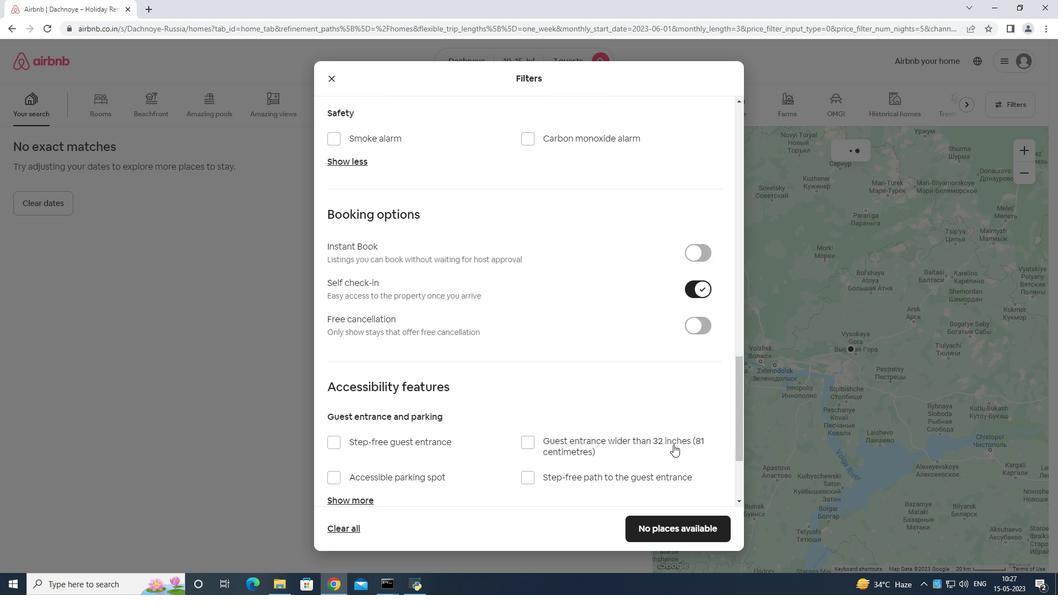
Action: Mouse scrolled (672, 438) with delta (0, 0)
Screenshot: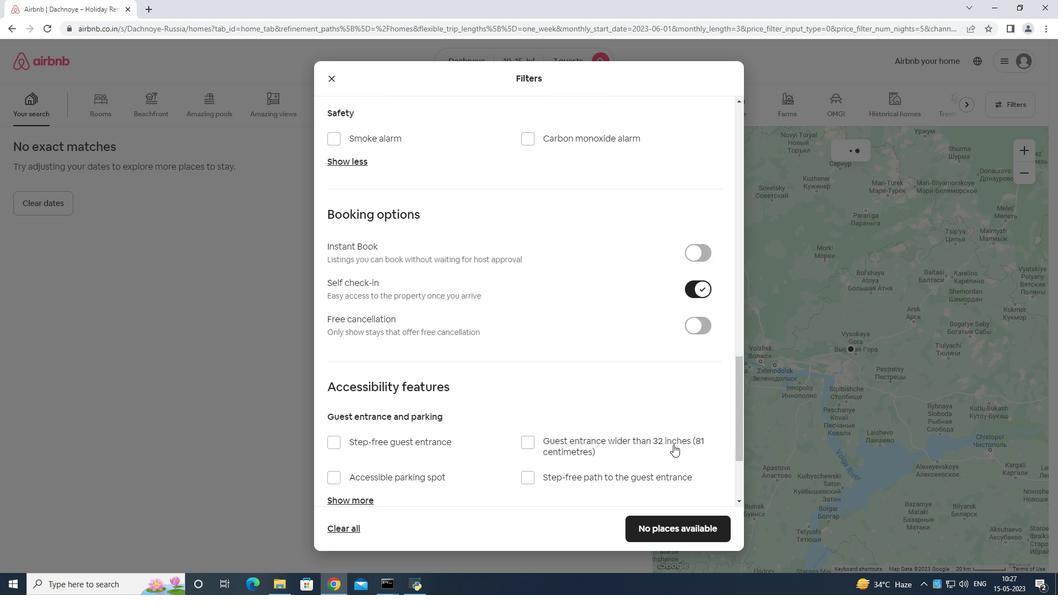 
Action: Mouse moved to (668, 441)
Screenshot: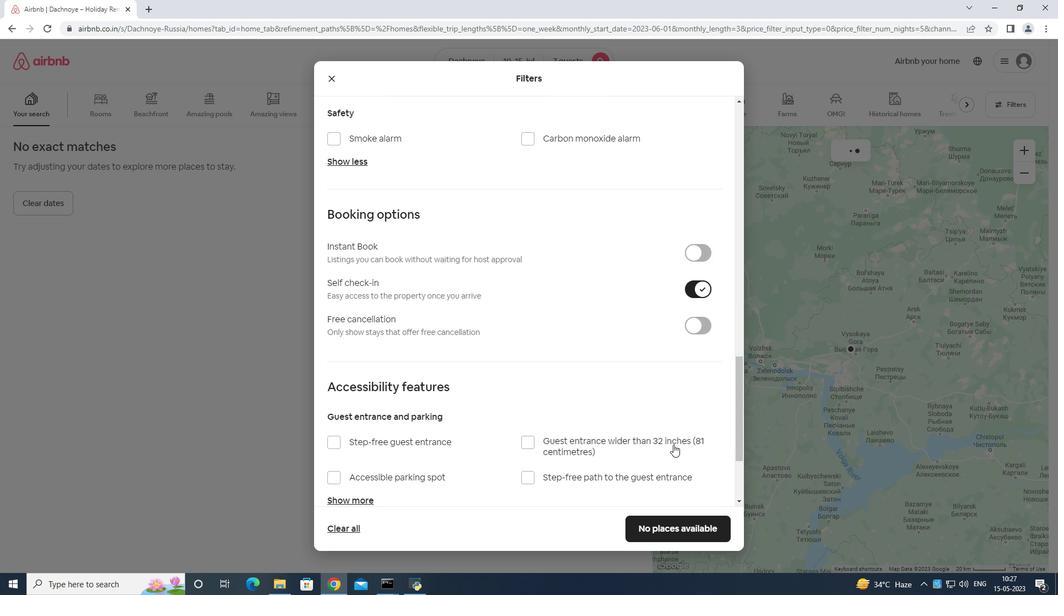 
Action: Mouse scrolled (668, 440) with delta (0, 0)
Screenshot: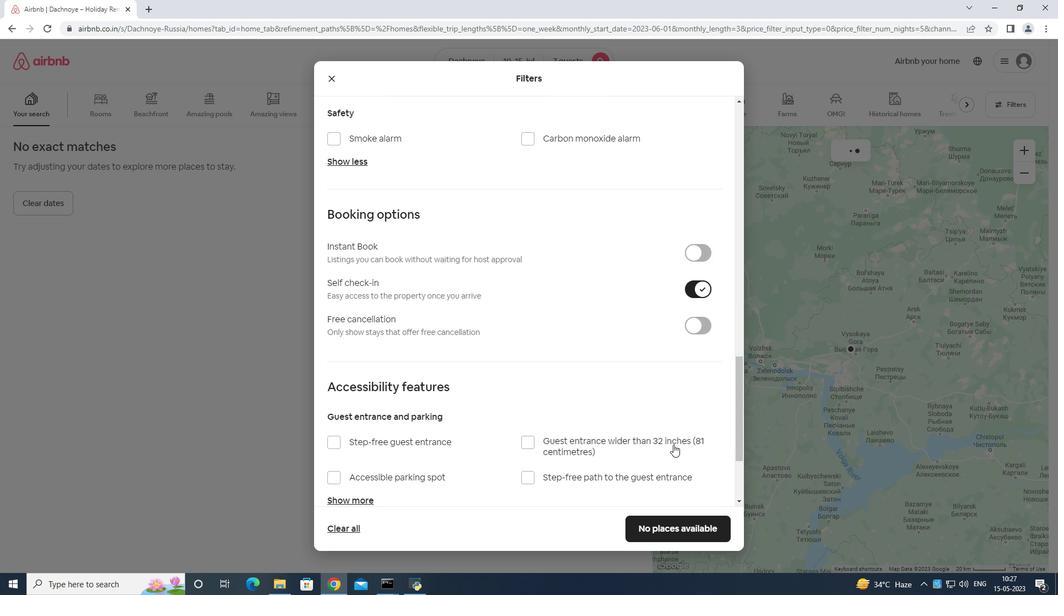 
Action: Mouse moved to (556, 455)
Screenshot: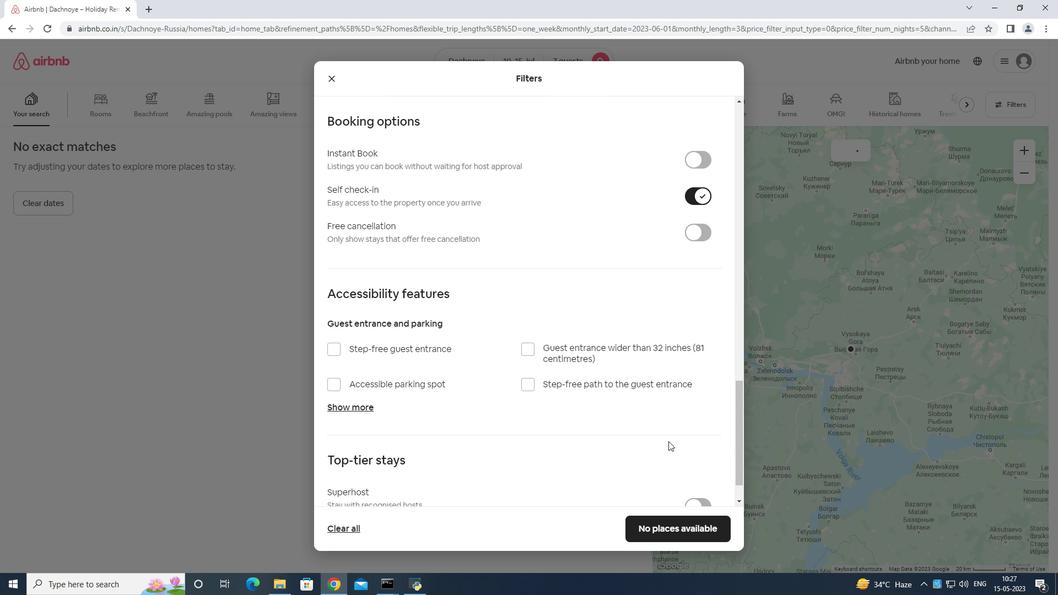
Action: Mouse scrolled (556, 455) with delta (0, 0)
Screenshot: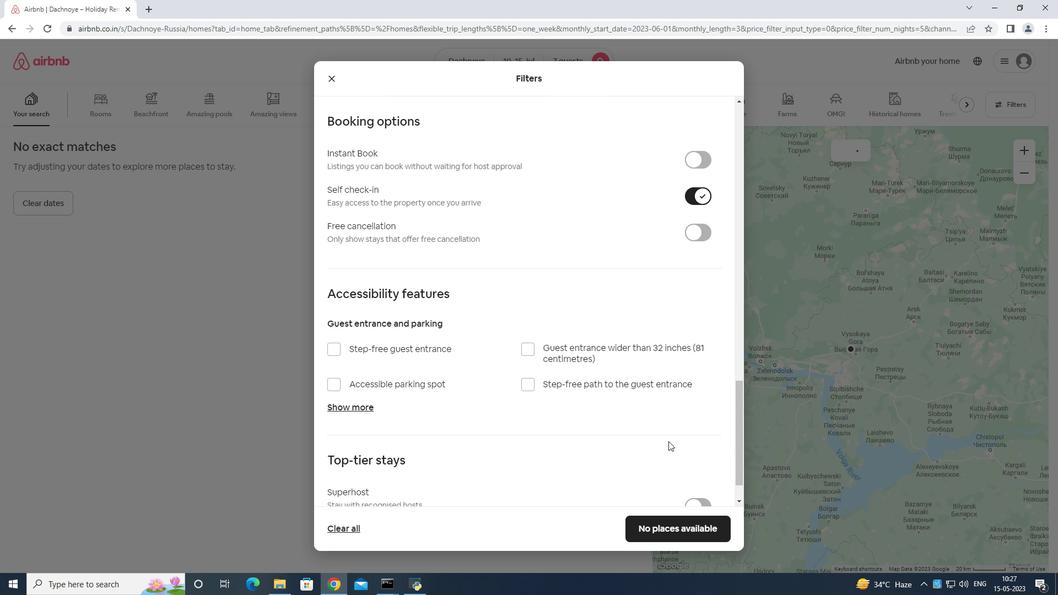 
Action: Mouse moved to (695, 527)
Screenshot: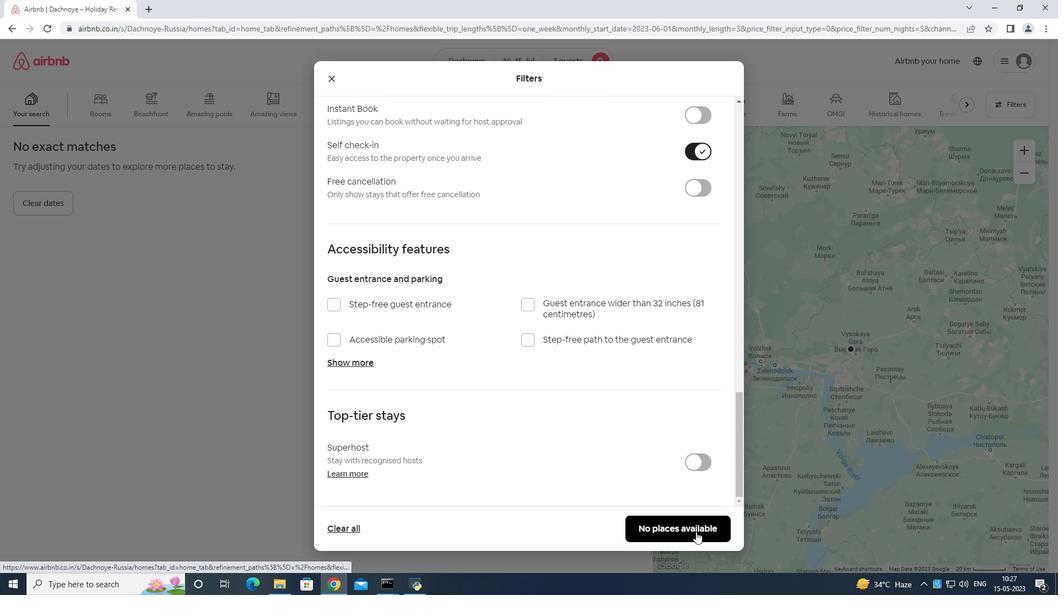 
Action: Mouse pressed left at (695, 527)
Screenshot: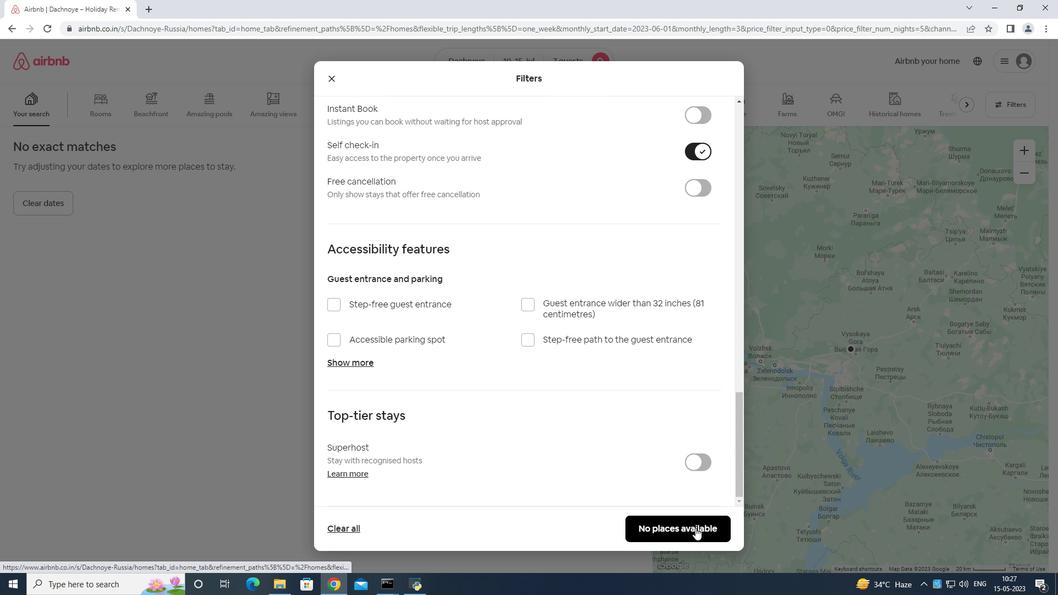 
